 Task: Find connections with filter location Sitrah with filter topic #engineeringwith filter profile language Potuguese with filter current company Datamatics with filter school Ahmednagar Jilha Maratha Vidya Prasarak Samaj's Ahmednagar Shri.Chhatrapati Shivaji Maharaj College of Engineering, Nepti, Address: Nepti Nagar Kalyan Road, Ahmednagar, Taluka: Ahmednagar, District: Ahmednagar with filter industry Optometrists with filter service category Project Management with filter keywords title Sheet Metal Worker
Action: Mouse moved to (181, 263)
Screenshot: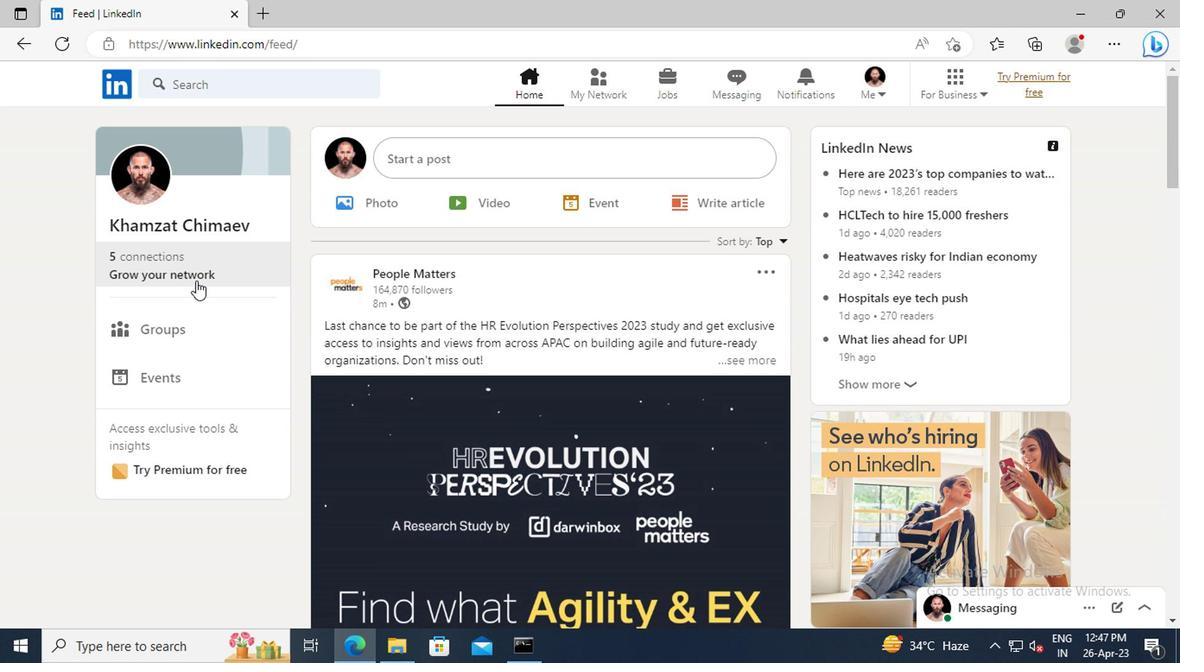
Action: Mouse pressed left at (181, 263)
Screenshot: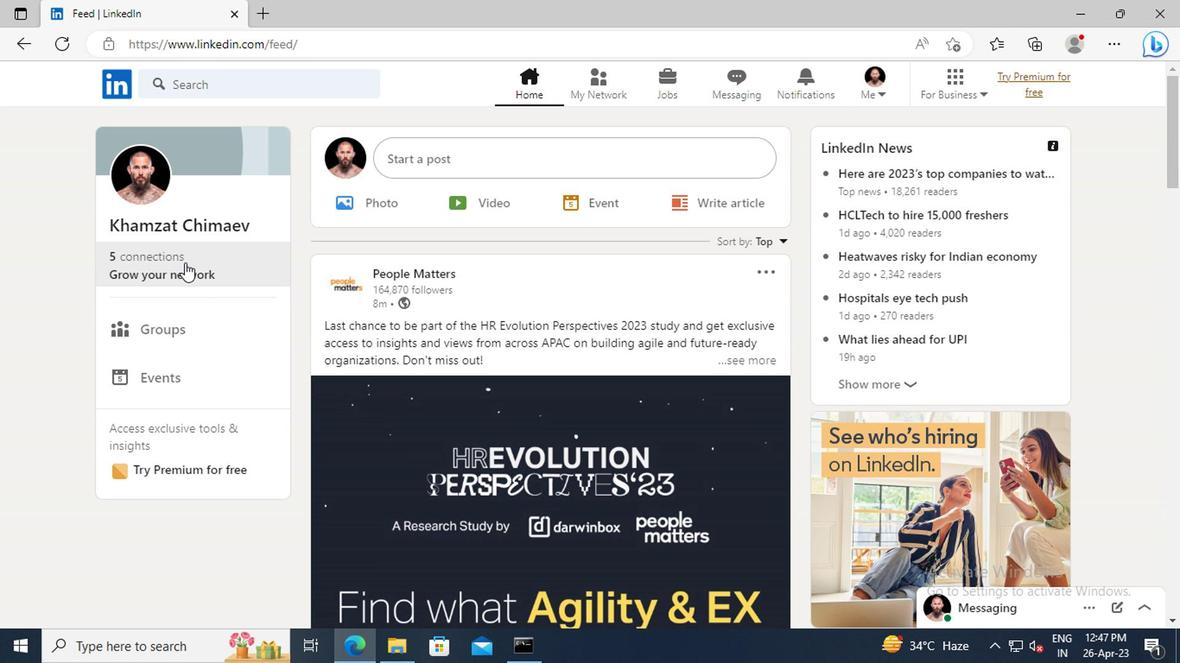 
Action: Mouse moved to (203, 190)
Screenshot: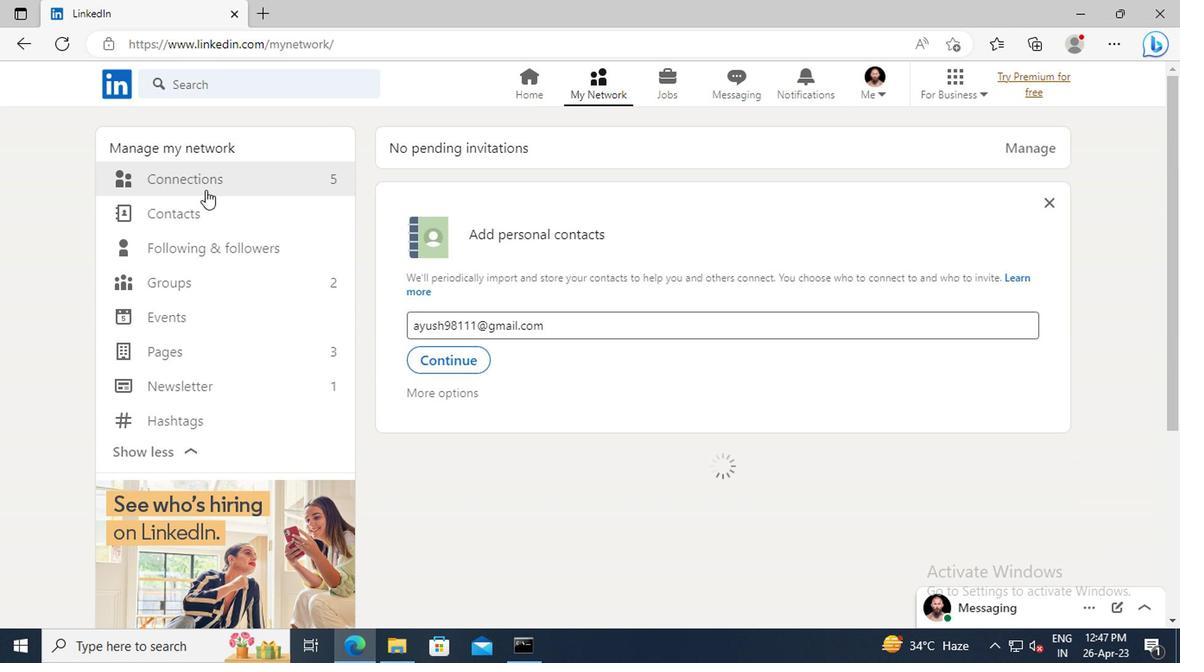 
Action: Mouse pressed left at (203, 190)
Screenshot: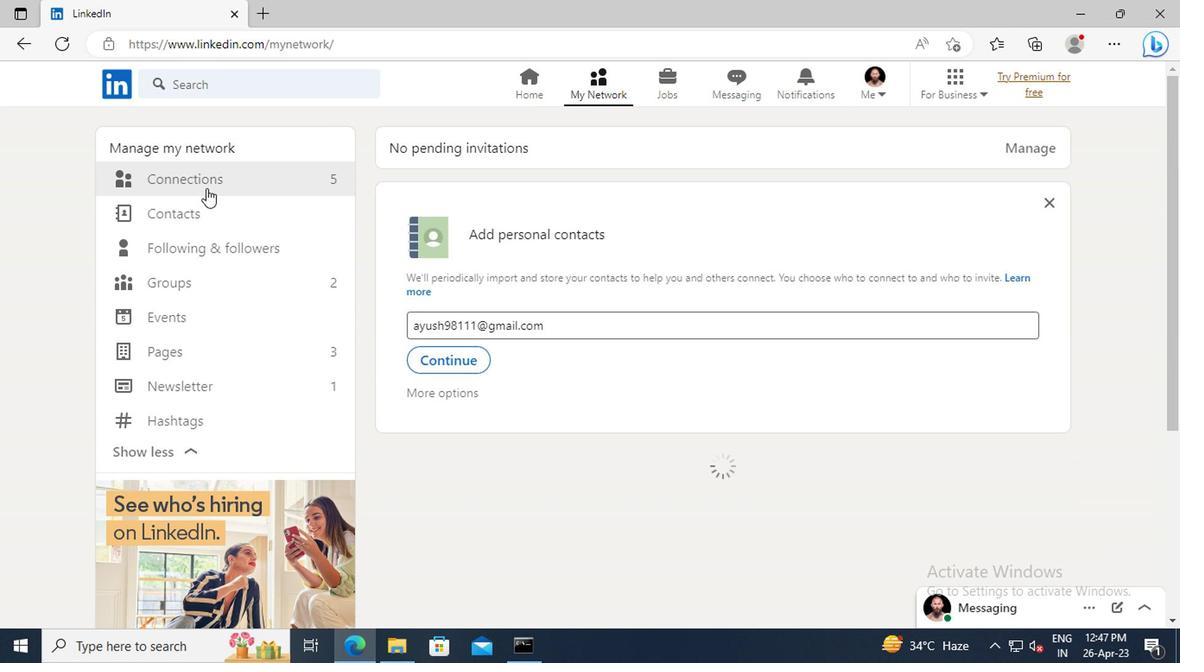 
Action: Mouse moved to (735, 189)
Screenshot: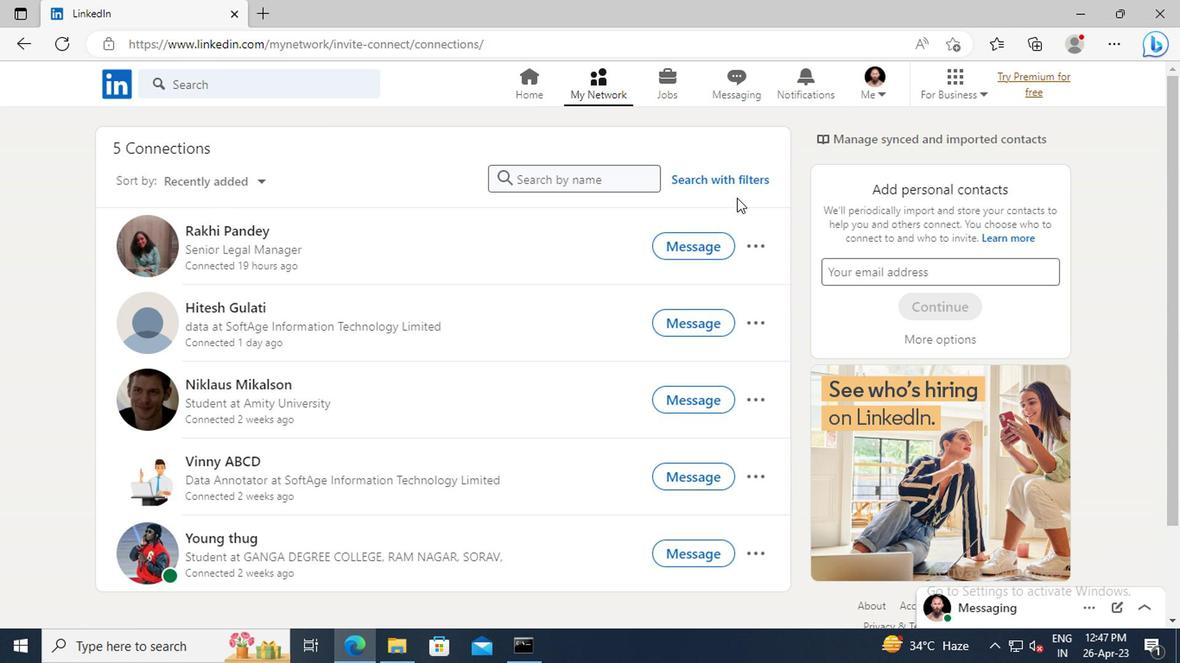 
Action: Mouse pressed left at (735, 189)
Screenshot: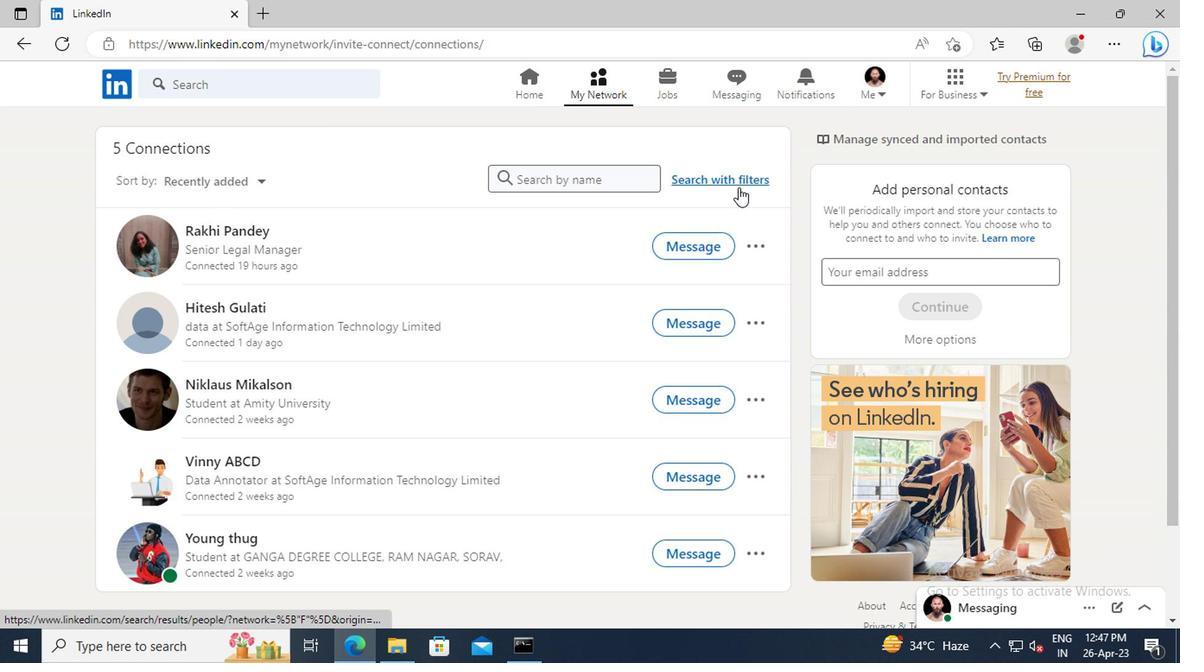 
Action: Mouse moved to (654, 142)
Screenshot: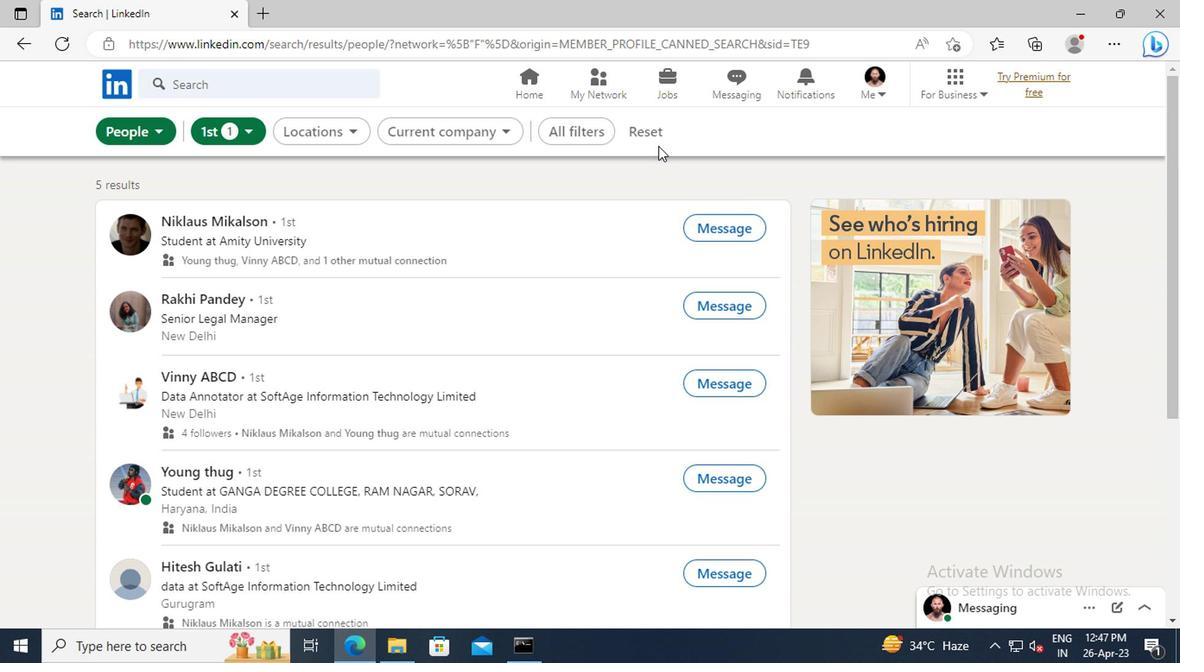 
Action: Mouse pressed left at (654, 142)
Screenshot: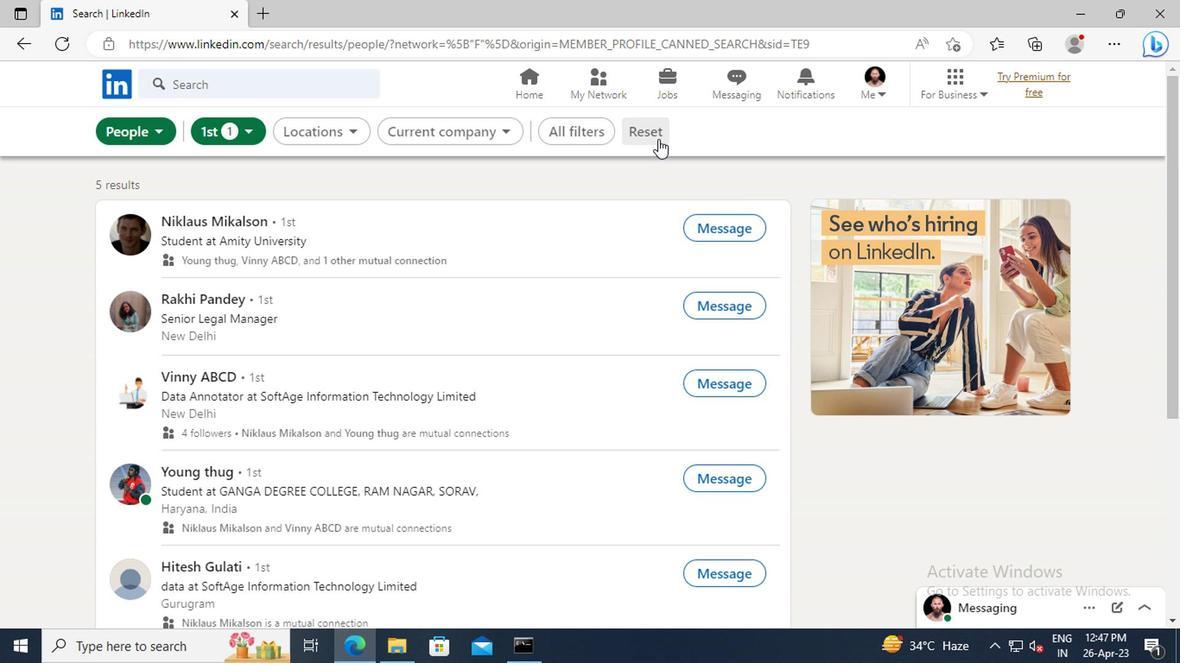 
Action: Mouse moved to (615, 135)
Screenshot: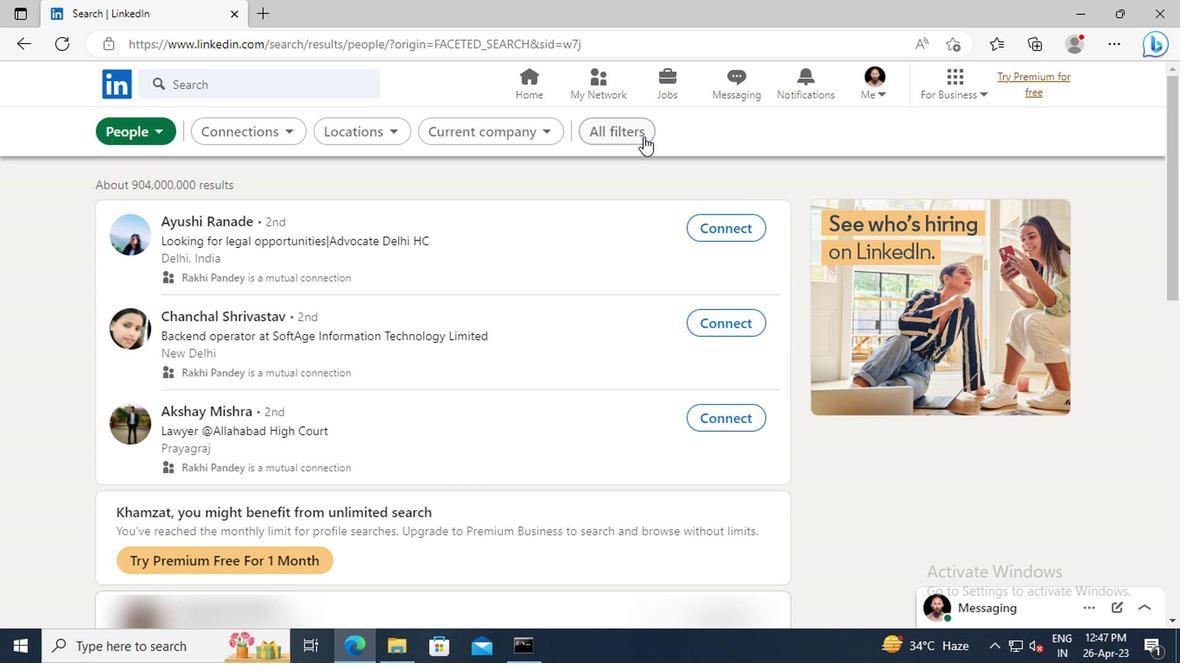 
Action: Mouse pressed left at (615, 135)
Screenshot: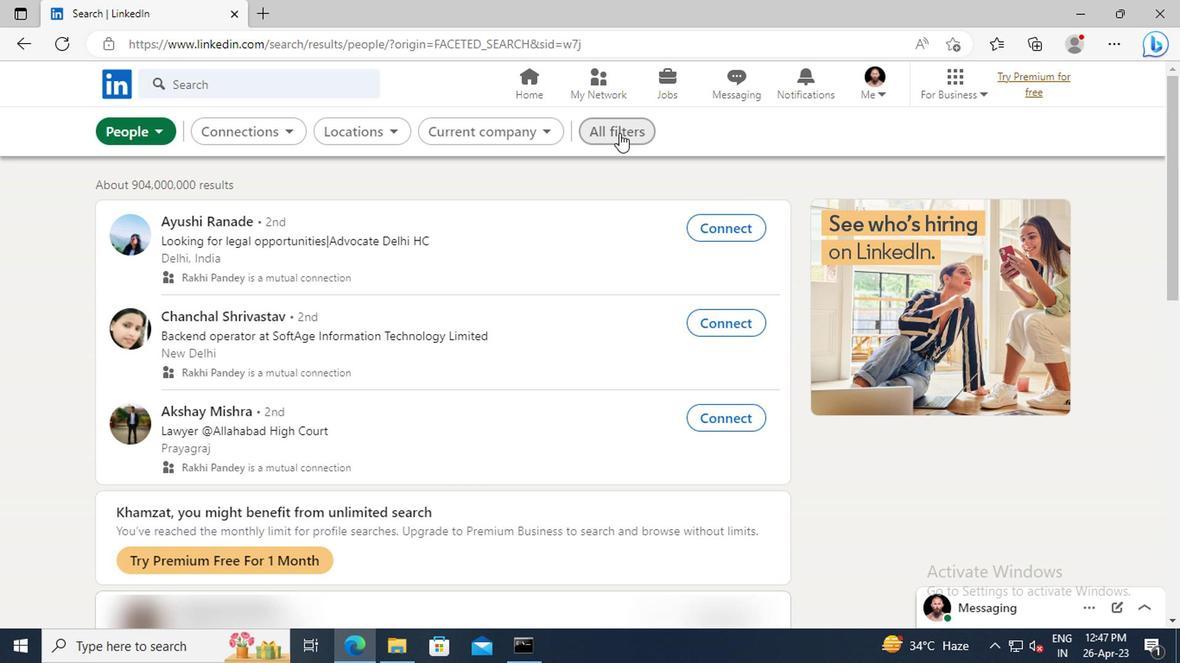 
Action: Mouse moved to (987, 318)
Screenshot: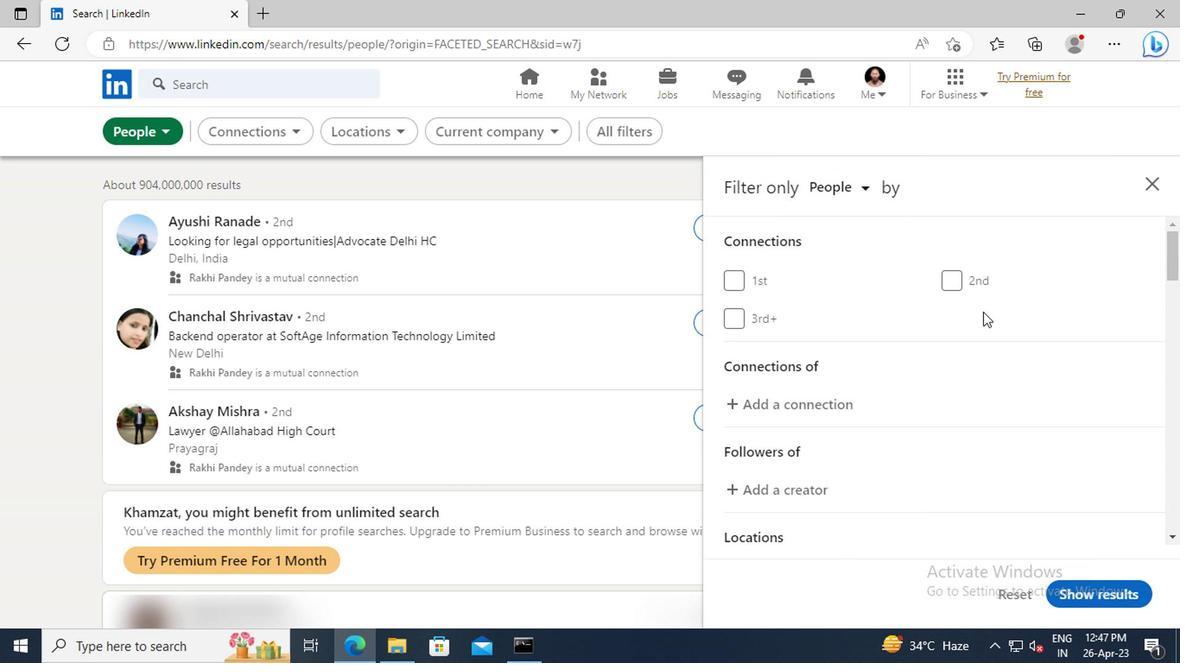 
Action: Mouse scrolled (987, 317) with delta (0, -1)
Screenshot: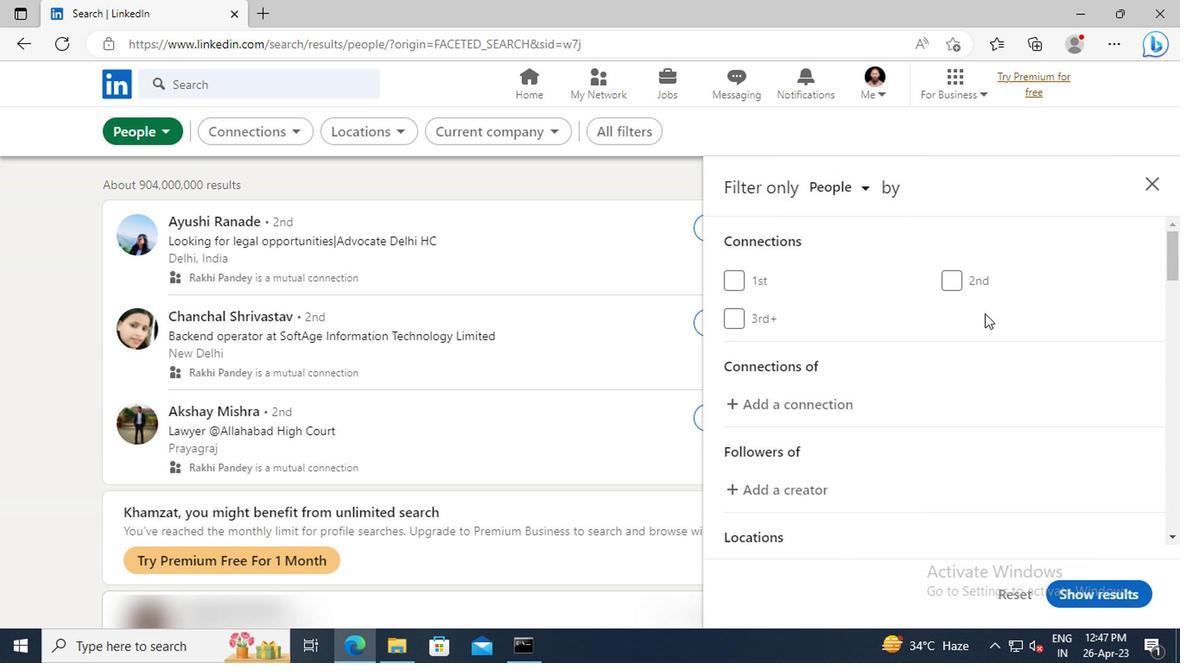 
Action: Mouse scrolled (987, 317) with delta (0, -1)
Screenshot: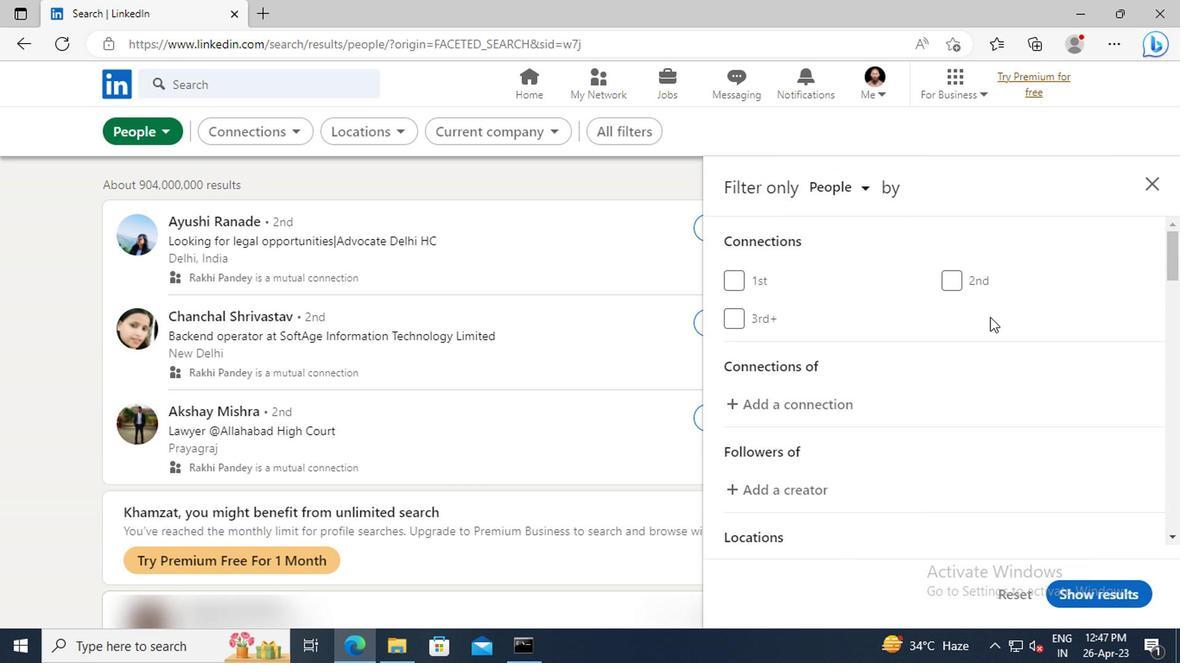 
Action: Mouse scrolled (987, 317) with delta (0, -1)
Screenshot: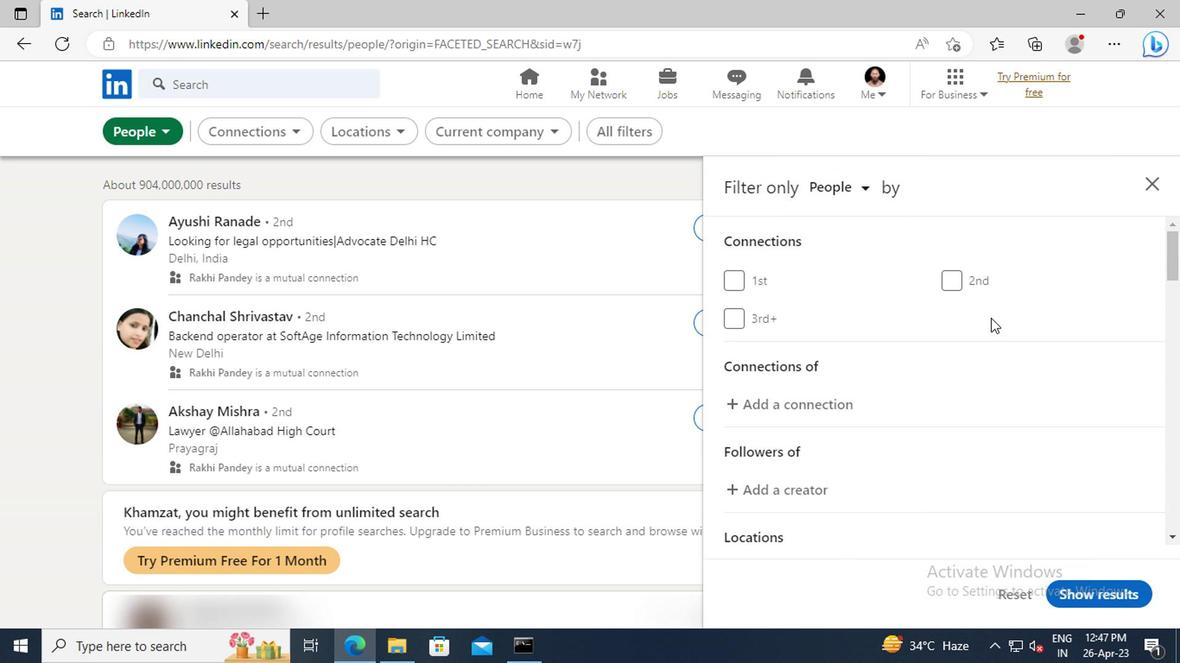 
Action: Mouse scrolled (987, 317) with delta (0, -1)
Screenshot: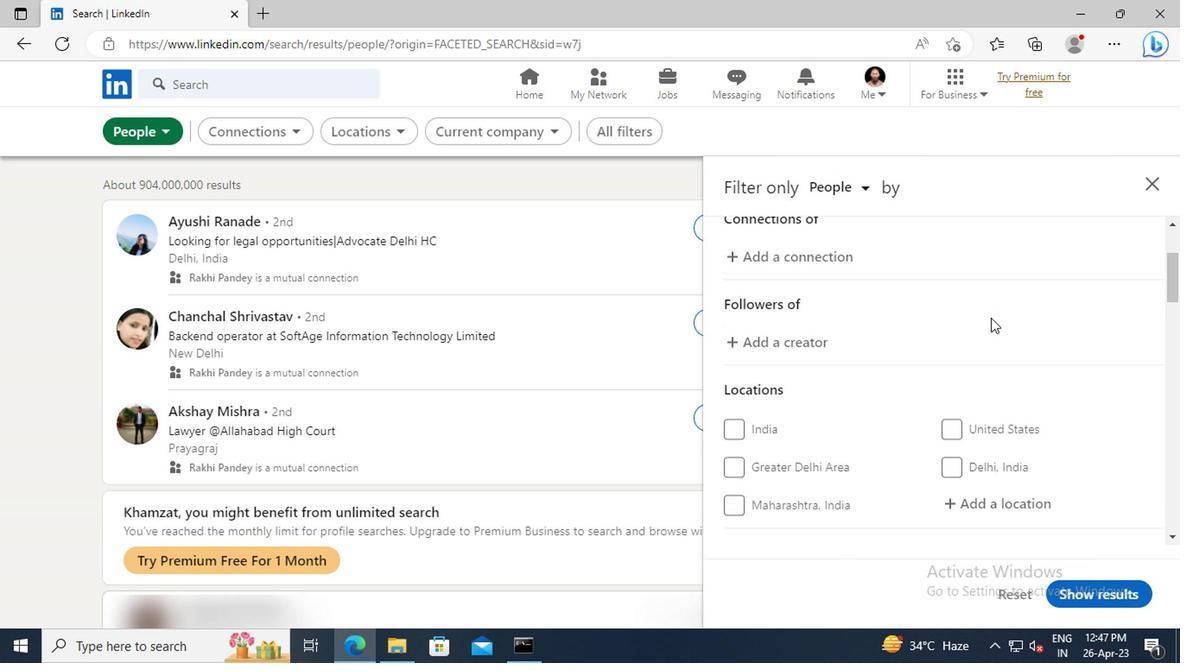 
Action: Mouse scrolled (987, 317) with delta (0, -1)
Screenshot: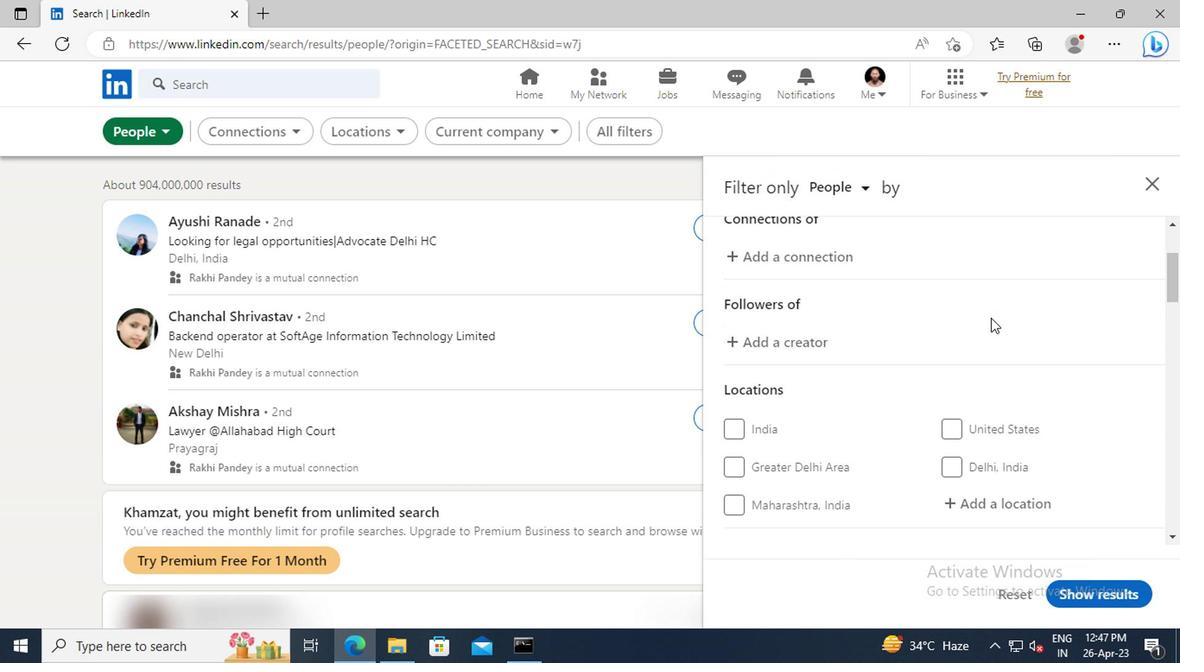 
Action: Mouse moved to (1004, 399)
Screenshot: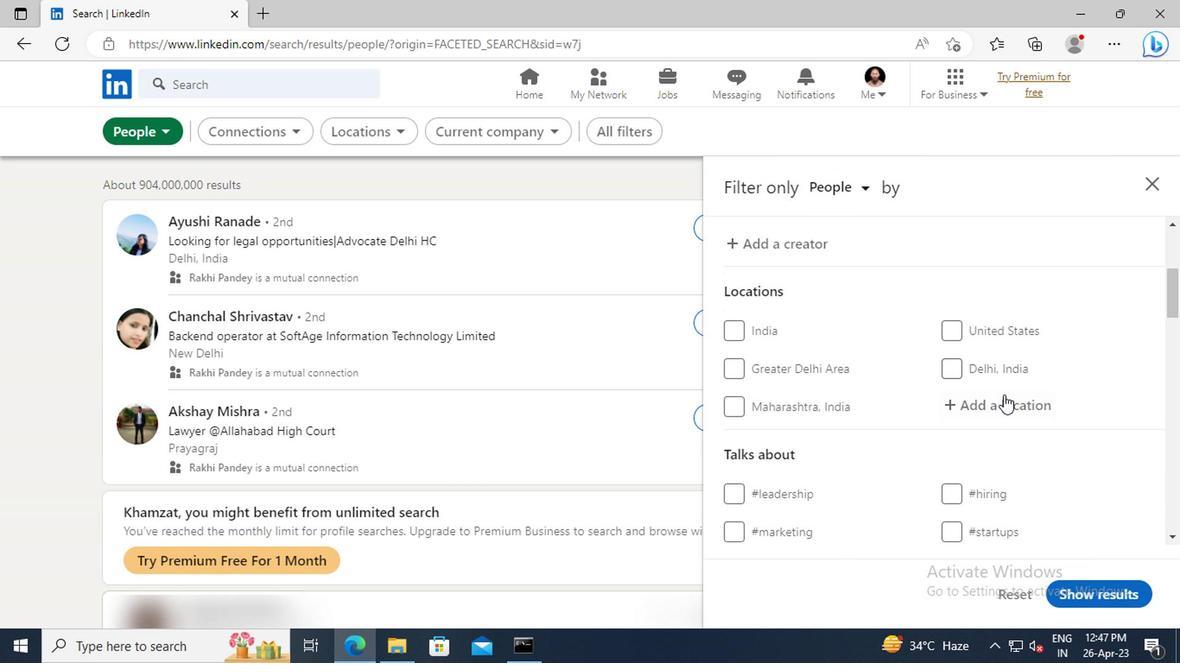 
Action: Mouse pressed left at (1004, 399)
Screenshot: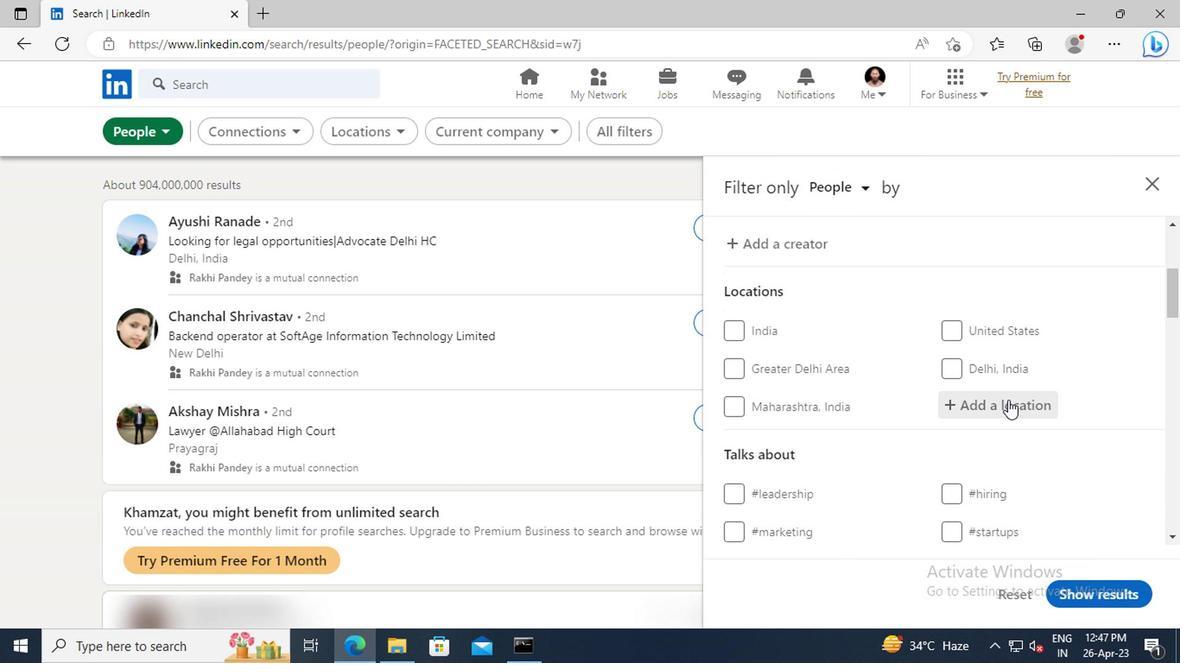 
Action: Key pressed <Key.shift>SITRAH<Key.enter>
Screenshot: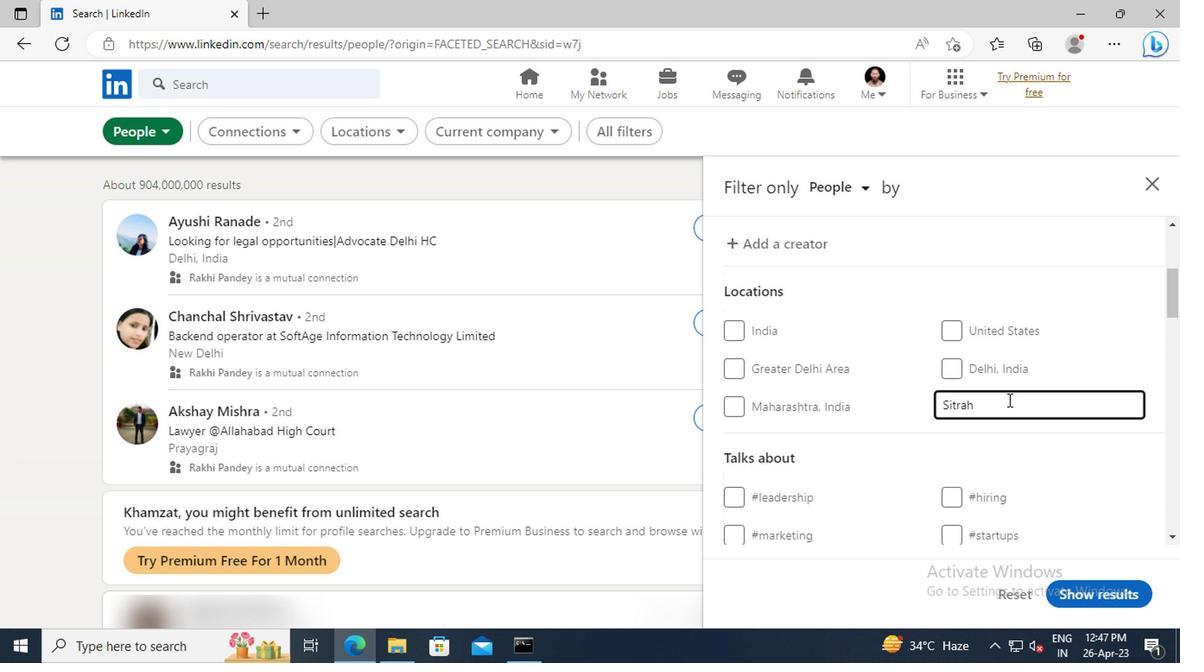 
Action: Mouse scrolled (1004, 398) with delta (0, -1)
Screenshot: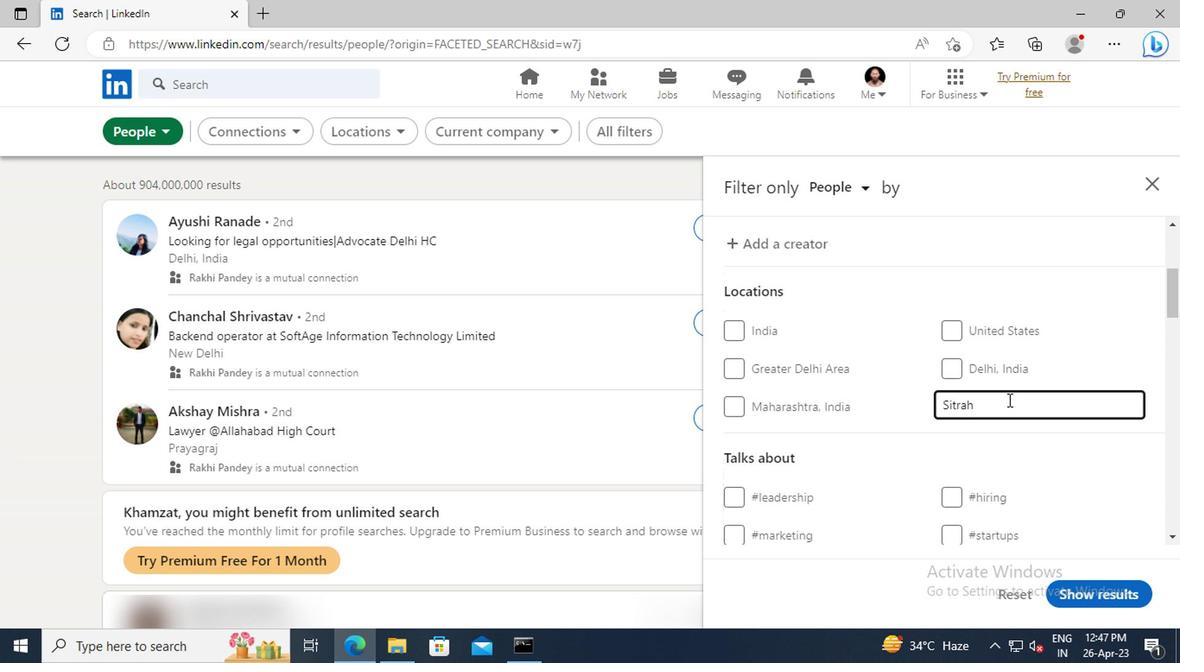 
Action: Mouse scrolled (1004, 398) with delta (0, -1)
Screenshot: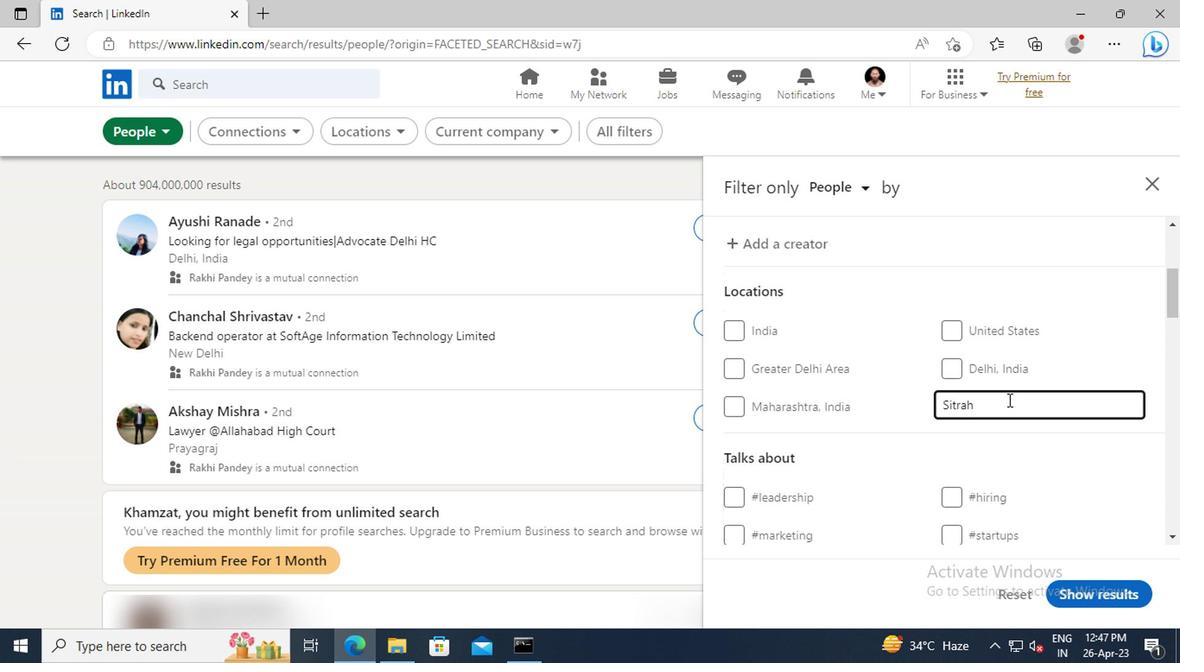 
Action: Mouse scrolled (1004, 398) with delta (0, -1)
Screenshot: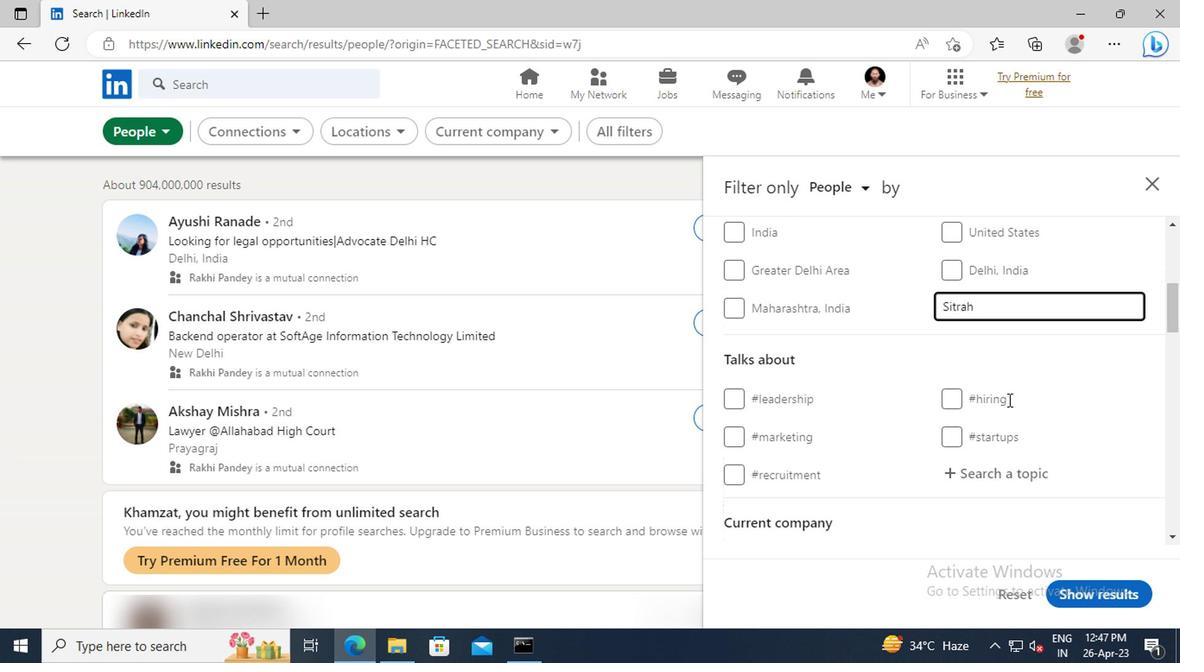 
Action: Mouse moved to (1006, 416)
Screenshot: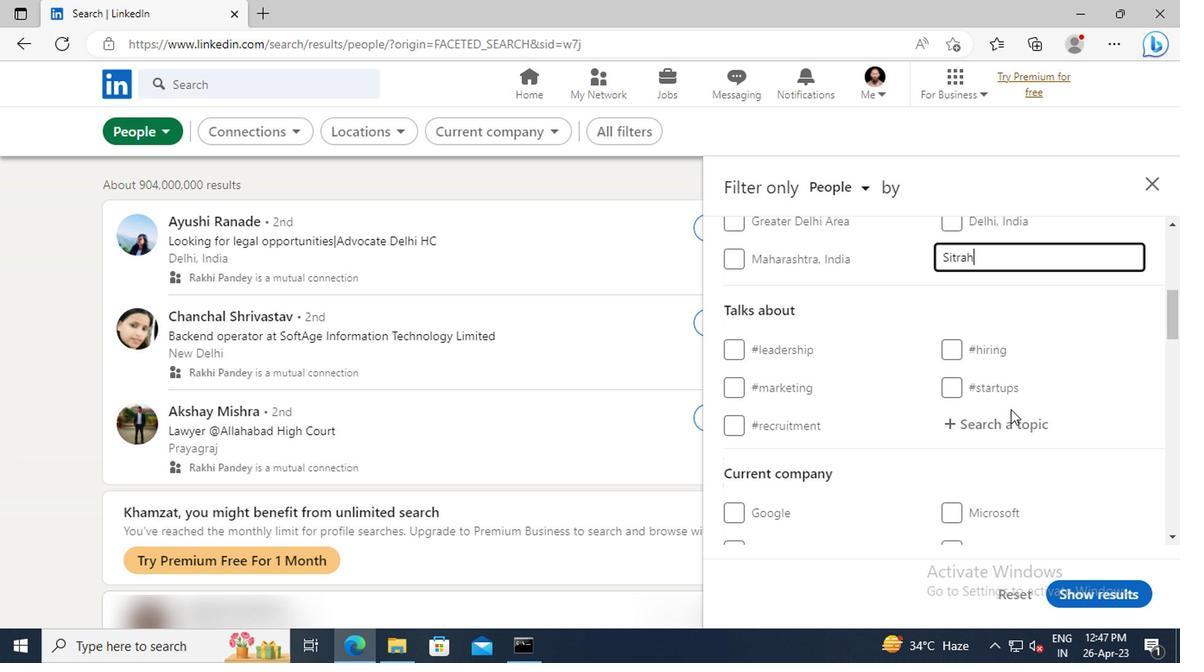 
Action: Mouse pressed left at (1006, 416)
Screenshot: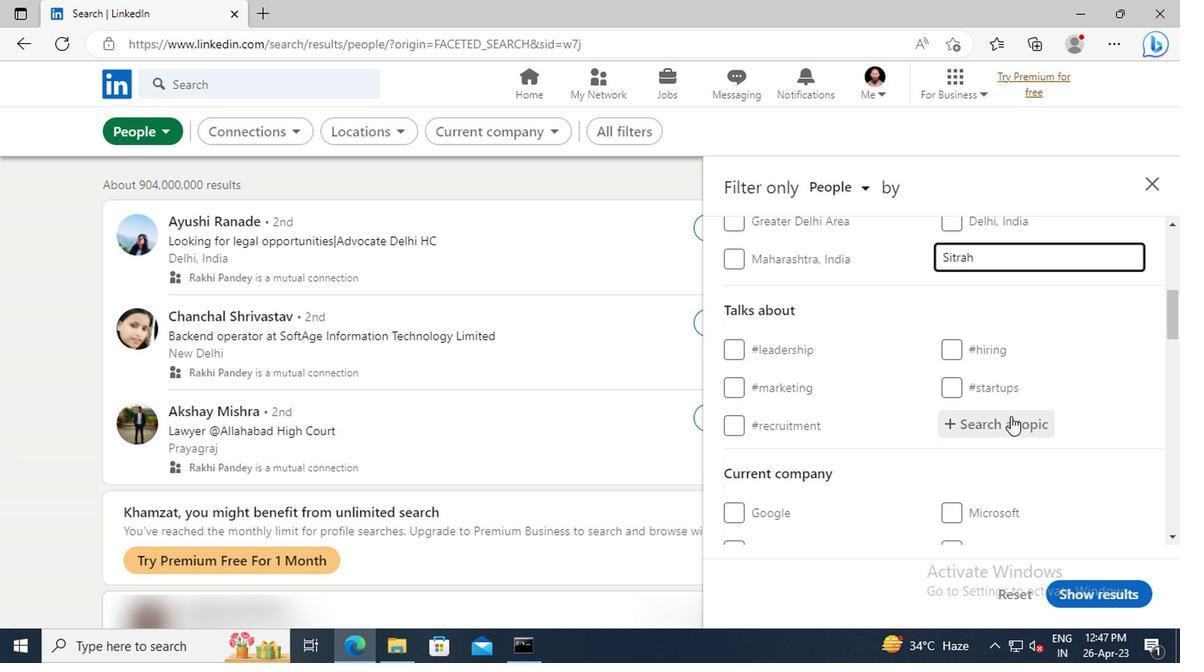 
Action: Mouse moved to (1008, 416)
Screenshot: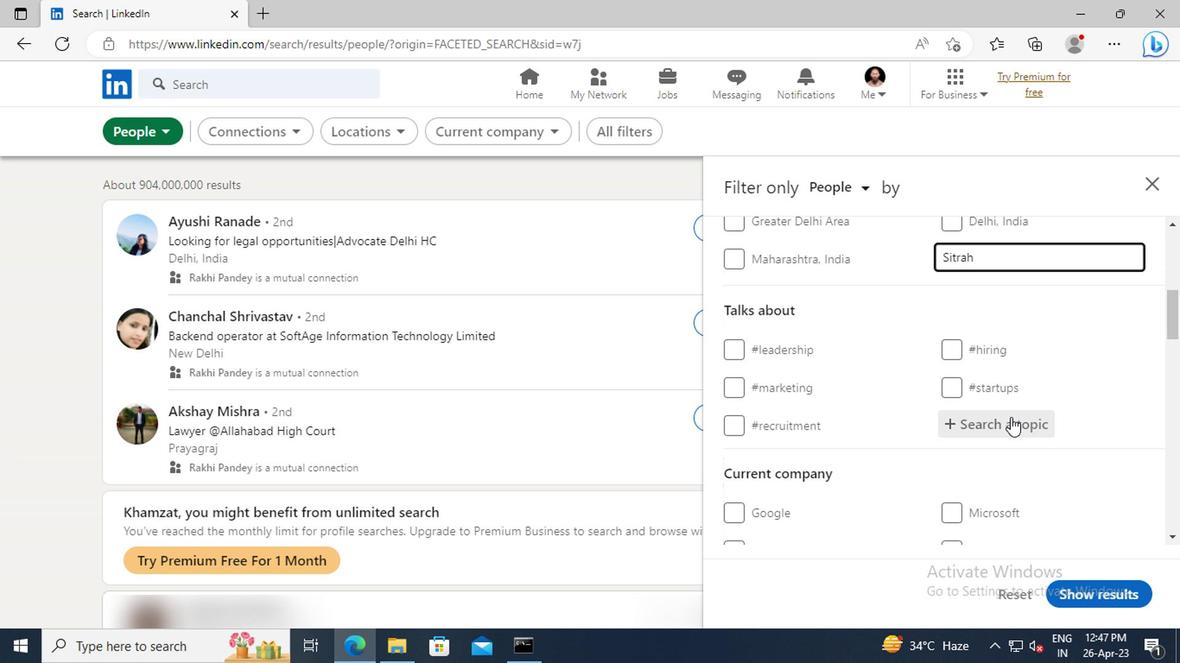 
Action: Key pressed <Key.shift>#ENGINEERINGWITH<Key.enter>
Screenshot: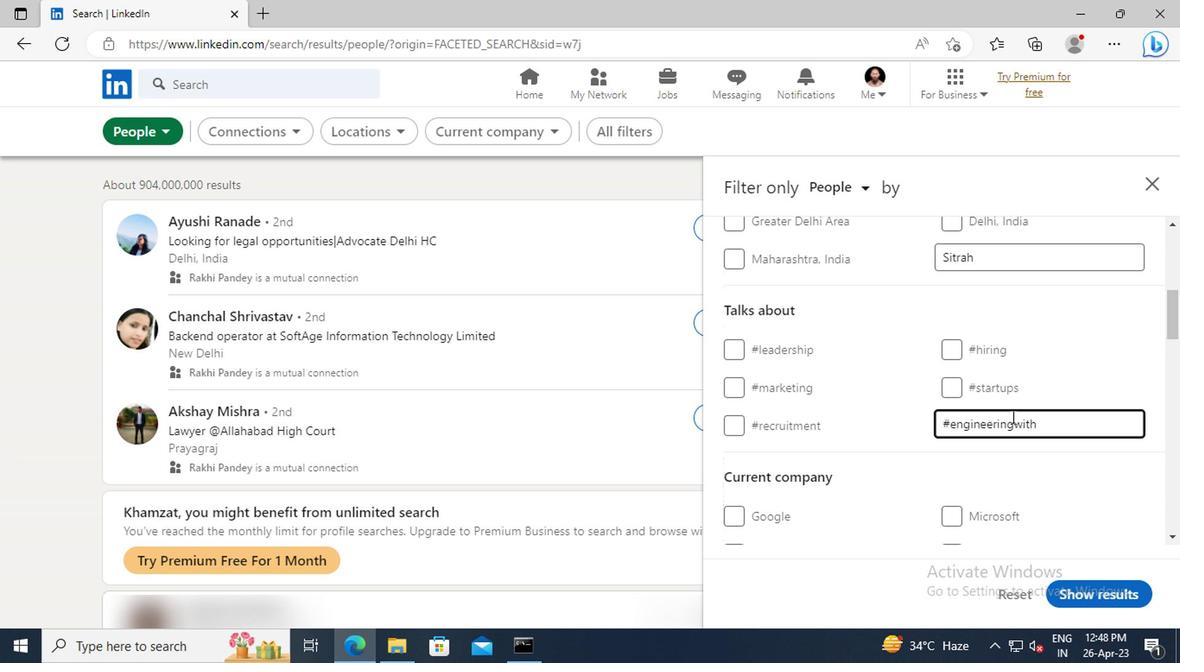 
Action: Mouse scrolled (1008, 415) with delta (0, 0)
Screenshot: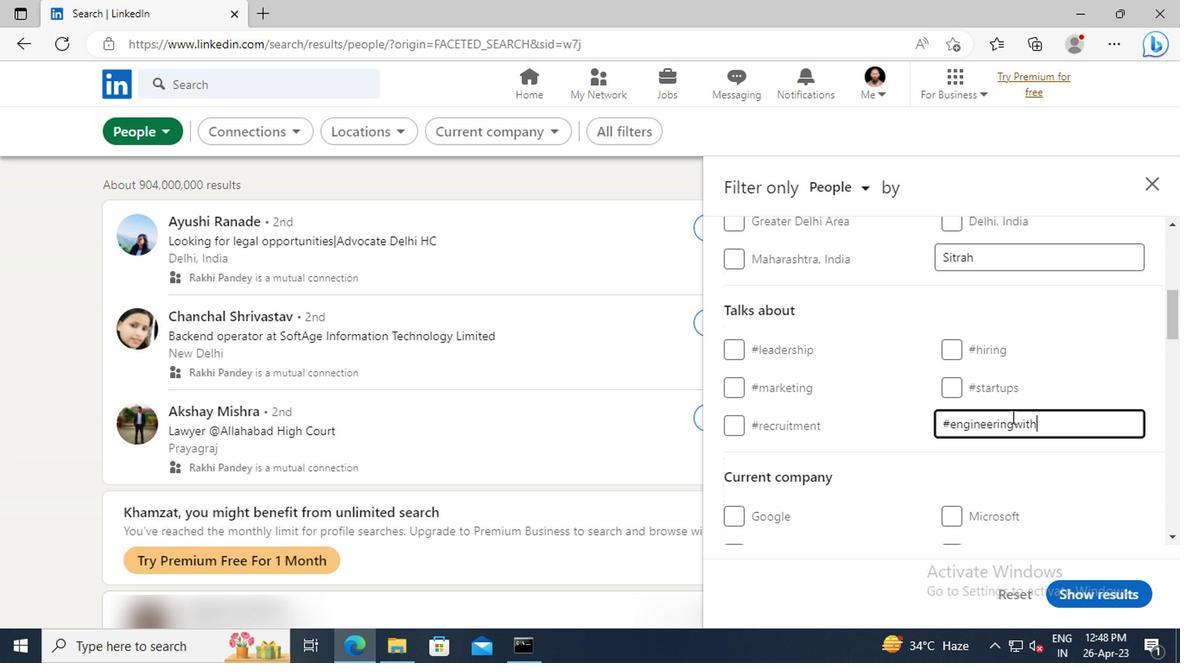 
Action: Mouse scrolled (1008, 415) with delta (0, 0)
Screenshot: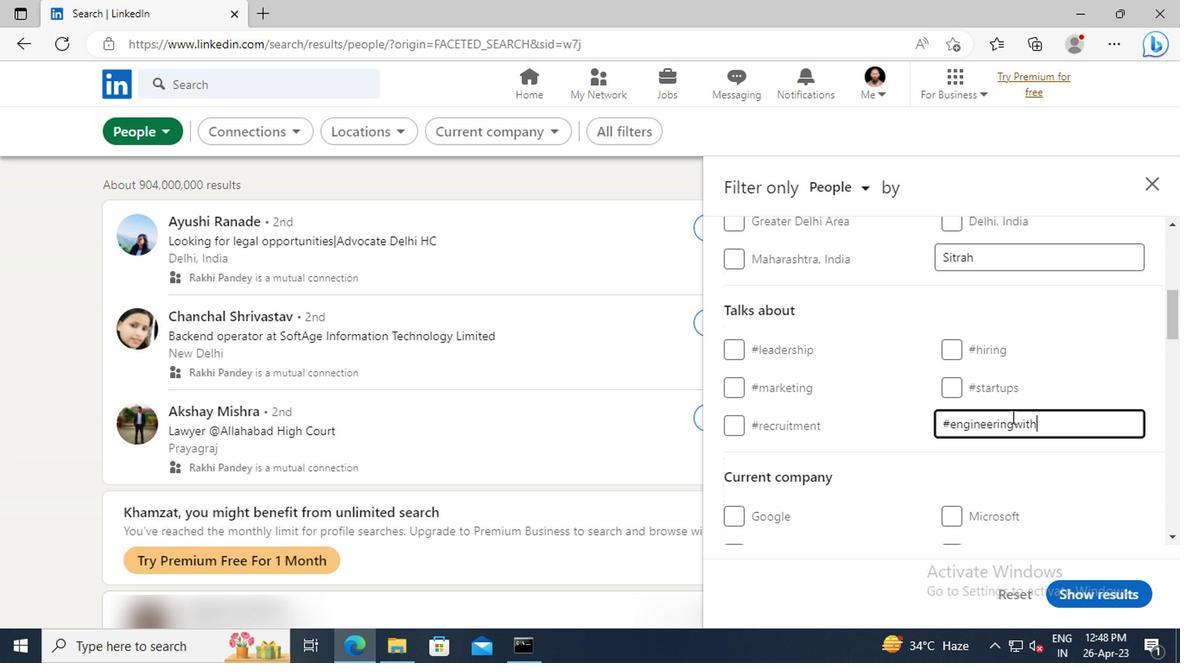 
Action: Mouse scrolled (1008, 415) with delta (0, 0)
Screenshot: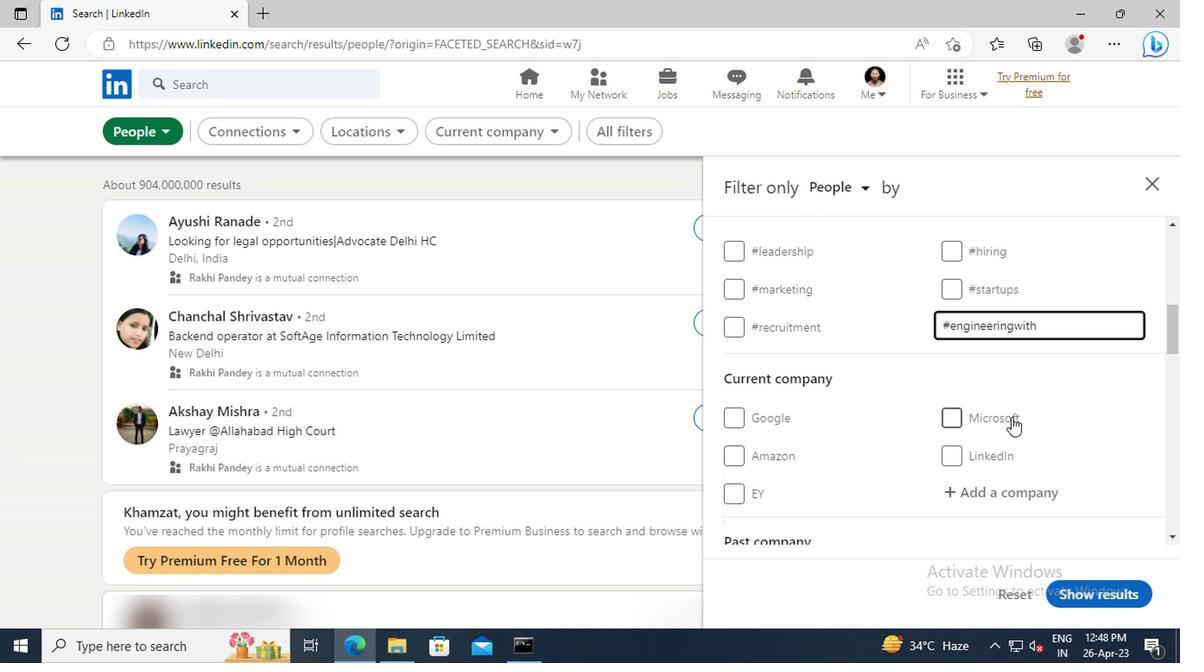 
Action: Mouse scrolled (1008, 415) with delta (0, 0)
Screenshot: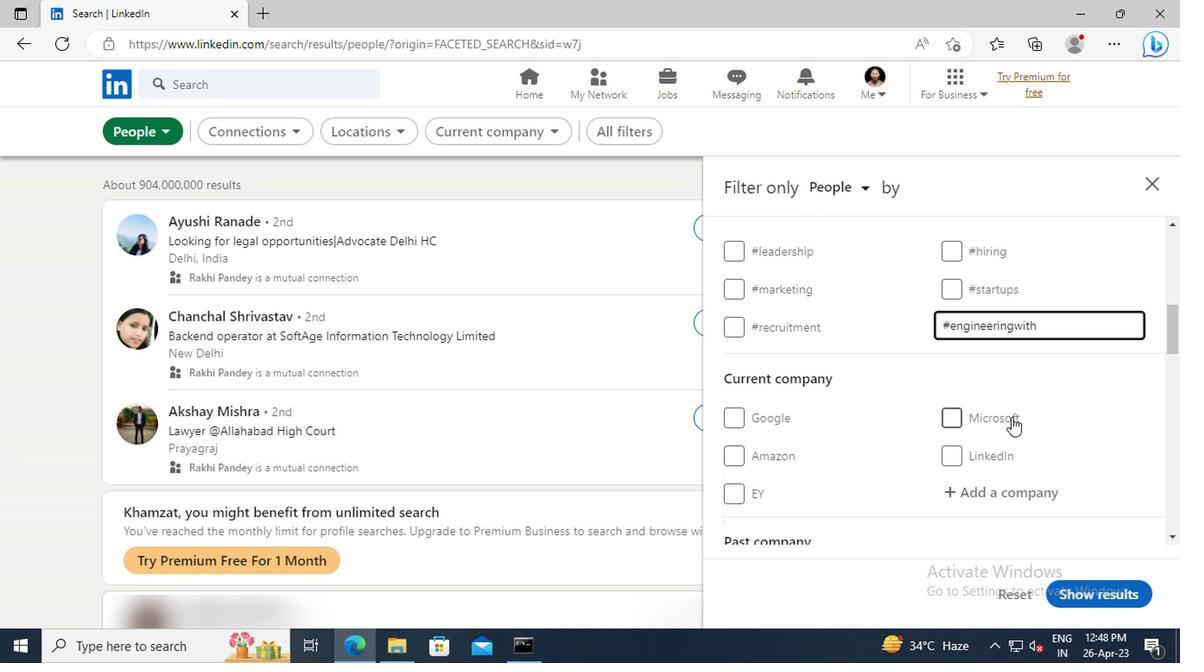 
Action: Mouse scrolled (1008, 415) with delta (0, 0)
Screenshot: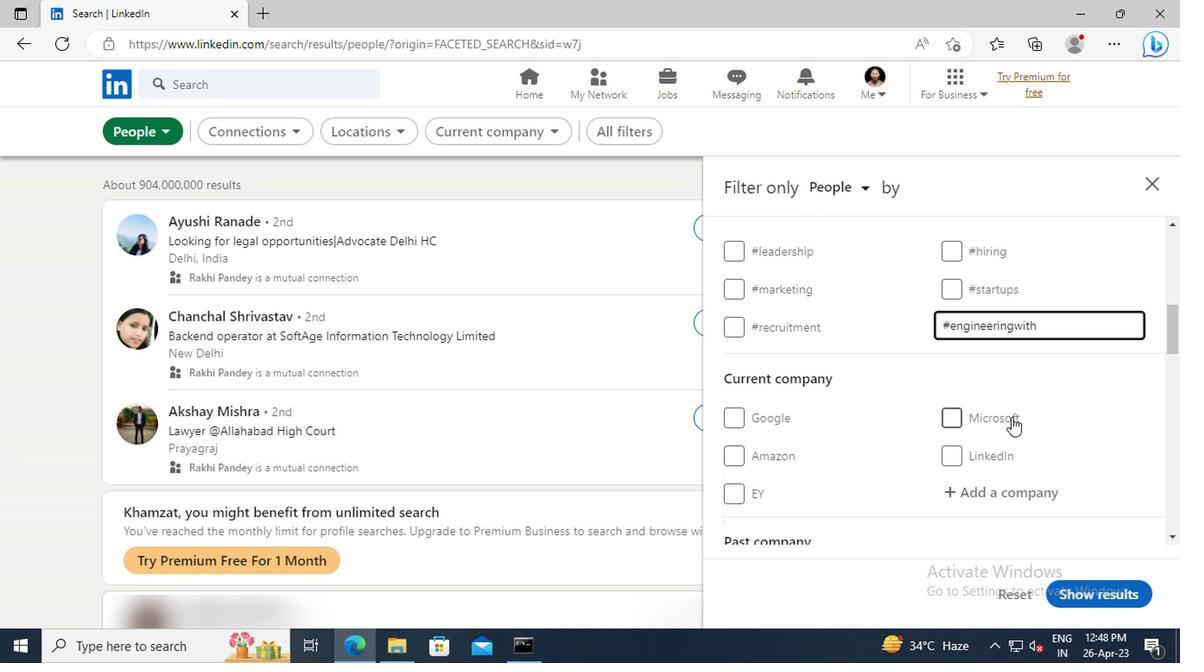 
Action: Mouse scrolled (1008, 415) with delta (0, 0)
Screenshot: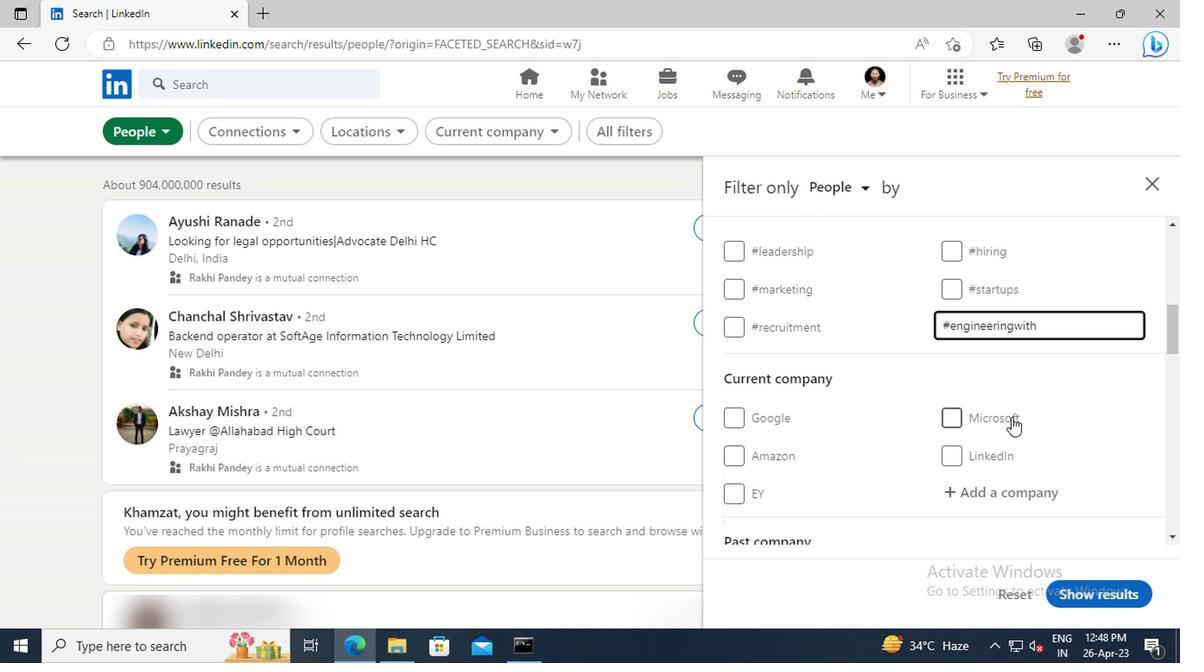 
Action: Mouse scrolled (1008, 415) with delta (0, 0)
Screenshot: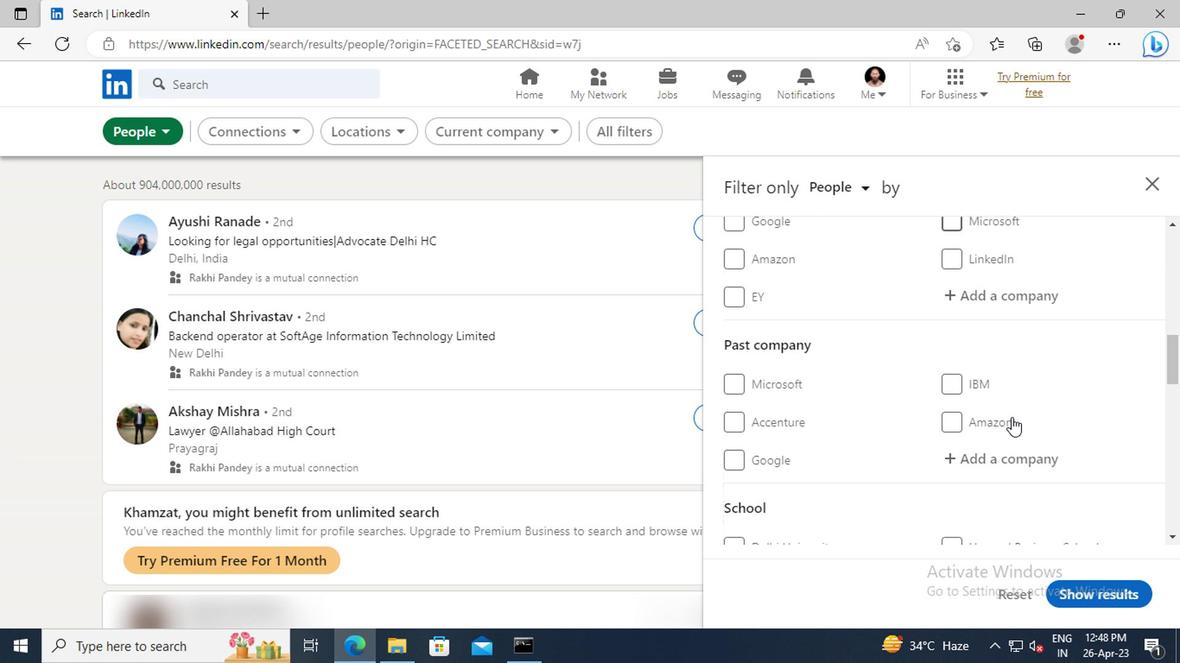 
Action: Mouse scrolled (1008, 415) with delta (0, 0)
Screenshot: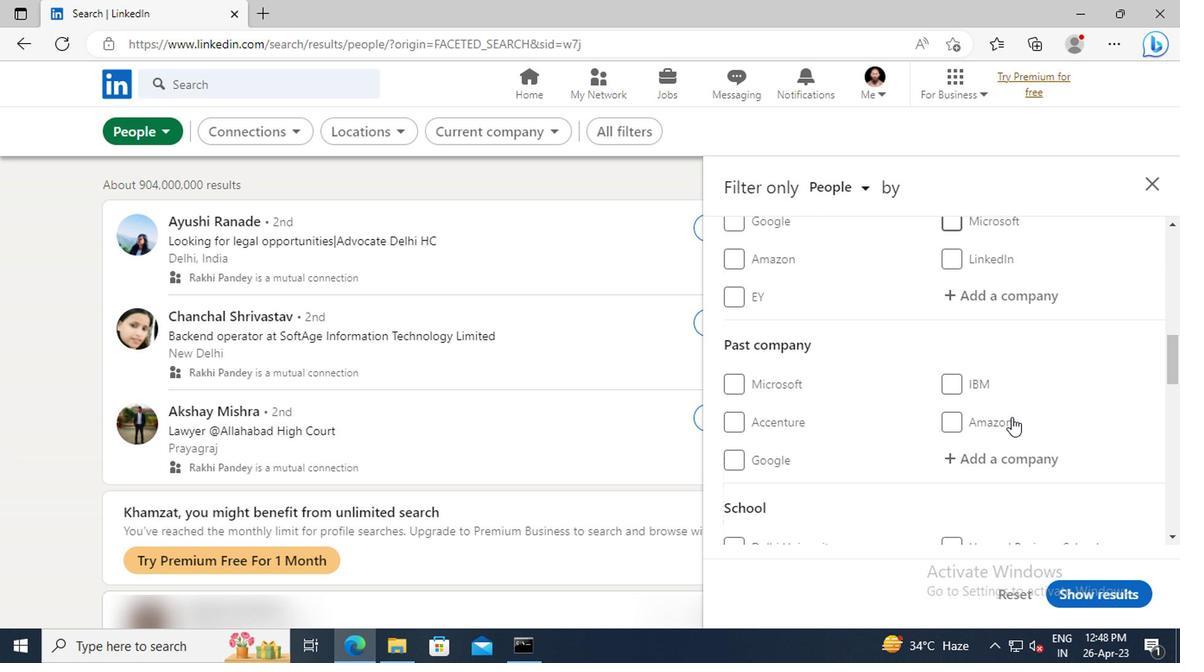 
Action: Mouse scrolled (1008, 415) with delta (0, 0)
Screenshot: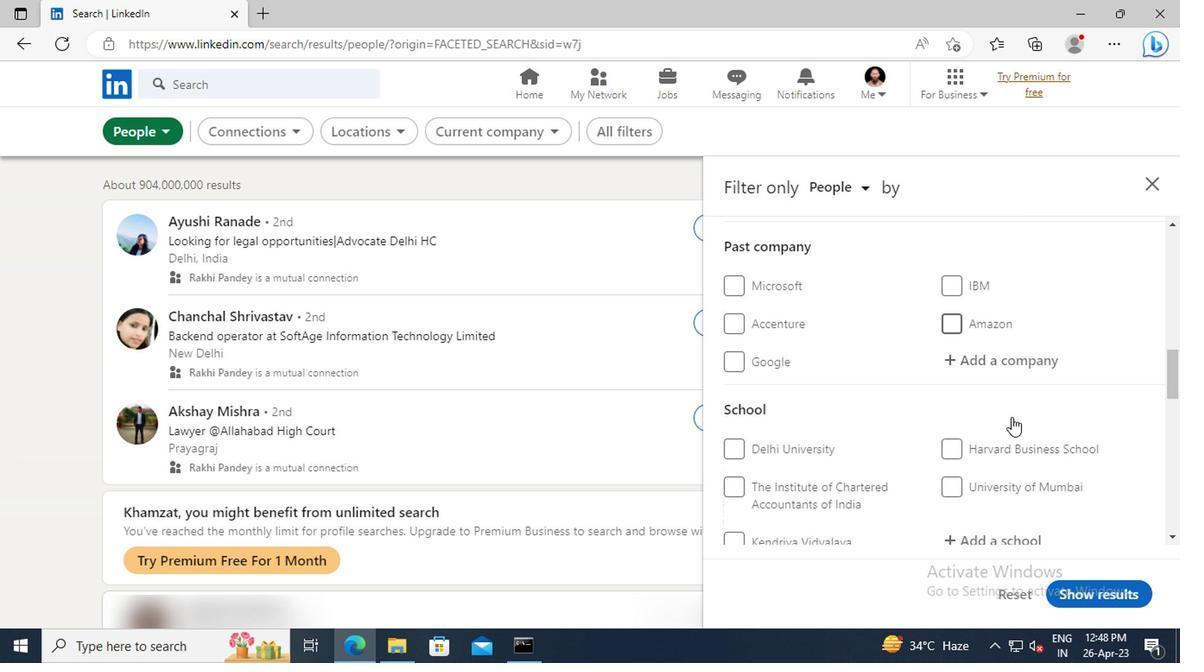 
Action: Mouse scrolled (1008, 415) with delta (0, 0)
Screenshot: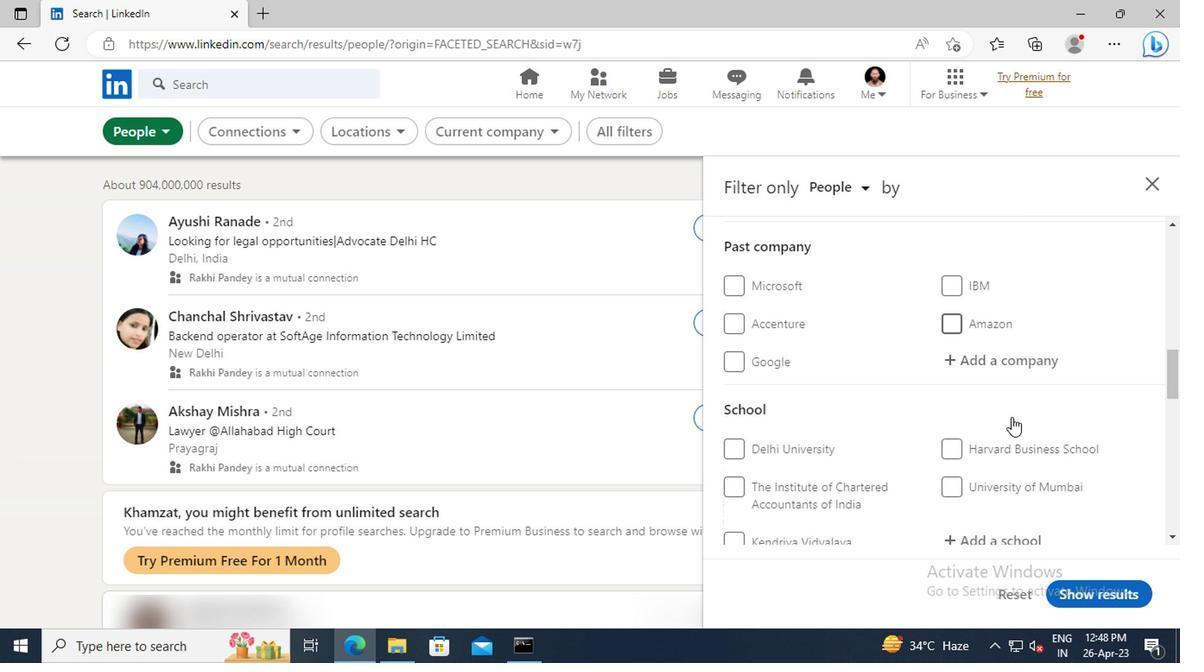 
Action: Mouse scrolled (1008, 415) with delta (0, 0)
Screenshot: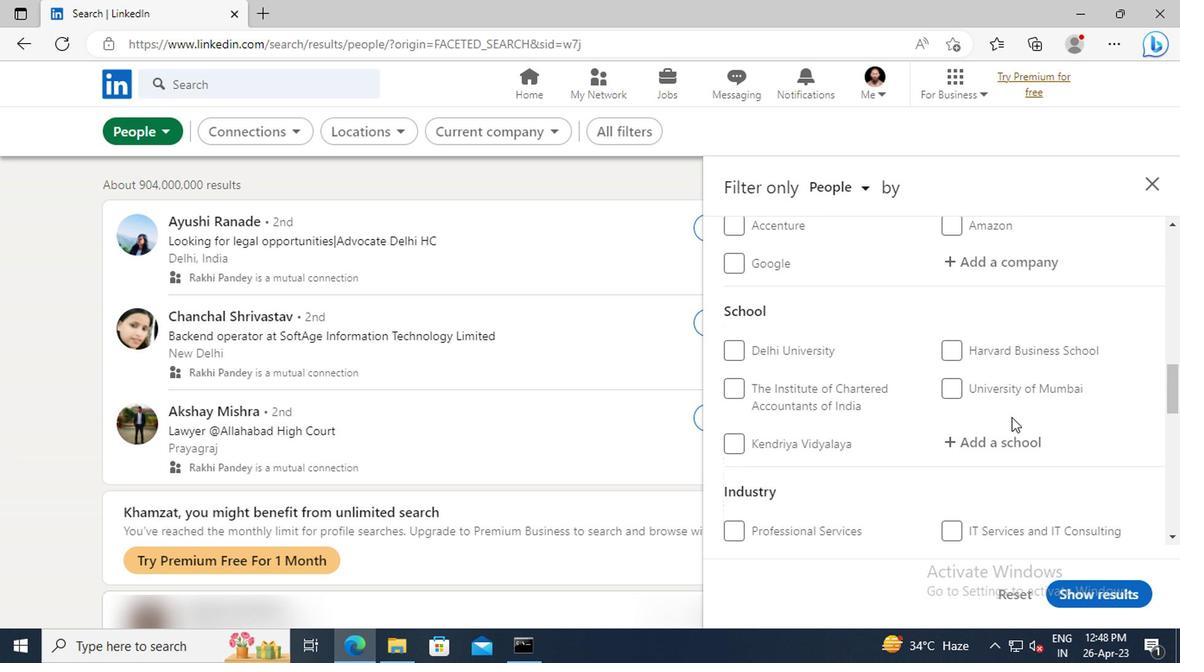 
Action: Mouse scrolled (1008, 415) with delta (0, 0)
Screenshot: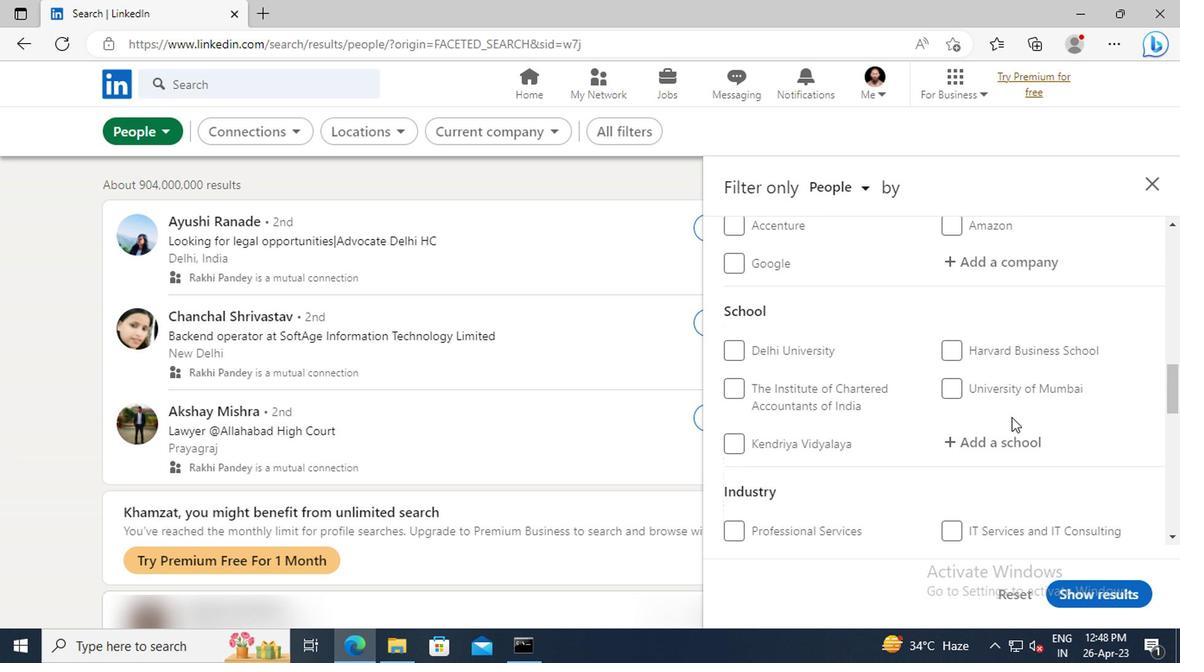 
Action: Mouse scrolled (1008, 415) with delta (0, 0)
Screenshot: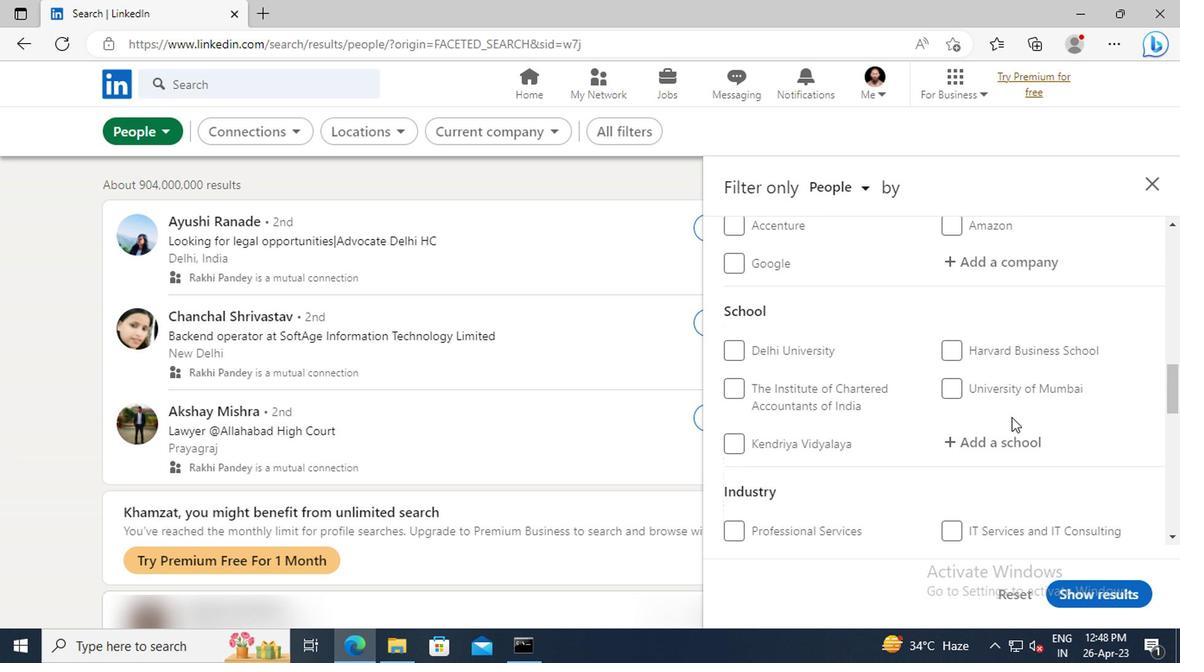 
Action: Mouse scrolled (1008, 415) with delta (0, 0)
Screenshot: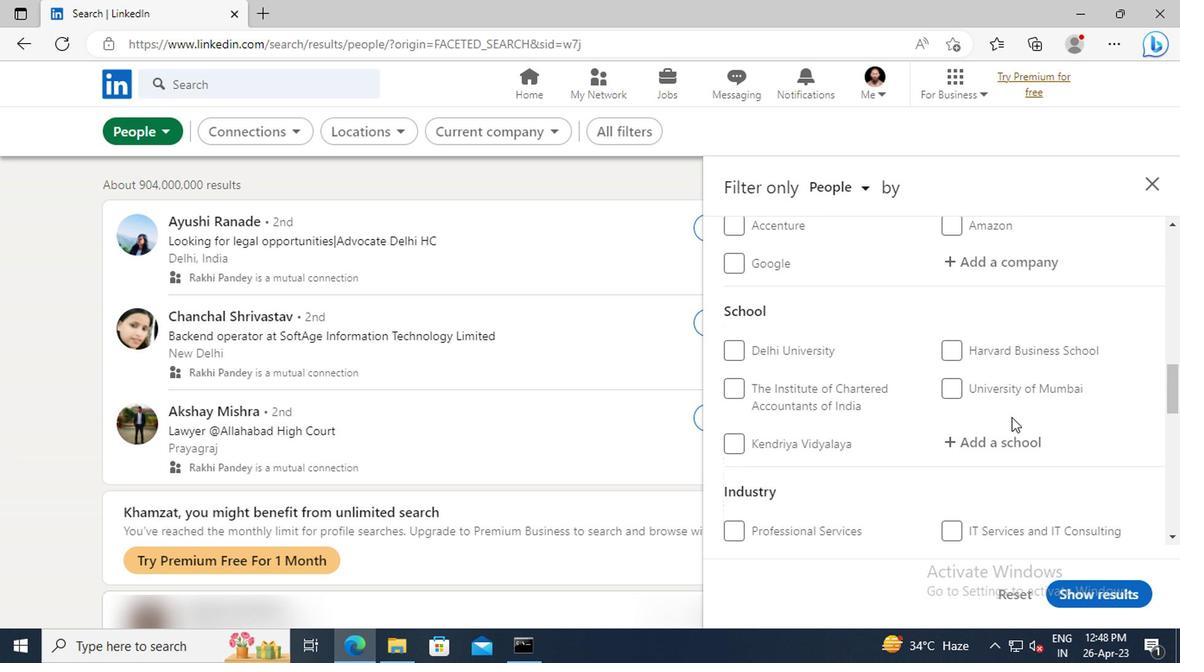 
Action: Mouse scrolled (1008, 415) with delta (0, 0)
Screenshot: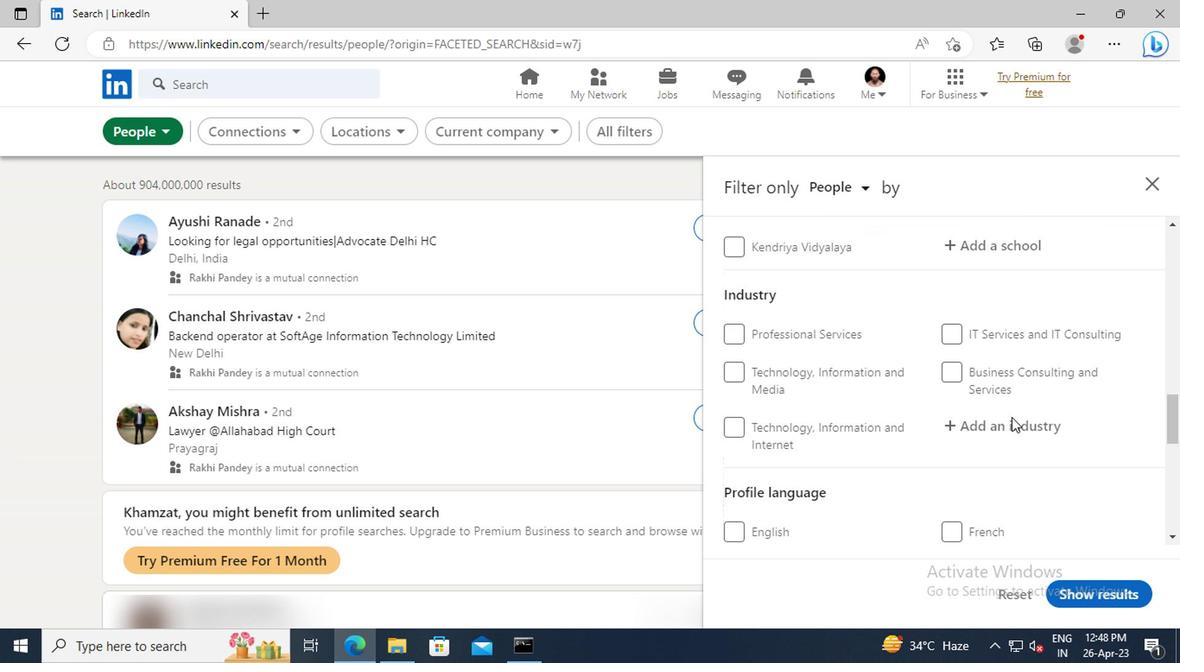 
Action: Mouse scrolled (1008, 415) with delta (0, 0)
Screenshot: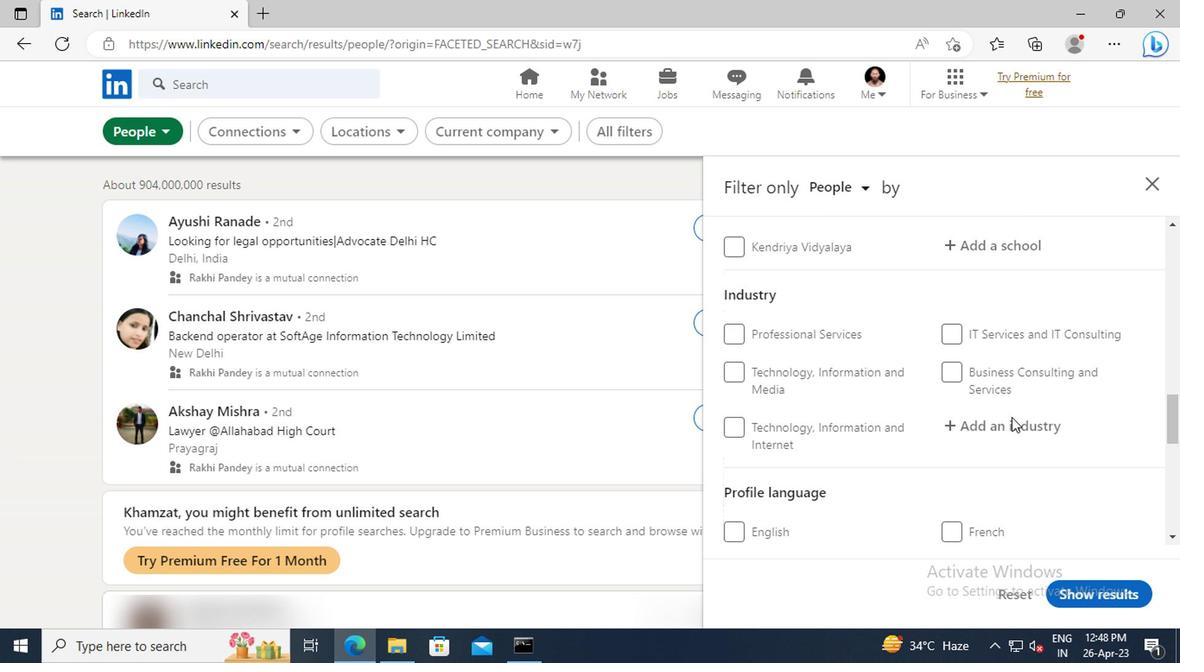 
Action: Mouse moved to (954, 471)
Screenshot: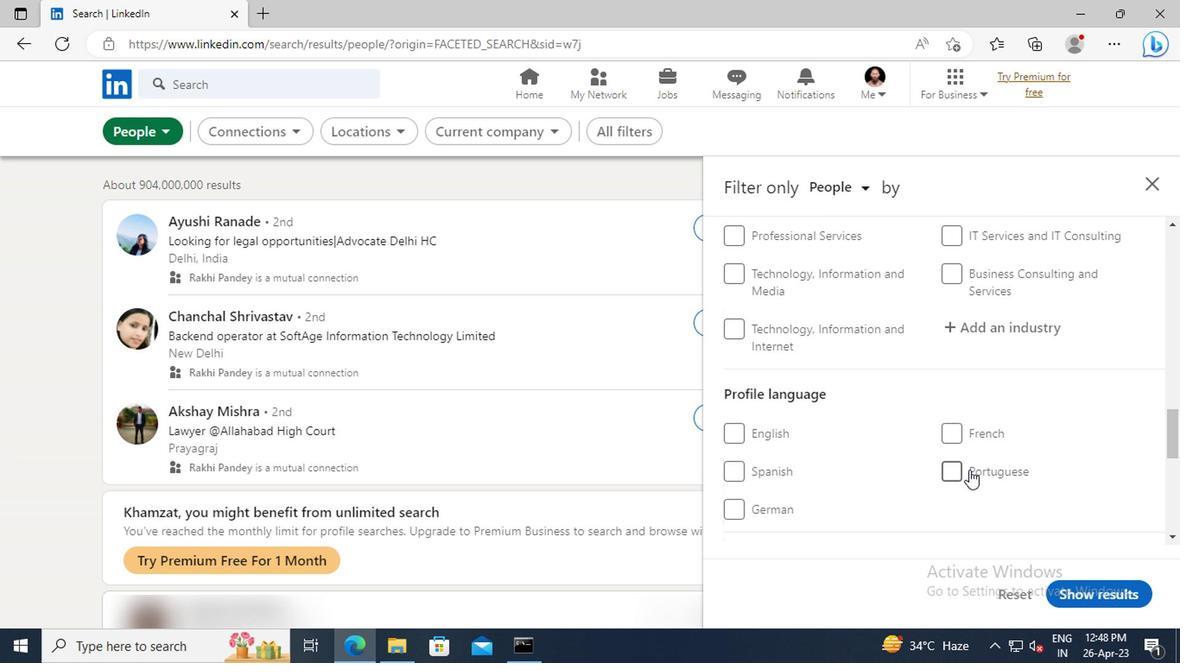 
Action: Mouse pressed left at (954, 471)
Screenshot: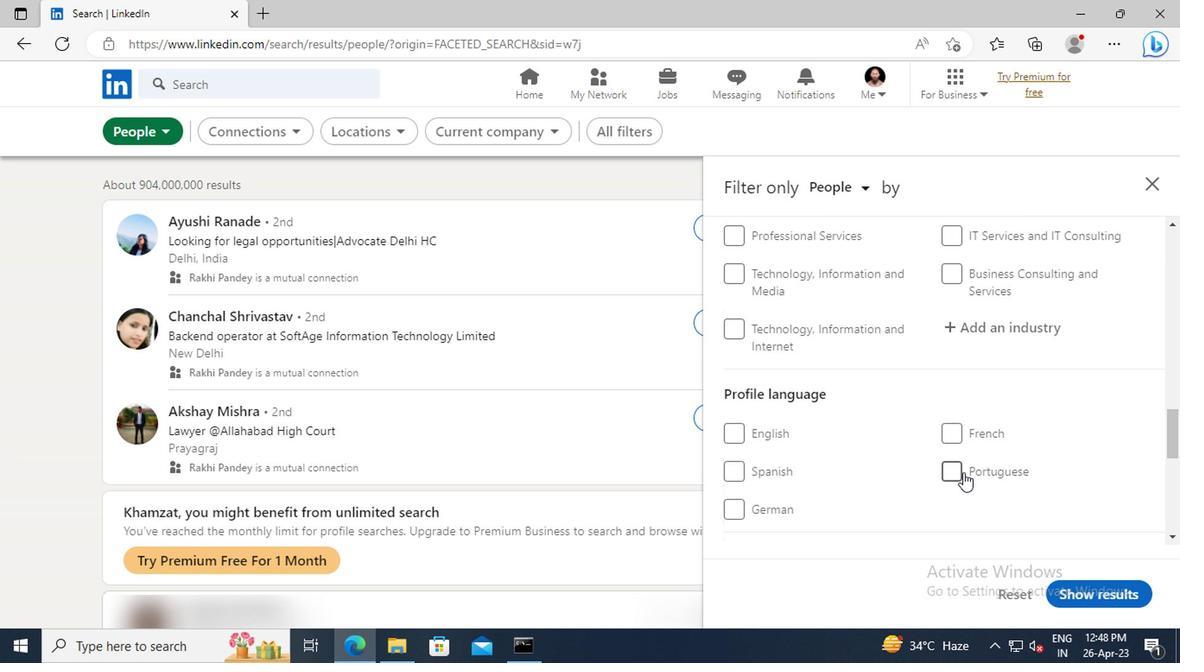 
Action: Mouse moved to (977, 457)
Screenshot: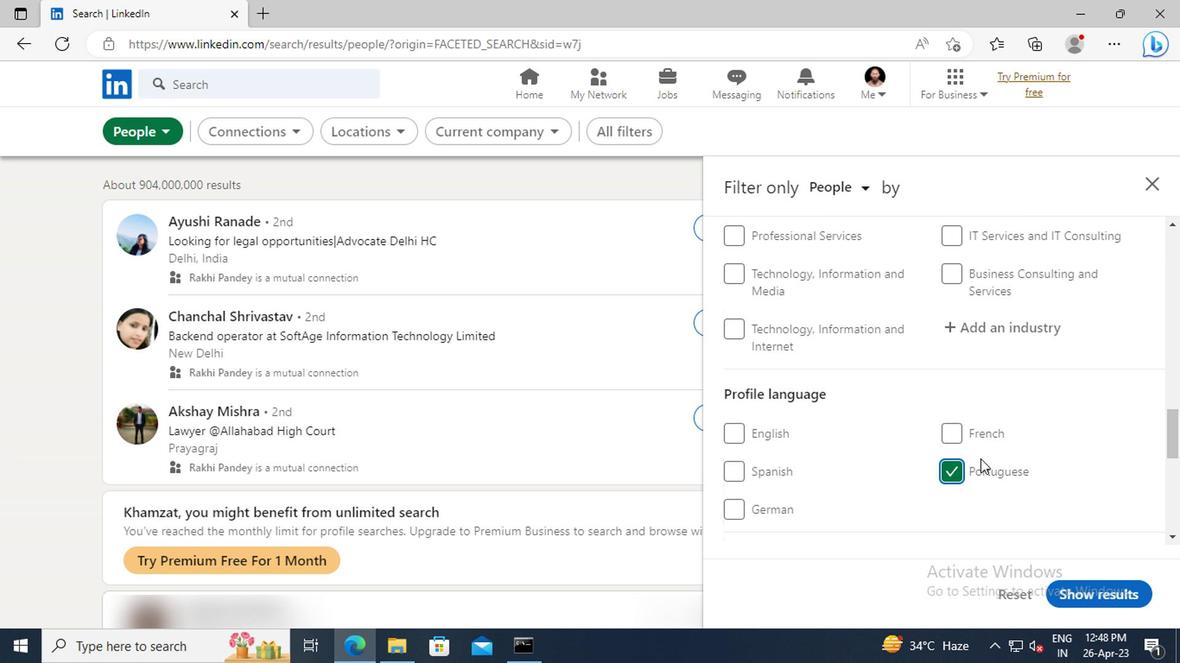 
Action: Mouse scrolled (977, 457) with delta (0, 0)
Screenshot: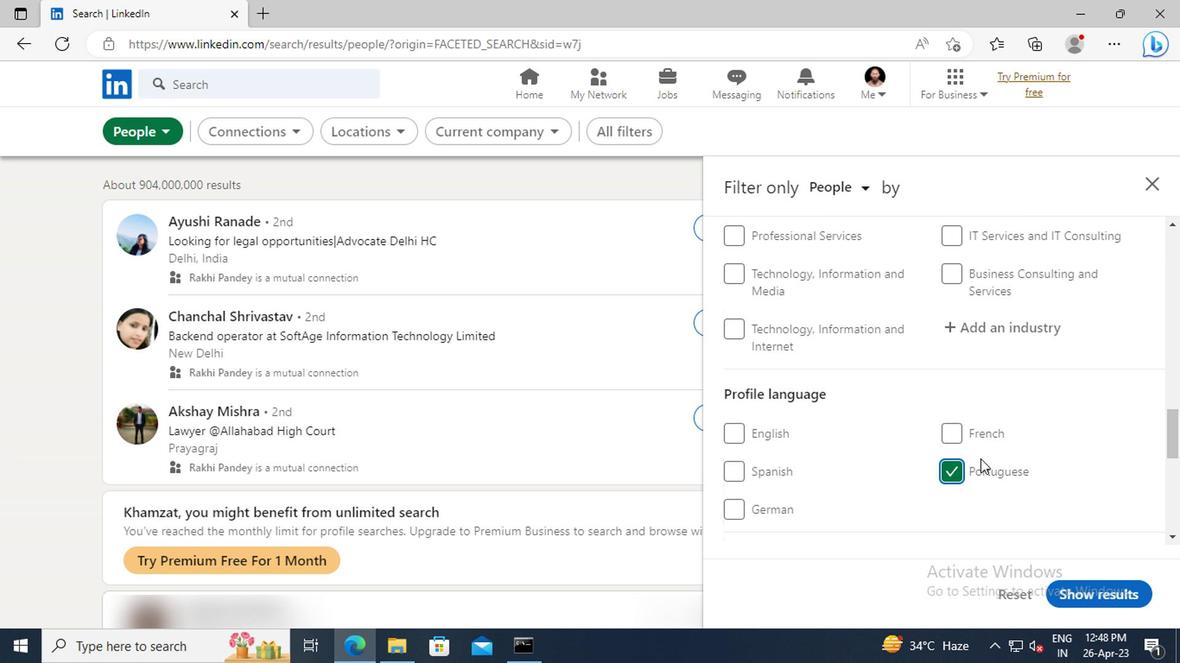 
Action: Mouse scrolled (977, 457) with delta (0, 0)
Screenshot: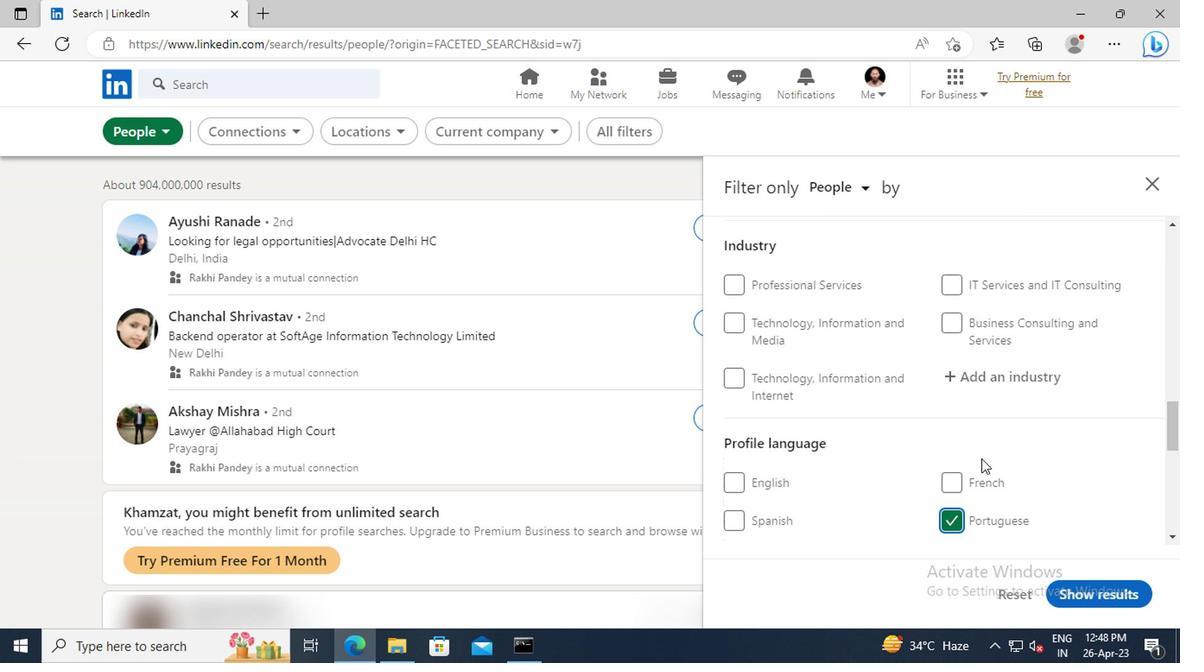 
Action: Mouse scrolled (977, 457) with delta (0, 0)
Screenshot: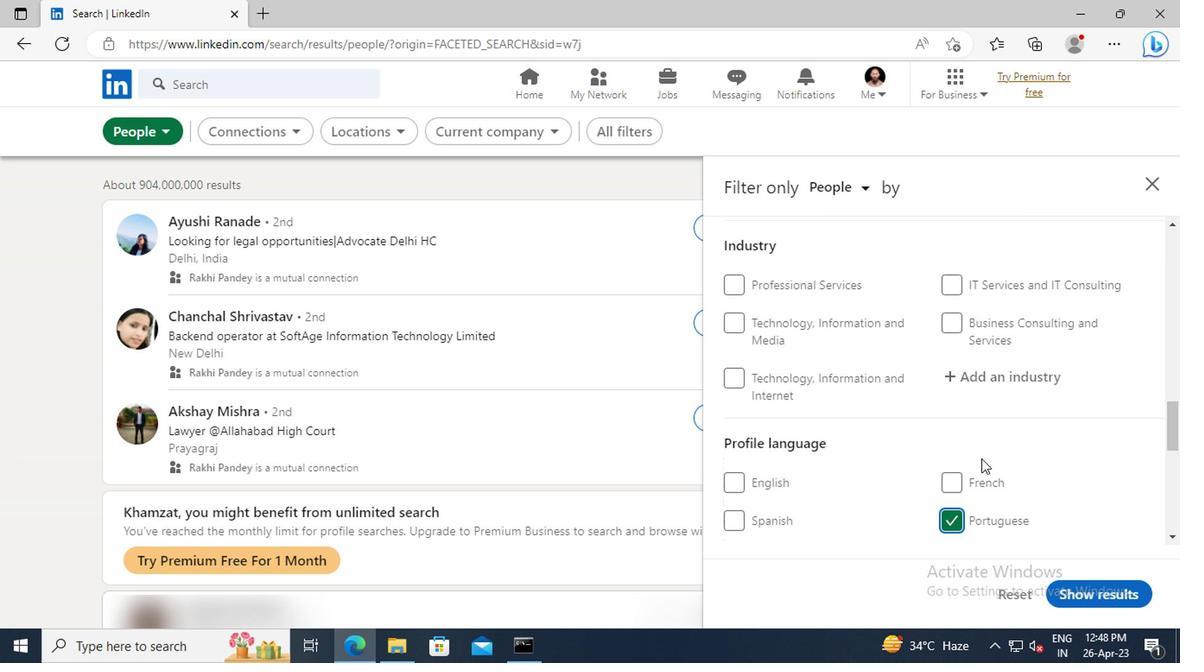 
Action: Mouse scrolled (977, 457) with delta (0, 0)
Screenshot: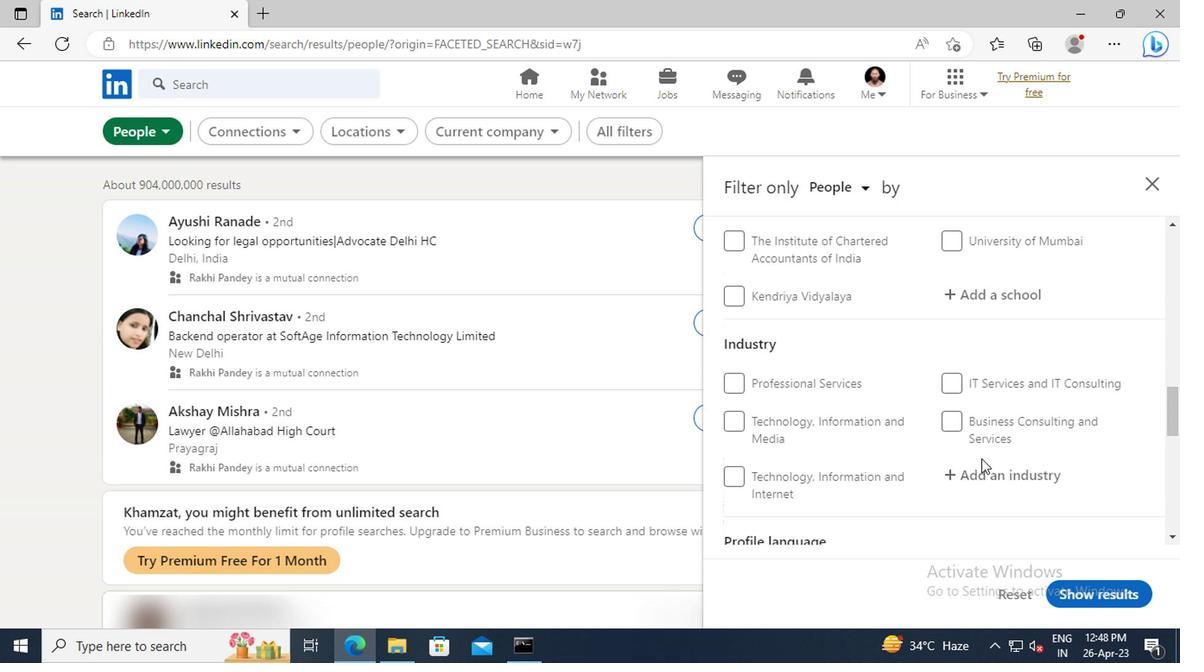 
Action: Mouse scrolled (977, 457) with delta (0, 0)
Screenshot: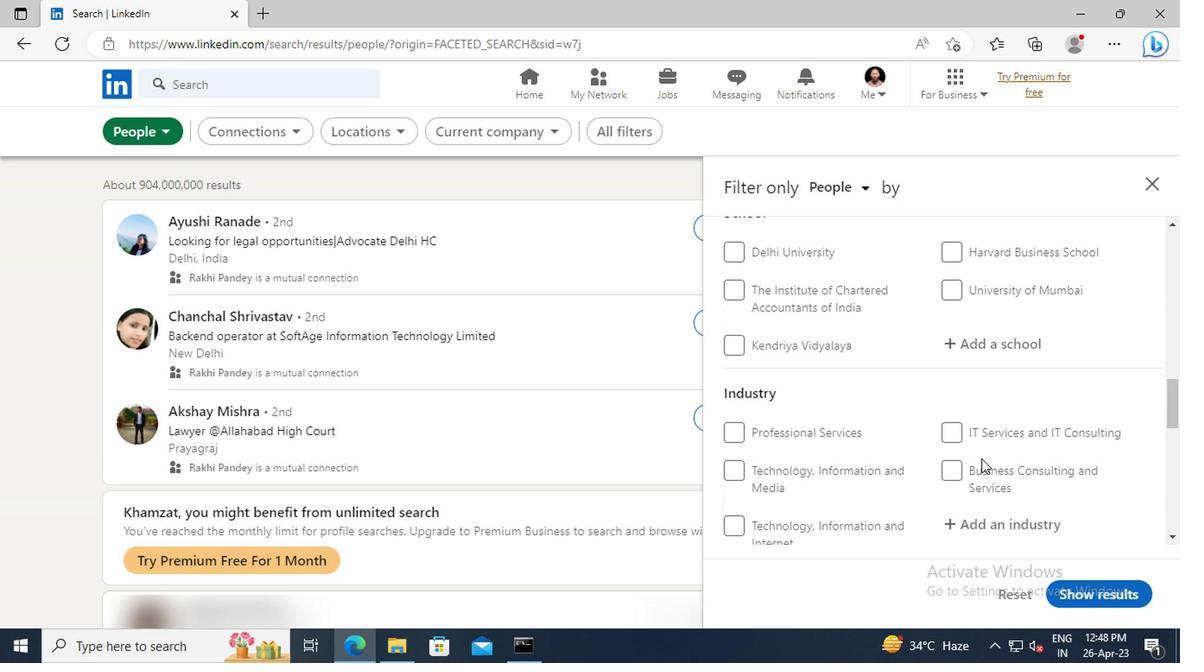 
Action: Mouse scrolled (977, 457) with delta (0, 0)
Screenshot: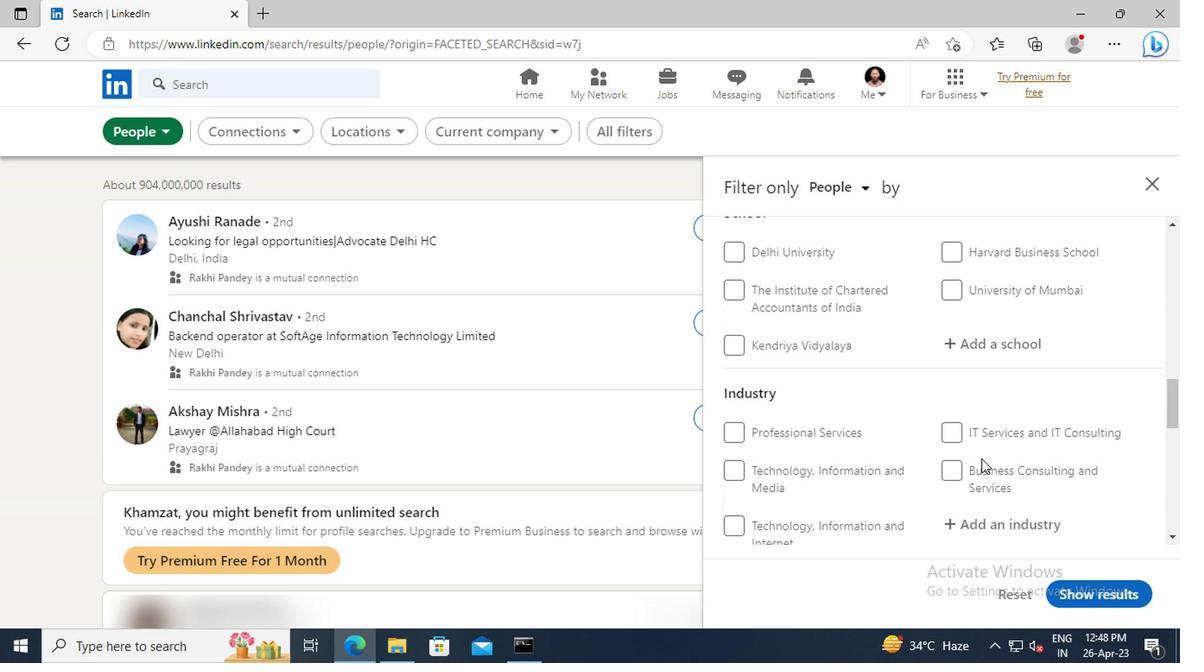 
Action: Mouse scrolled (977, 457) with delta (0, 0)
Screenshot: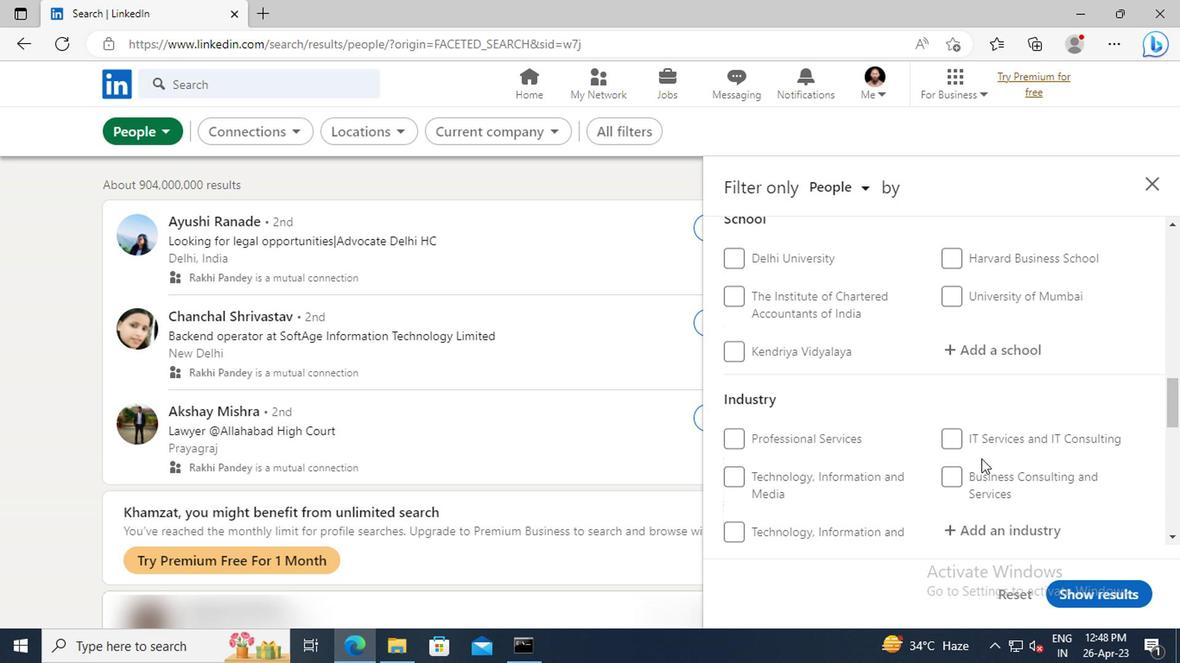 
Action: Mouse scrolled (977, 457) with delta (0, 0)
Screenshot: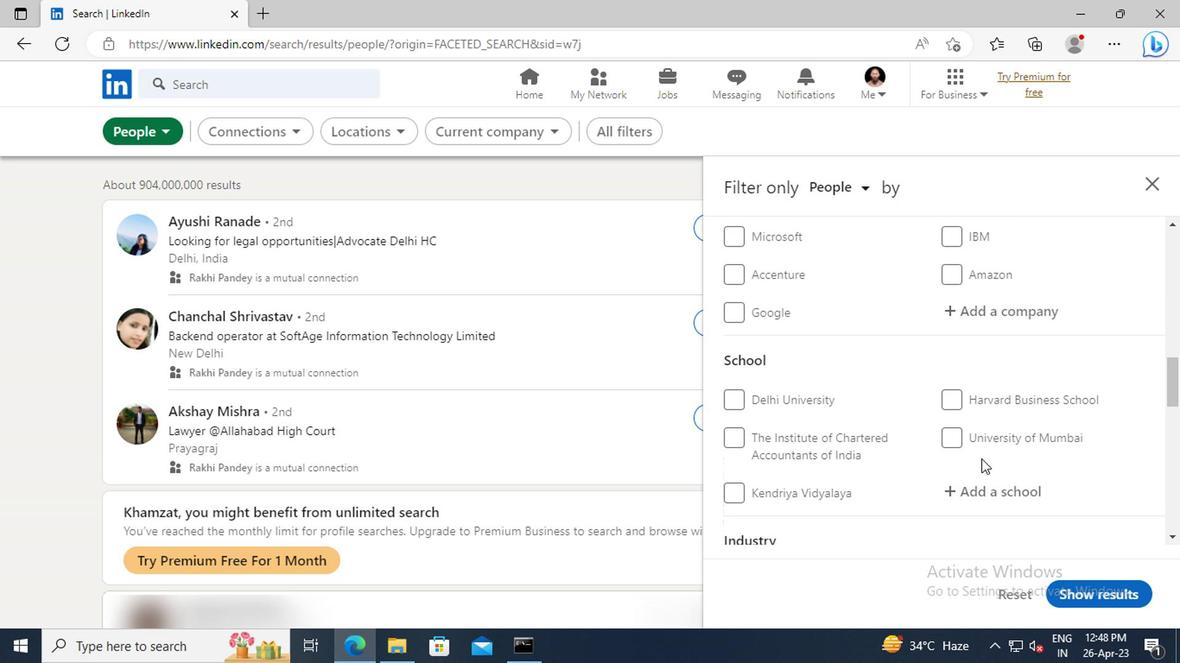 
Action: Mouse scrolled (977, 457) with delta (0, 0)
Screenshot: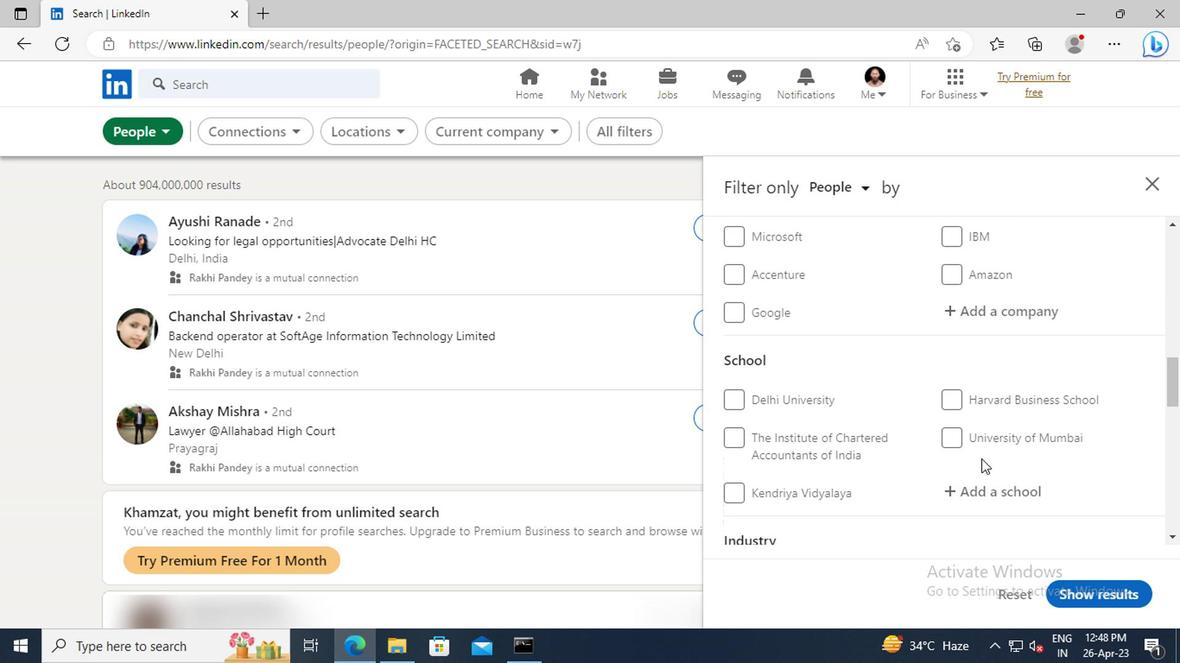 
Action: Mouse scrolled (977, 457) with delta (0, 0)
Screenshot: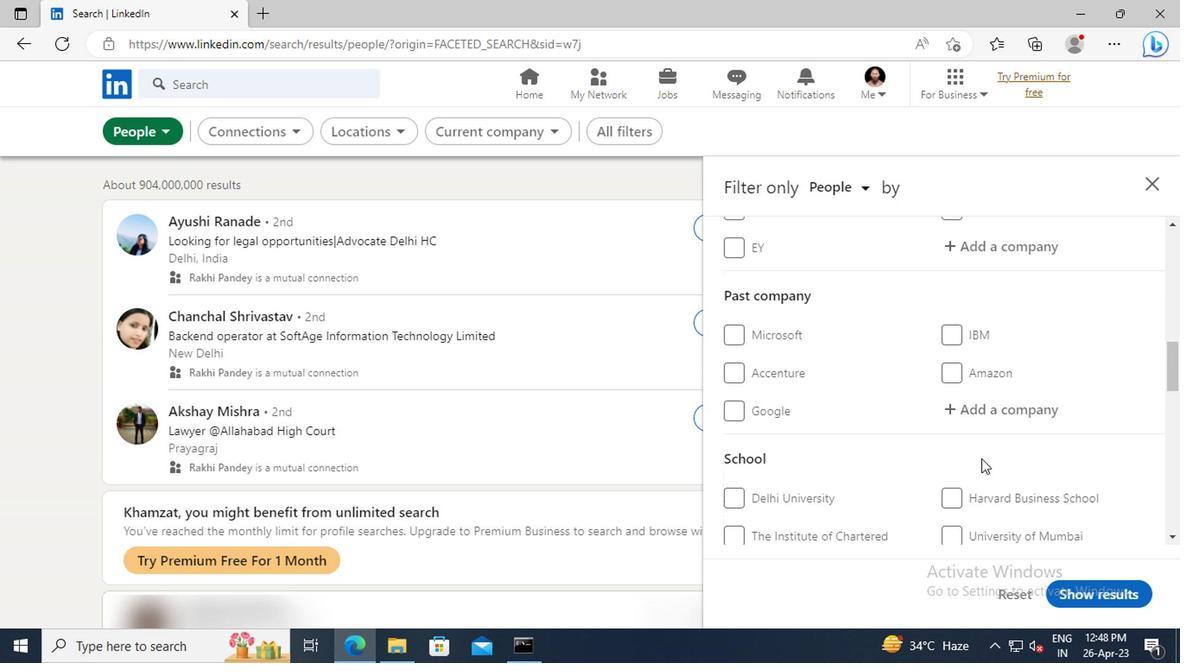 
Action: Mouse scrolled (977, 457) with delta (0, 0)
Screenshot: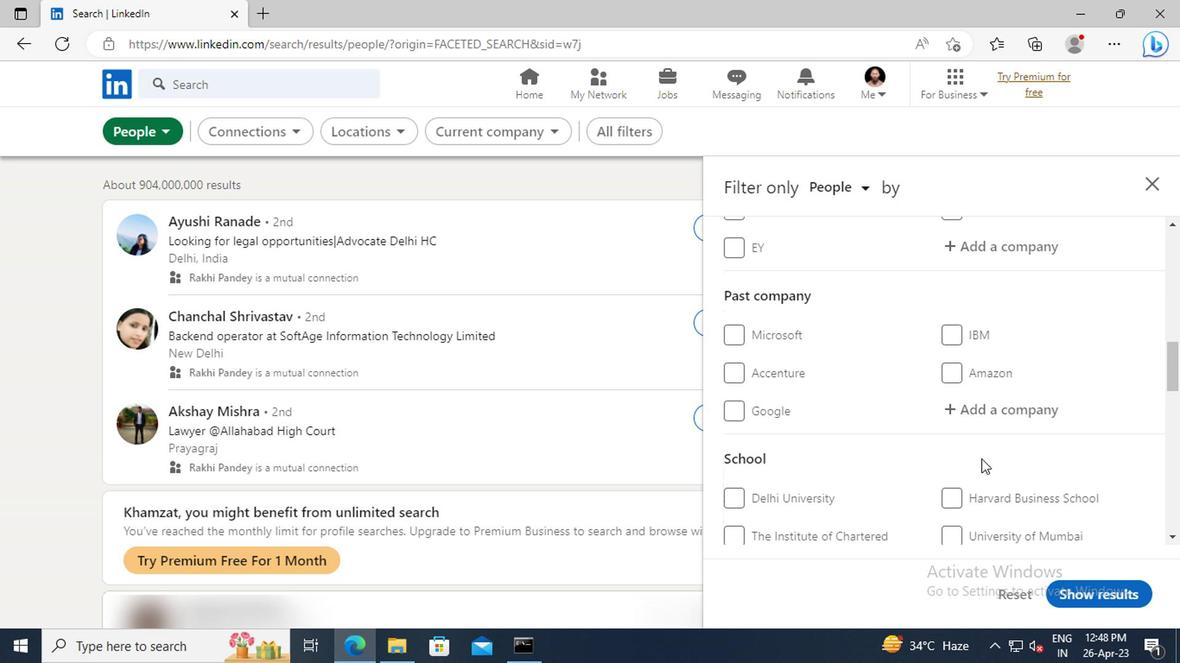 
Action: Mouse scrolled (977, 457) with delta (0, 0)
Screenshot: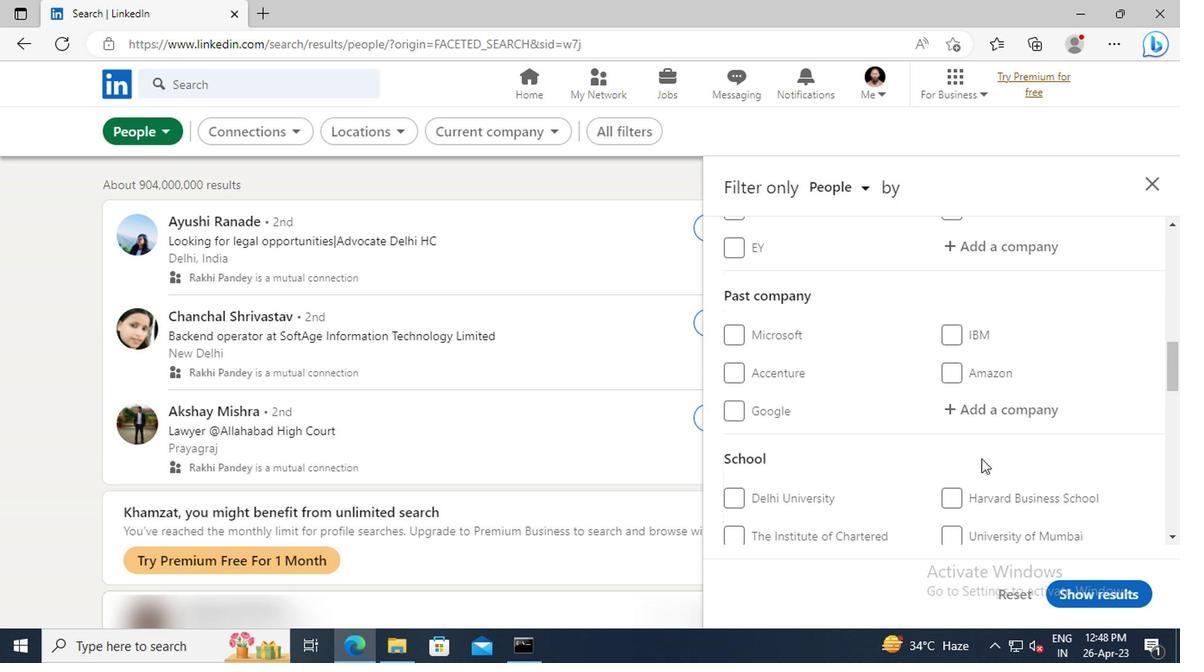 
Action: Mouse moved to (966, 391)
Screenshot: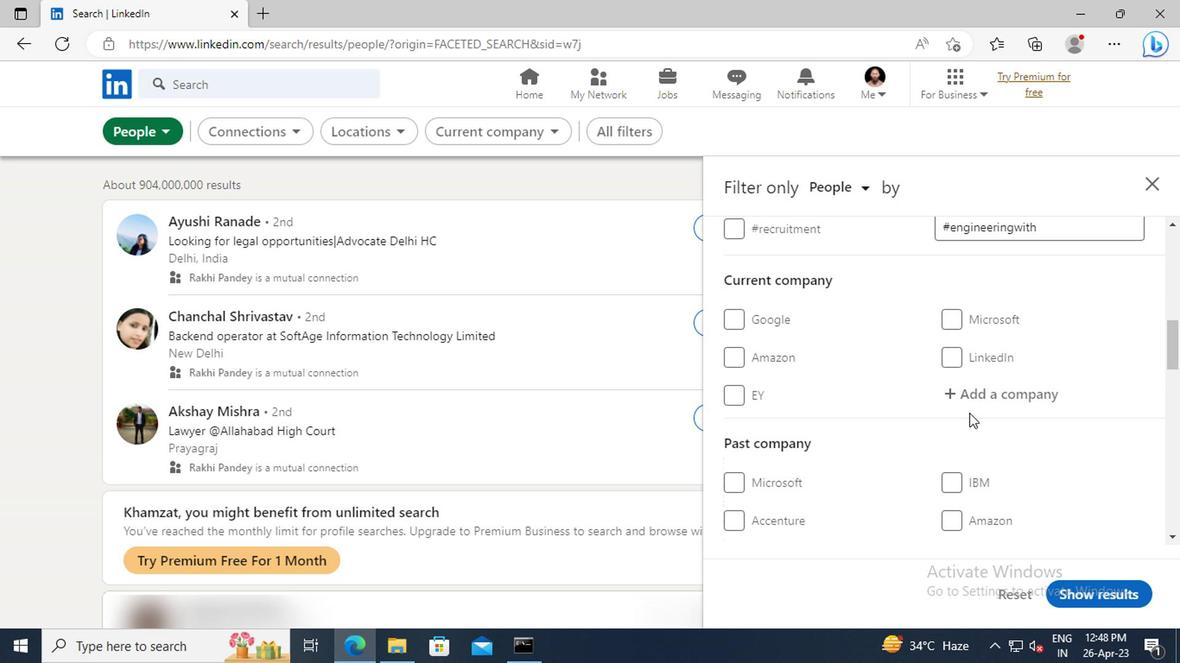 
Action: Mouse pressed left at (966, 391)
Screenshot: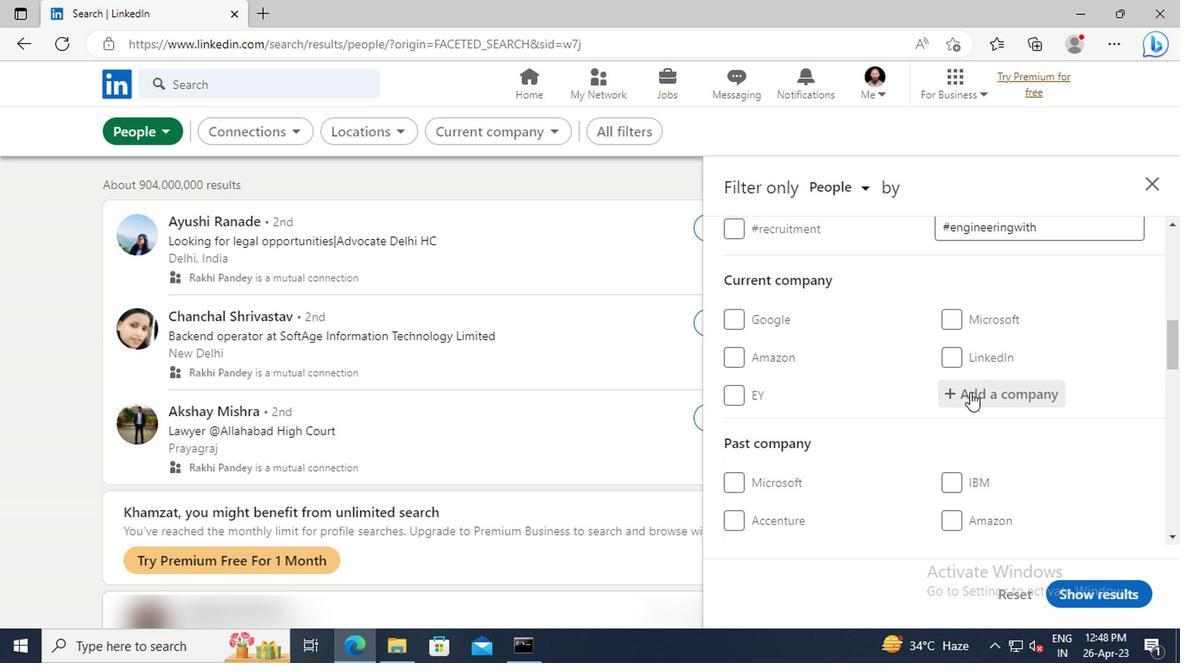 
Action: Key pressed <Key.shift>DATAMATICS
Screenshot: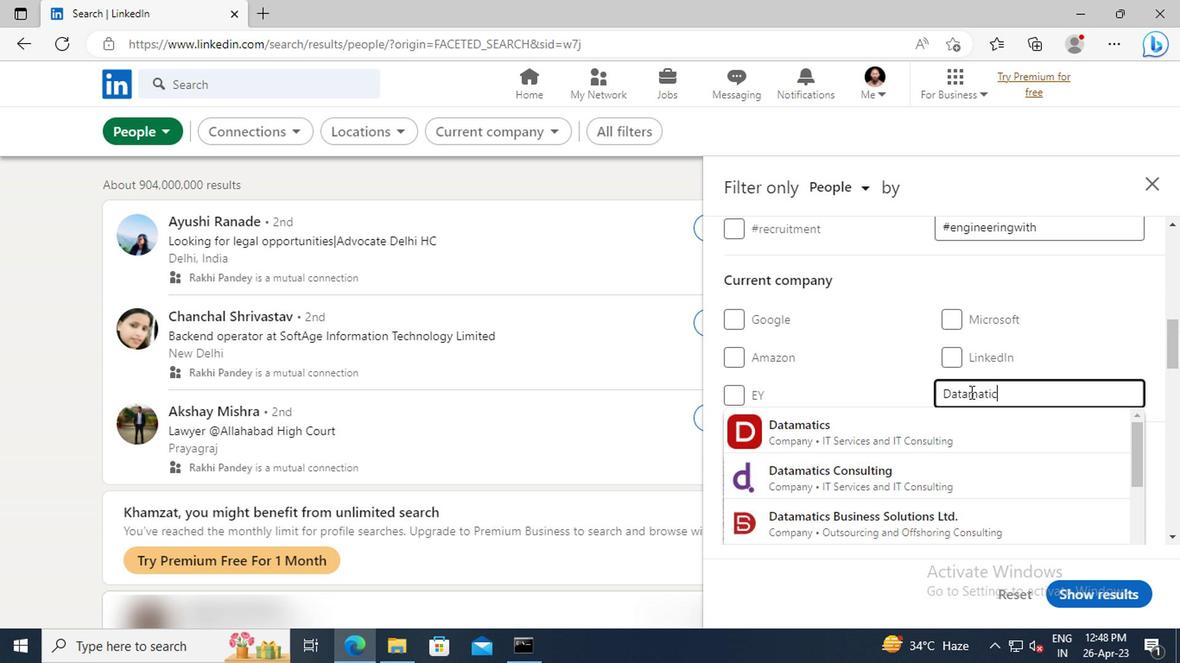 
Action: Mouse moved to (970, 426)
Screenshot: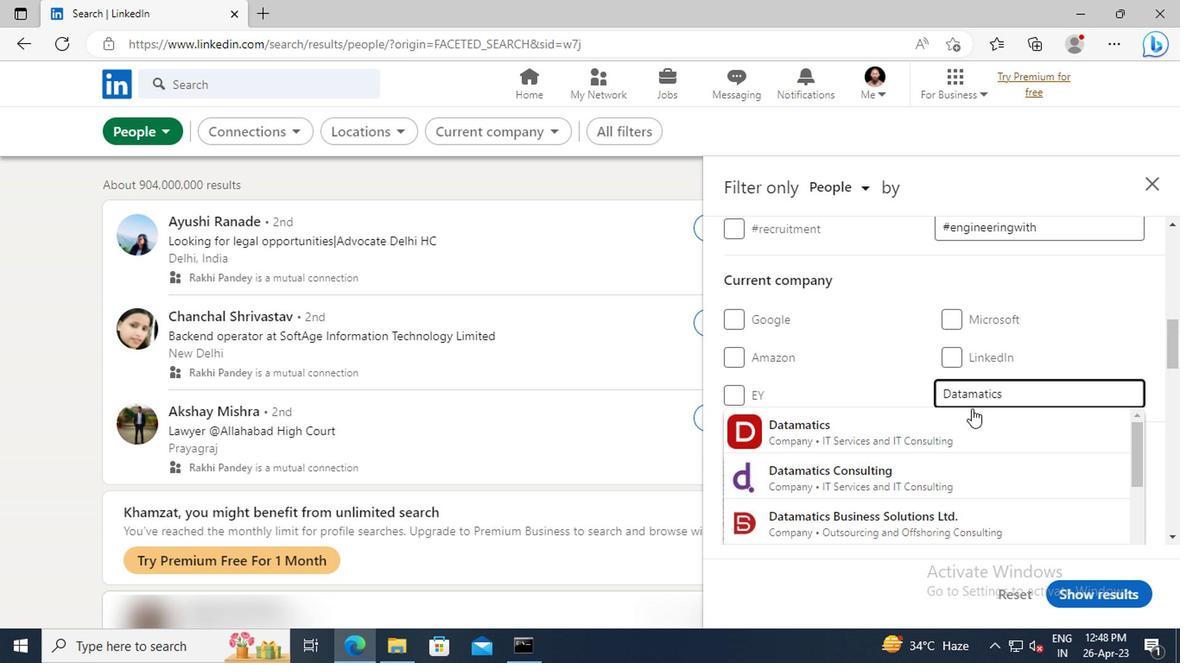 
Action: Mouse pressed left at (970, 426)
Screenshot: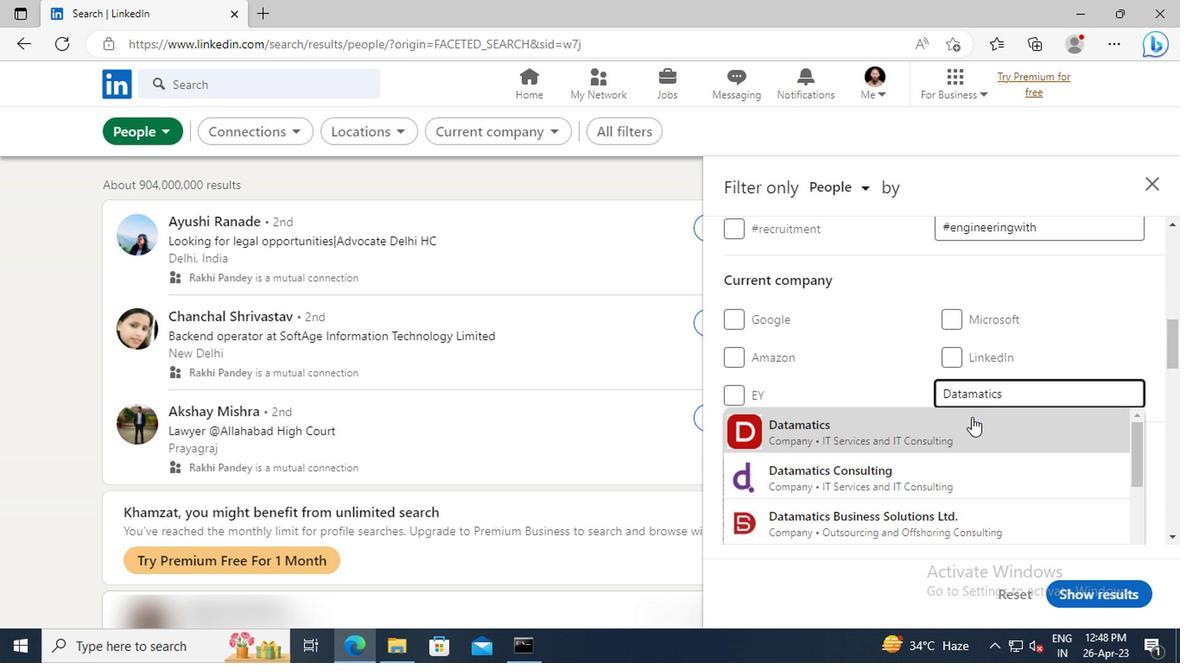 
Action: Mouse moved to (971, 343)
Screenshot: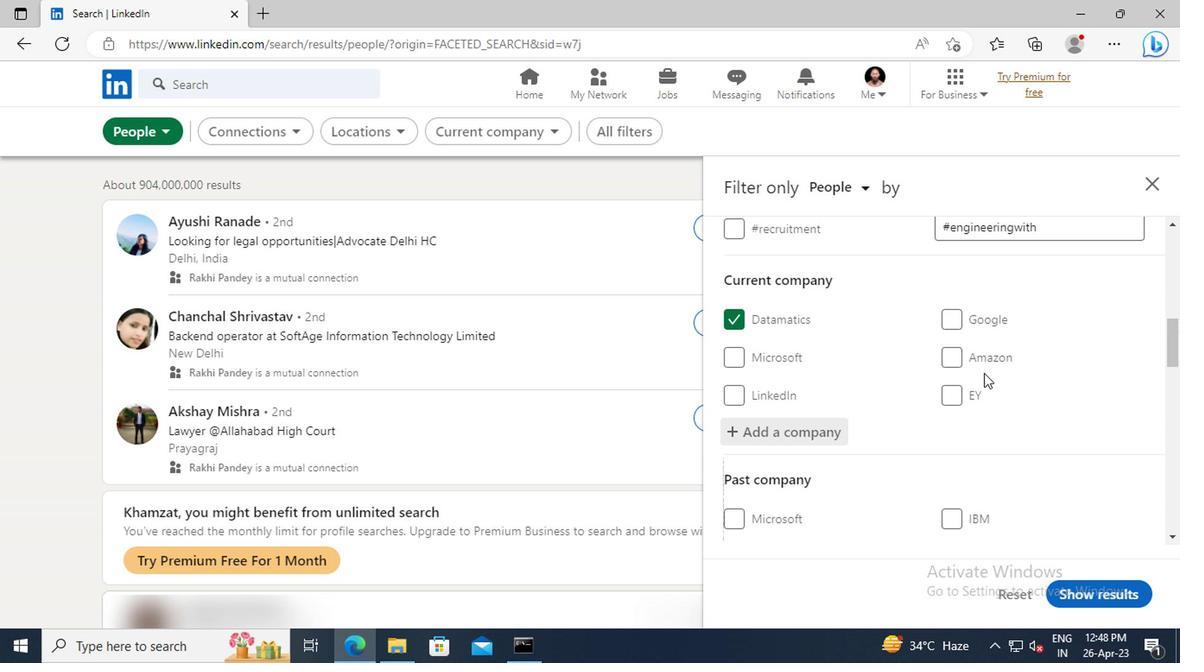 
Action: Mouse scrolled (971, 343) with delta (0, 0)
Screenshot: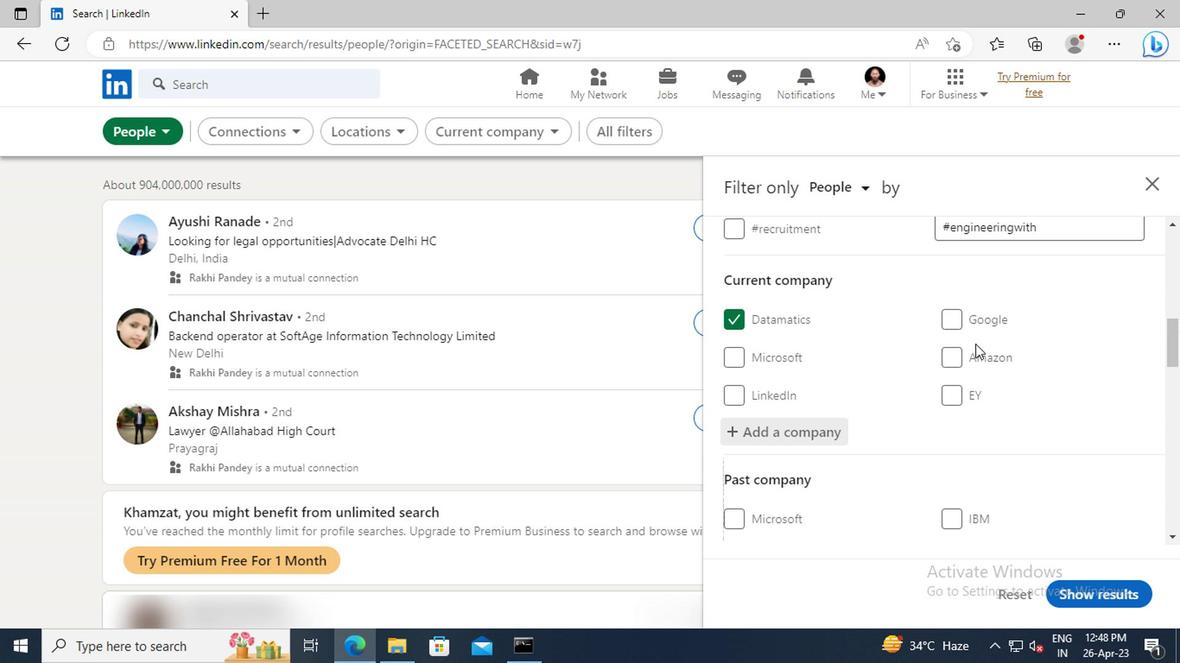 
Action: Mouse scrolled (971, 343) with delta (0, 0)
Screenshot: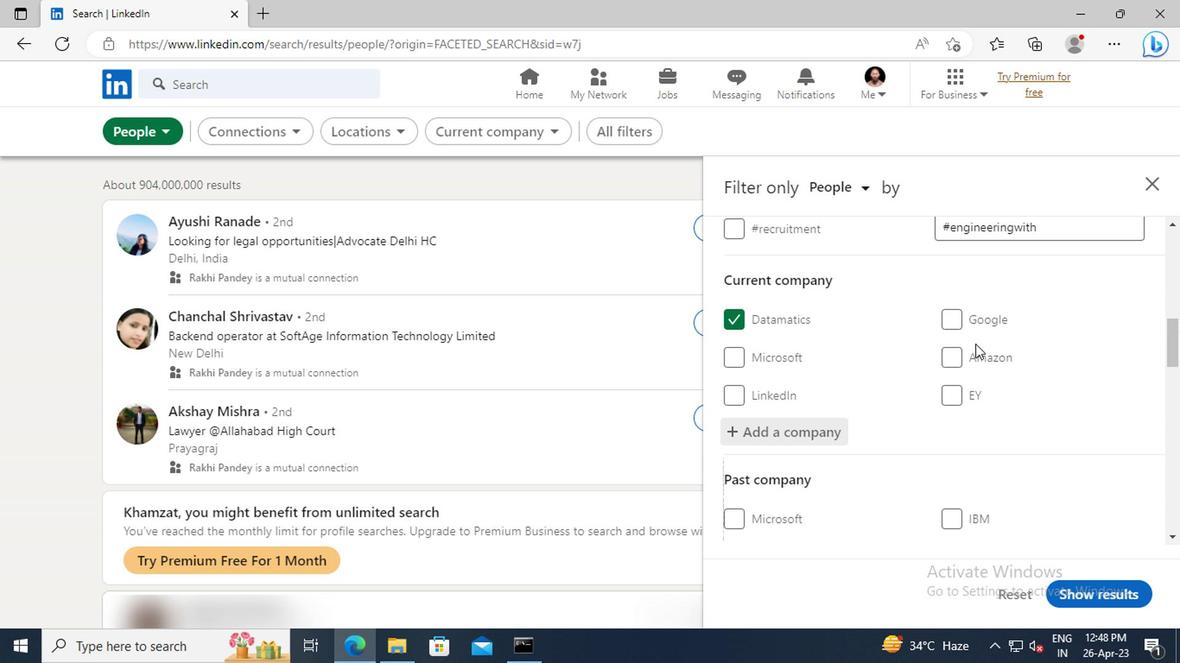 
Action: Mouse scrolled (971, 343) with delta (0, 0)
Screenshot: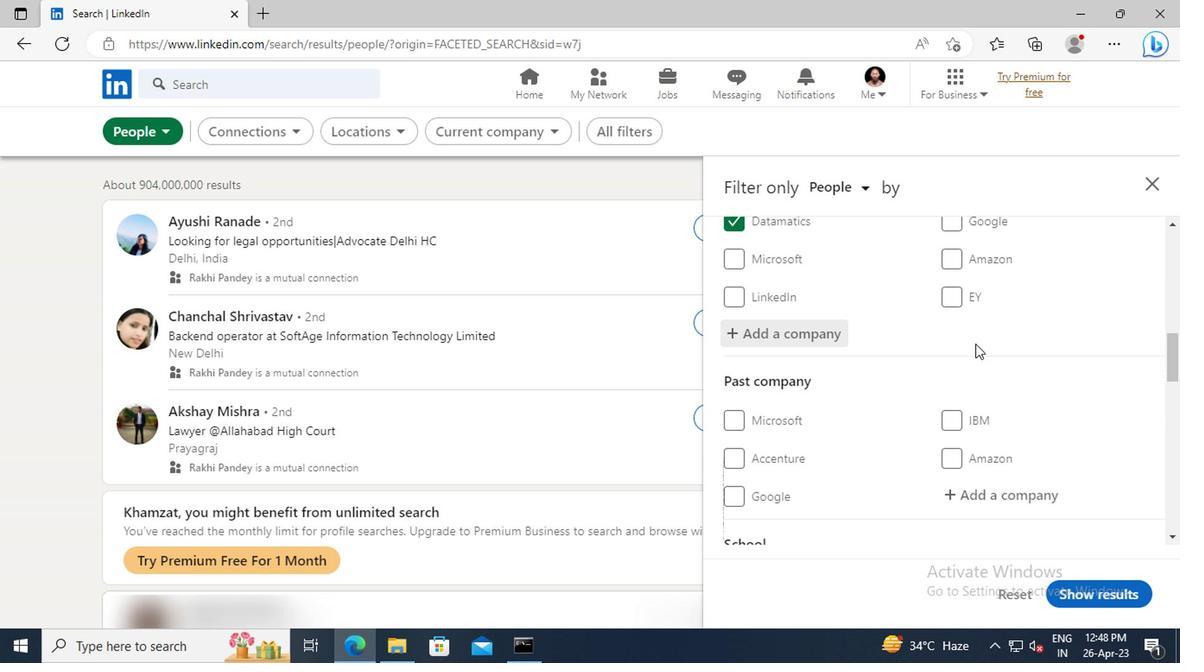 
Action: Mouse scrolled (971, 343) with delta (0, 0)
Screenshot: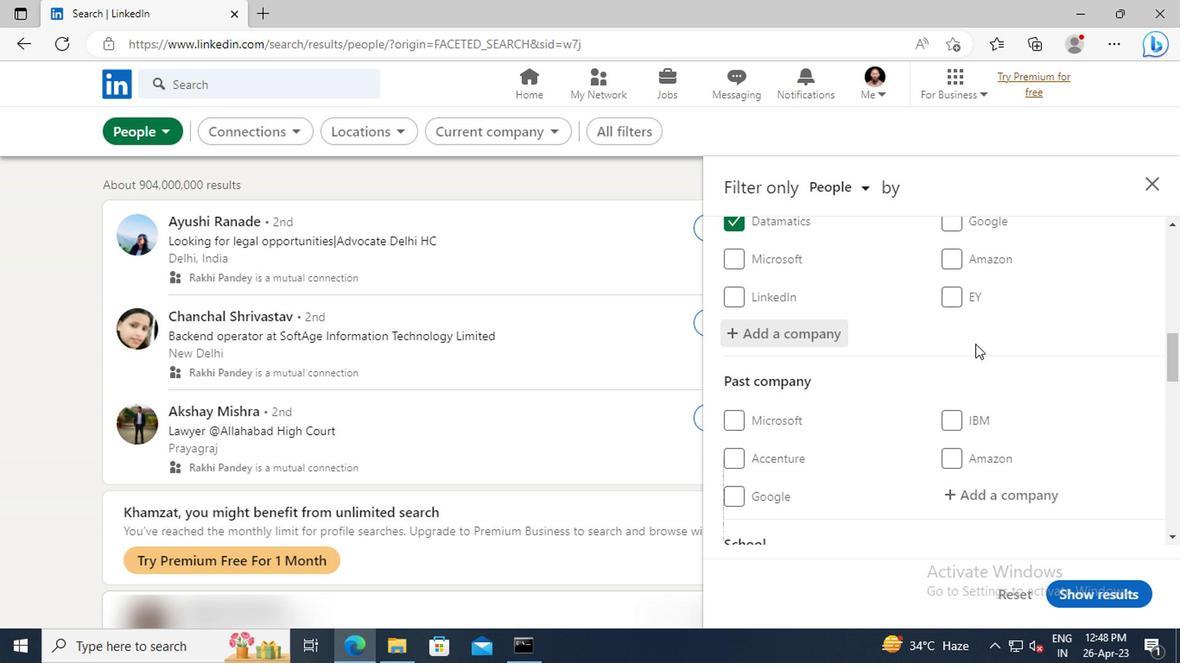 
Action: Mouse scrolled (971, 343) with delta (0, 0)
Screenshot: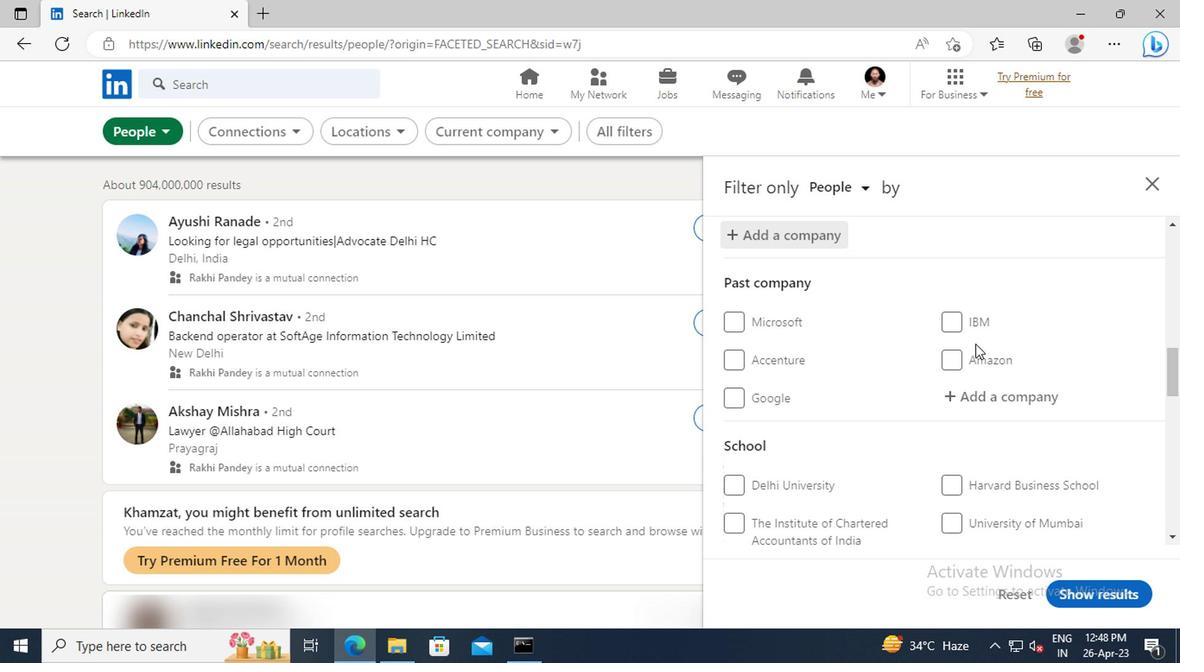 
Action: Mouse scrolled (971, 343) with delta (0, 0)
Screenshot: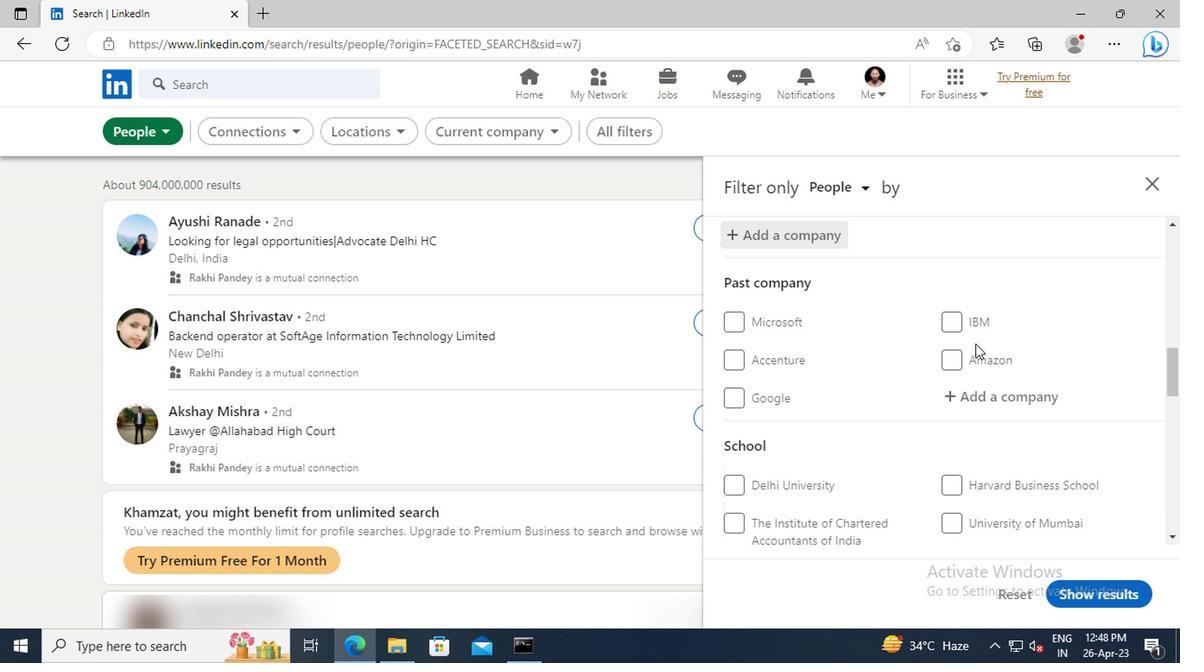 
Action: Mouse scrolled (971, 343) with delta (0, 0)
Screenshot: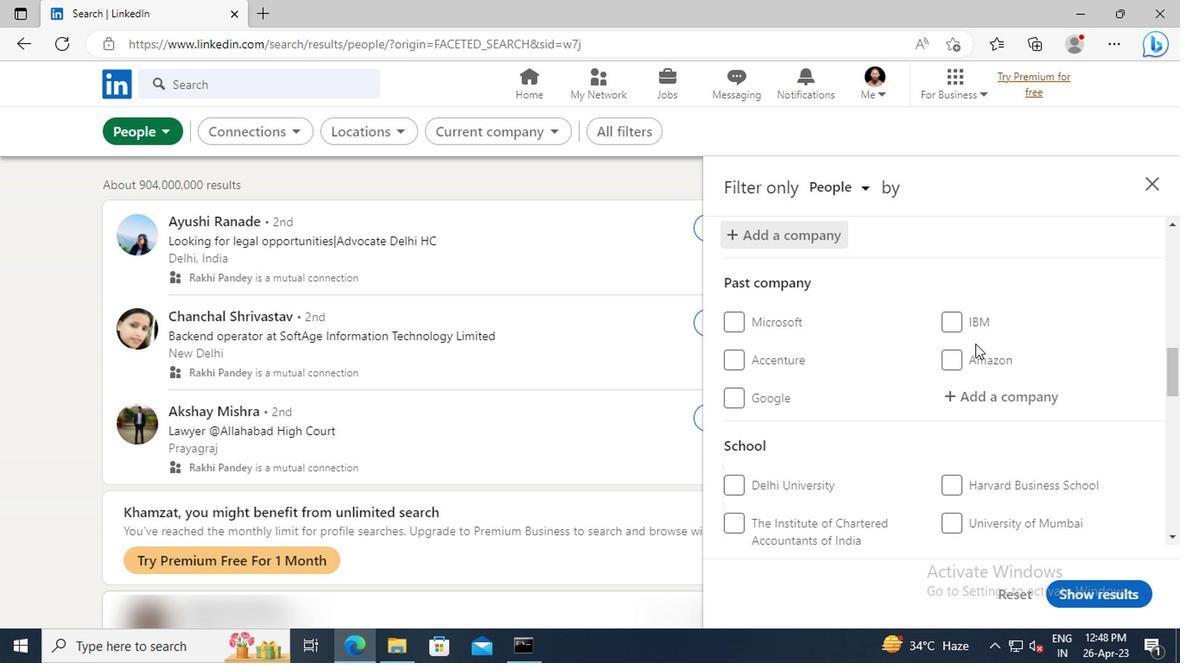
Action: Mouse moved to (973, 402)
Screenshot: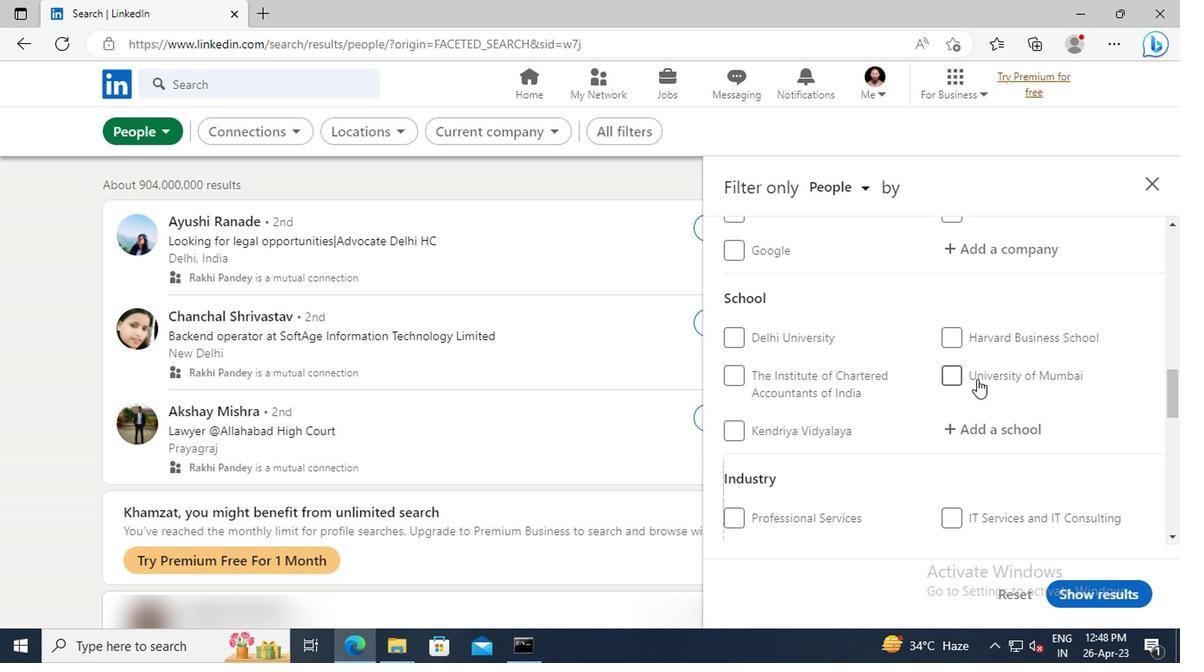
Action: Mouse scrolled (973, 402) with delta (0, 0)
Screenshot: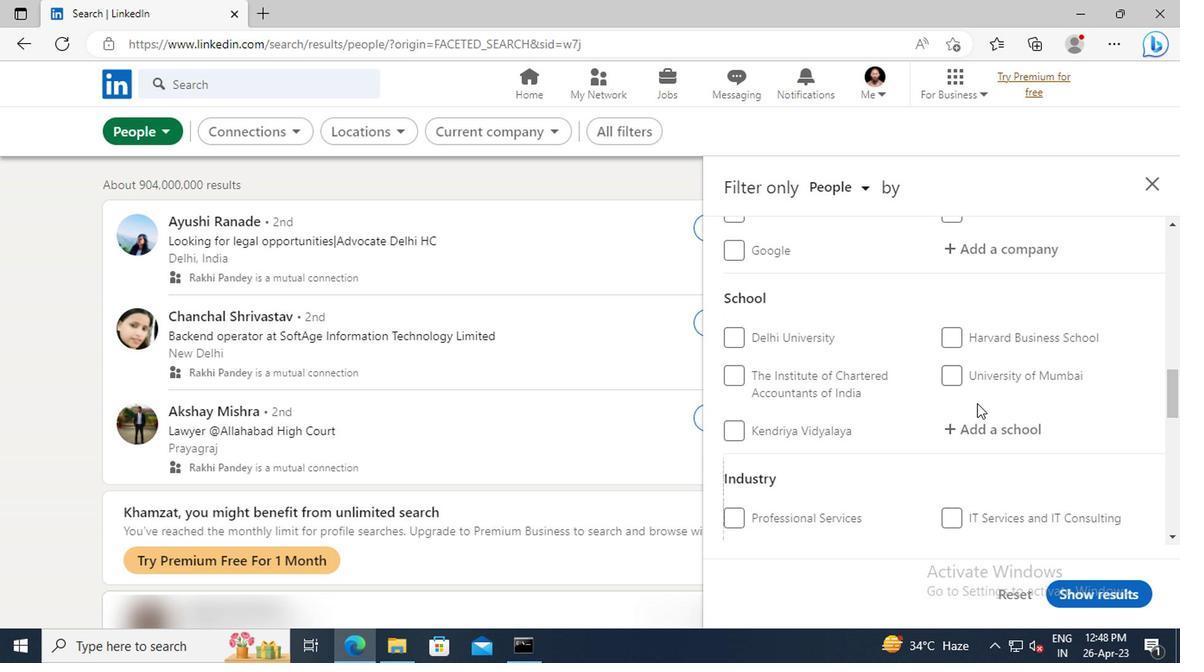 
Action: Mouse scrolled (973, 402) with delta (0, 0)
Screenshot: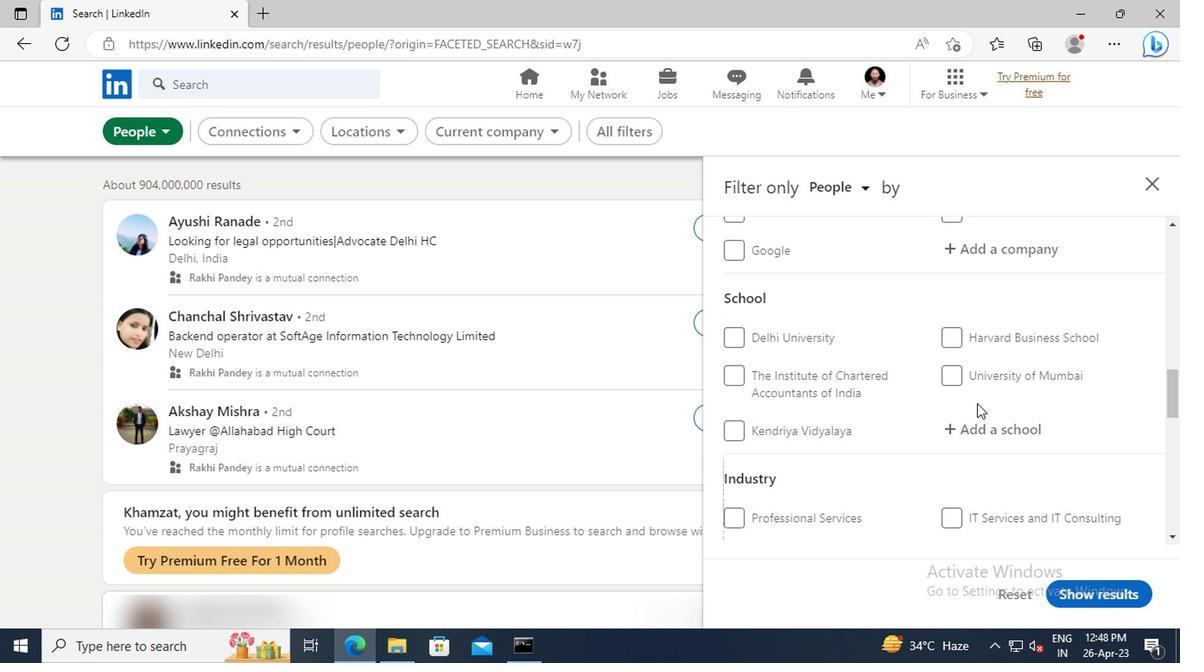 
Action: Mouse moved to (964, 331)
Screenshot: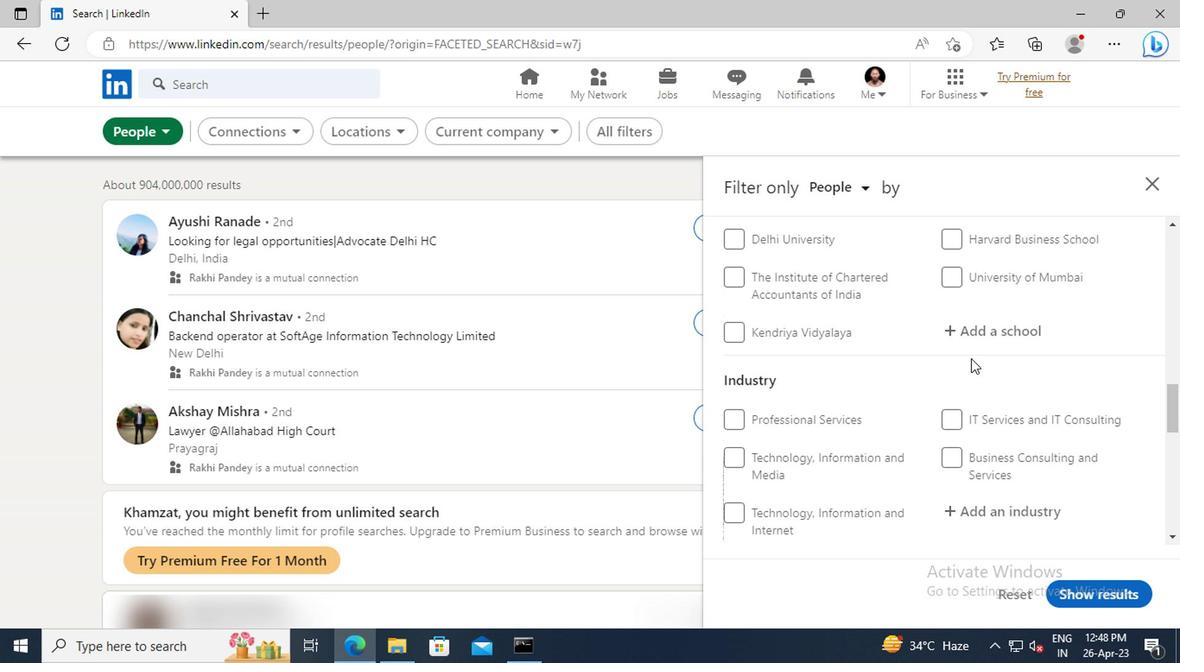 
Action: Mouse pressed left at (964, 331)
Screenshot: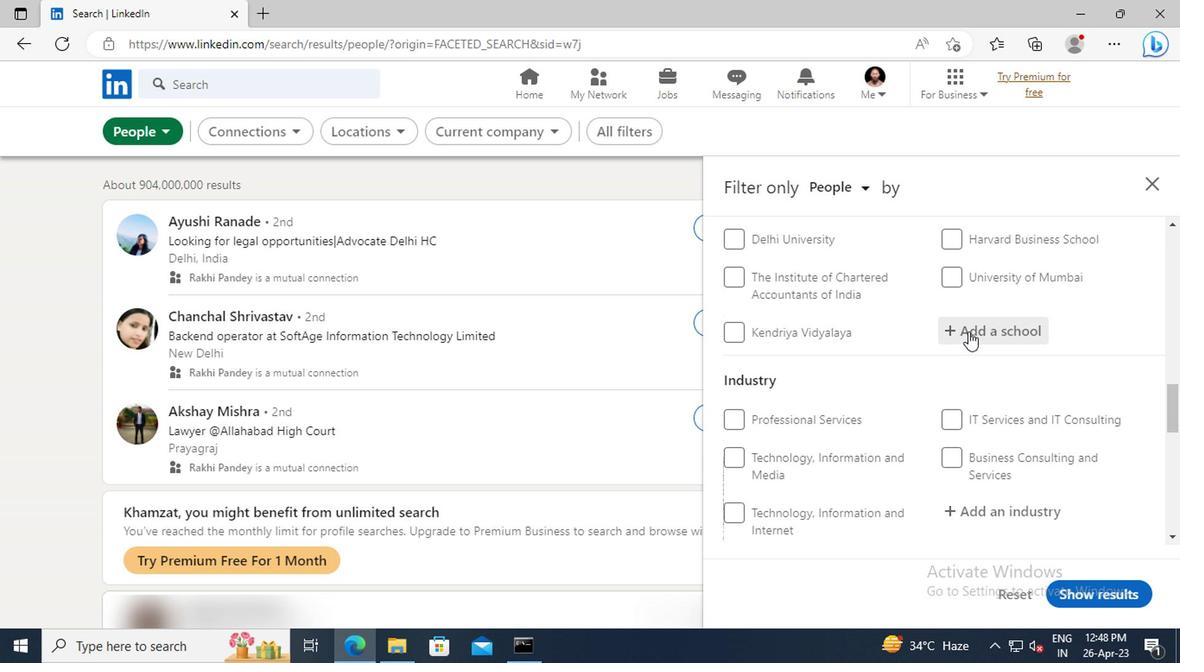 
Action: Key pressed <Key.shift>AHMEDNAGAR<Key.space><Key.shift>JILHA<Key.space><Key.shift>MARATHA<Key.space><Key.shift>VIDYA<Key.space><Key.shift>PRASARAK<Key.space><Key.shift>SAMAJ'S<Key.space><Key.shift>AHMEDNAGAR<Key.space><Key.shift>SHRI.<Key.space><Key.shift>CHHATRAPATI<Key.space><Key.shift>SHIVAJI<Key.space><Key.shift>MAHARAJ<Key.space><Key.shift>COLLEGE<Key.space>OF<Key.space><Key.shift>ENGINEERING<Key.enter>
Screenshot: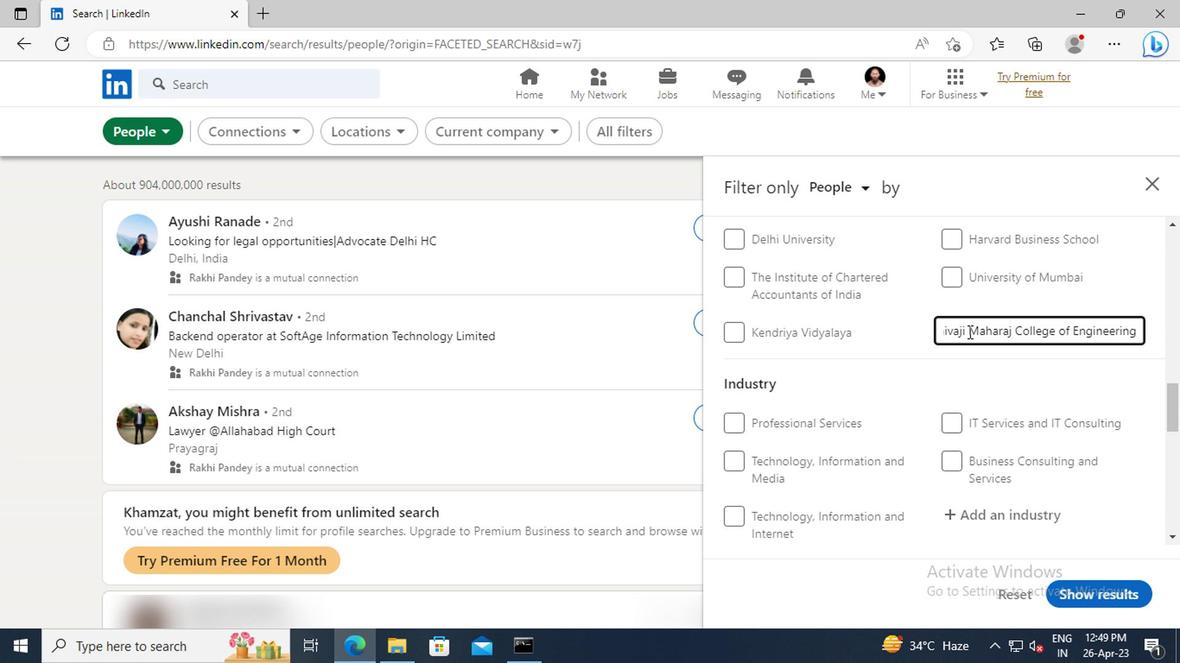 
Action: Mouse scrolled (964, 331) with delta (0, 0)
Screenshot: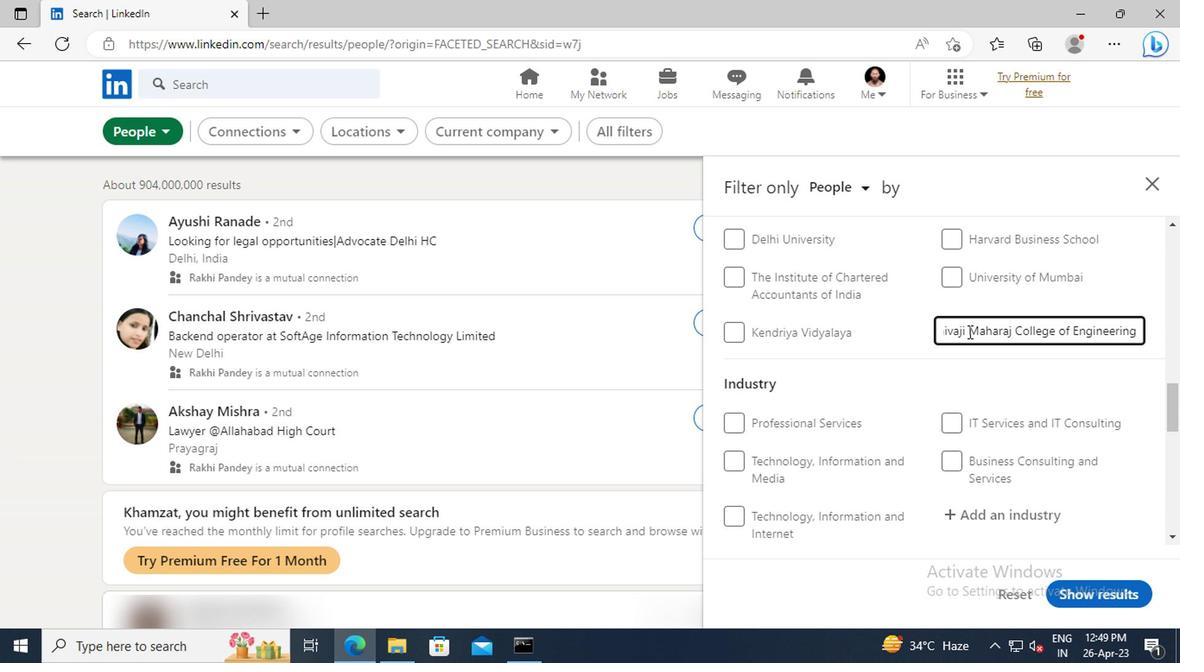 
Action: Mouse scrolled (964, 331) with delta (0, 0)
Screenshot: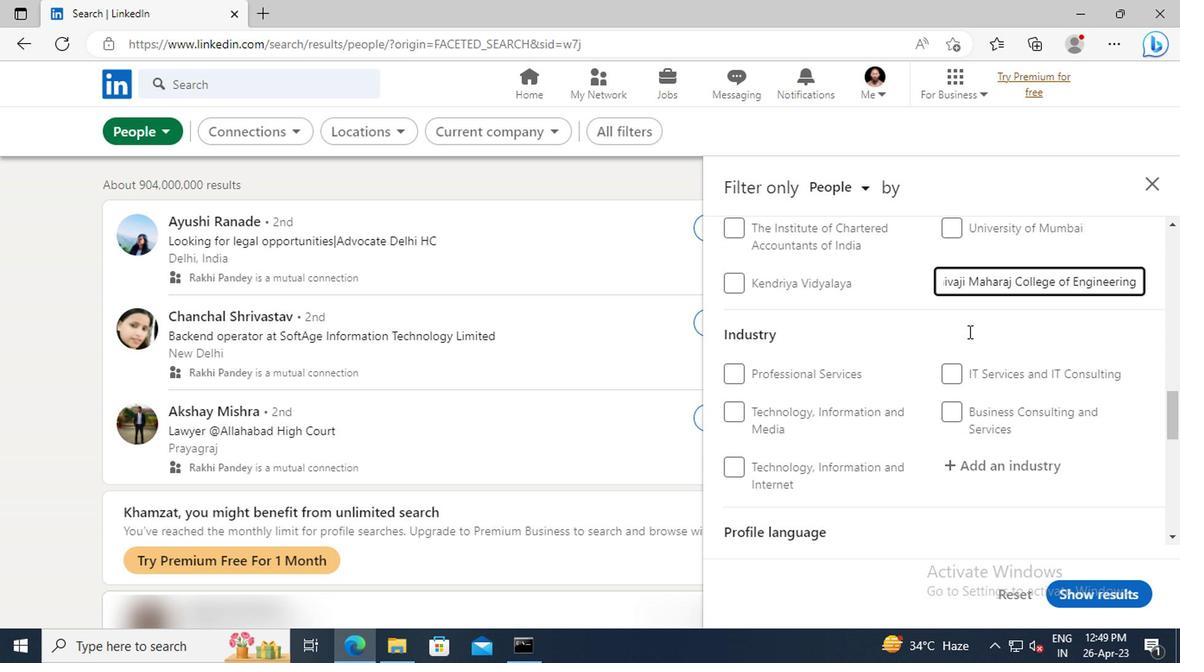 
Action: Mouse scrolled (964, 331) with delta (0, 0)
Screenshot: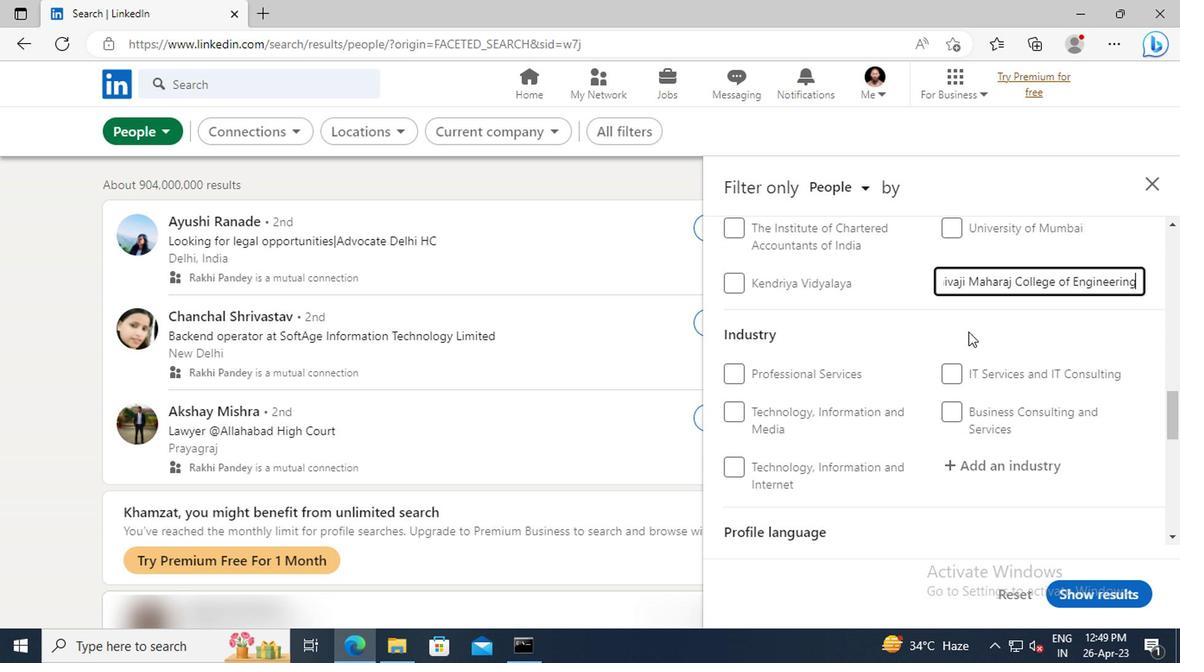 
Action: Mouse moved to (960, 360)
Screenshot: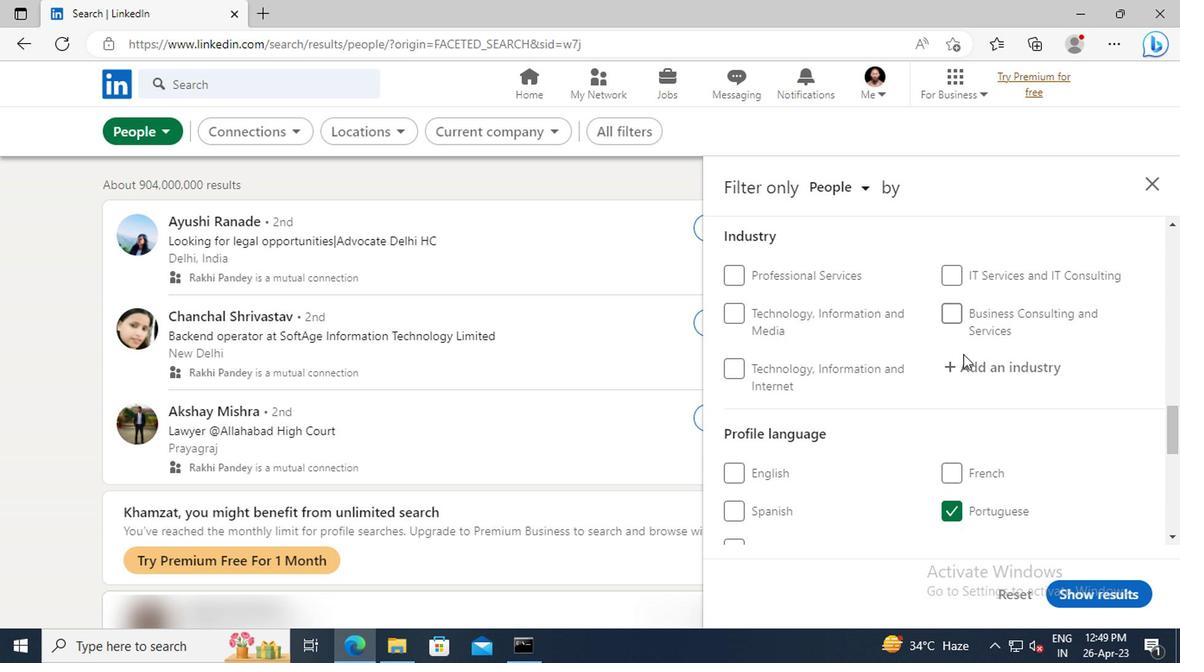 
Action: Mouse pressed left at (960, 360)
Screenshot: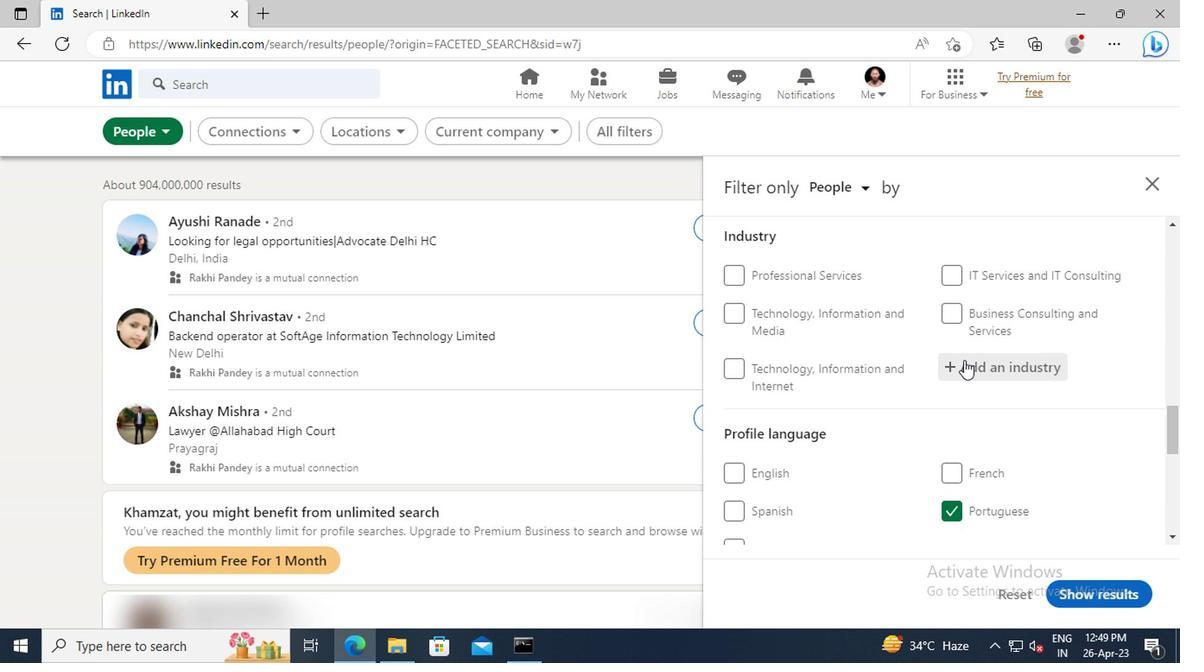 
Action: Mouse moved to (955, 362)
Screenshot: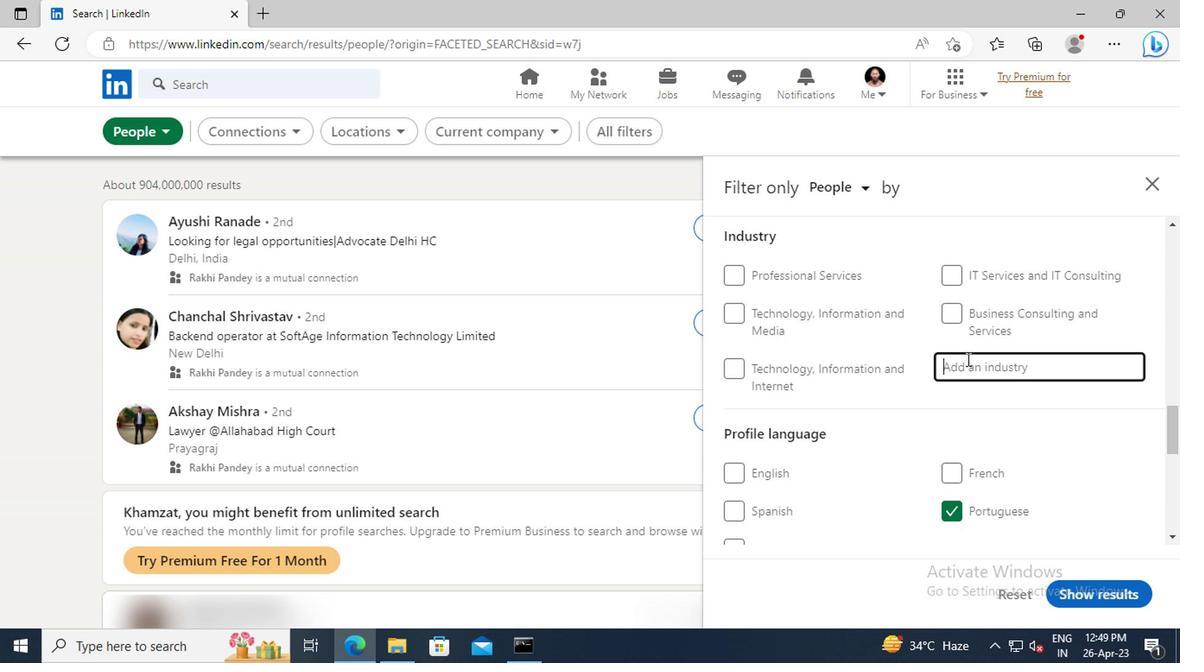 
Action: Key pressed <Key.shift>OPTOMETRISTS
Screenshot: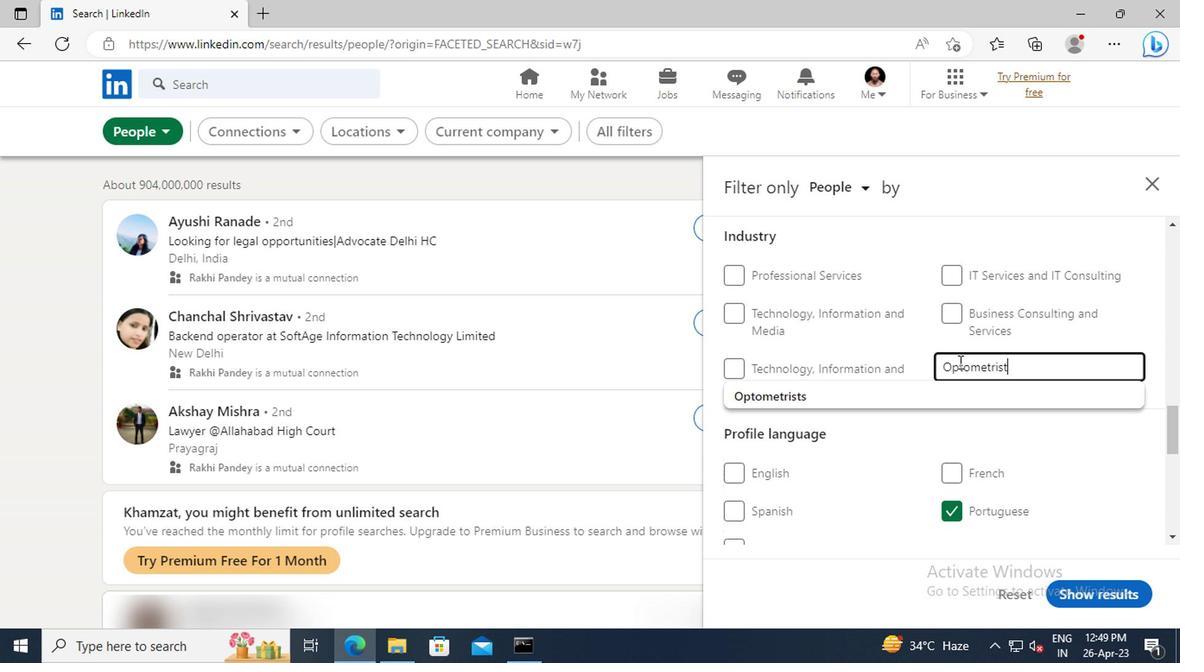 
Action: Mouse moved to (954, 394)
Screenshot: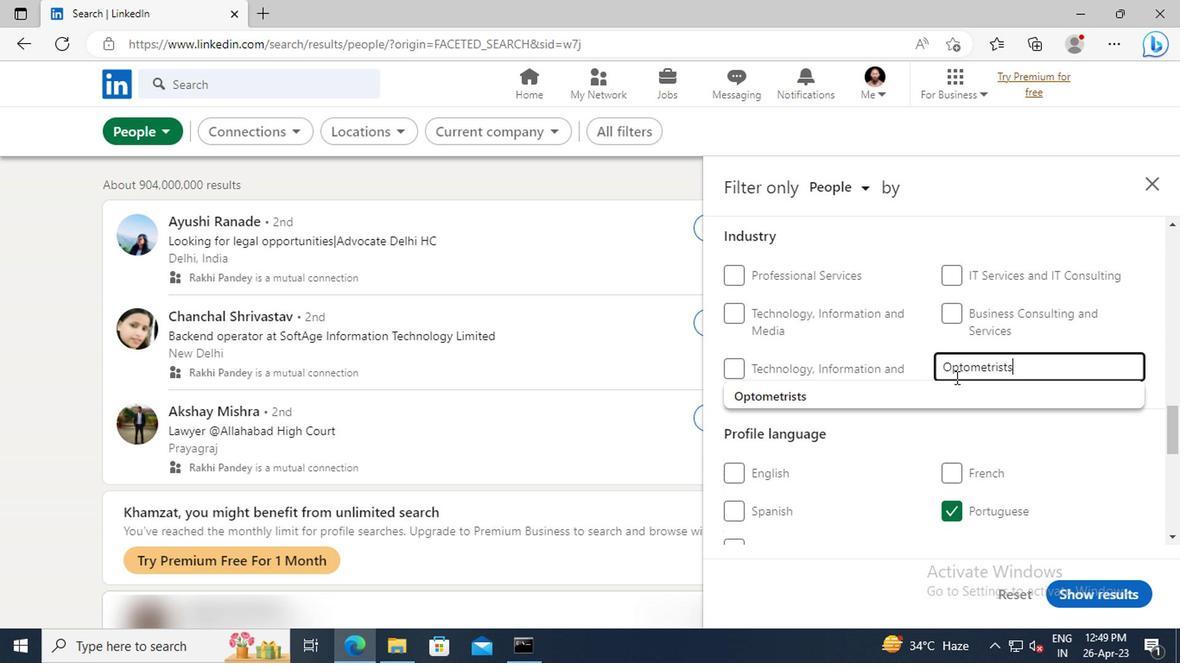 
Action: Mouse pressed left at (954, 394)
Screenshot: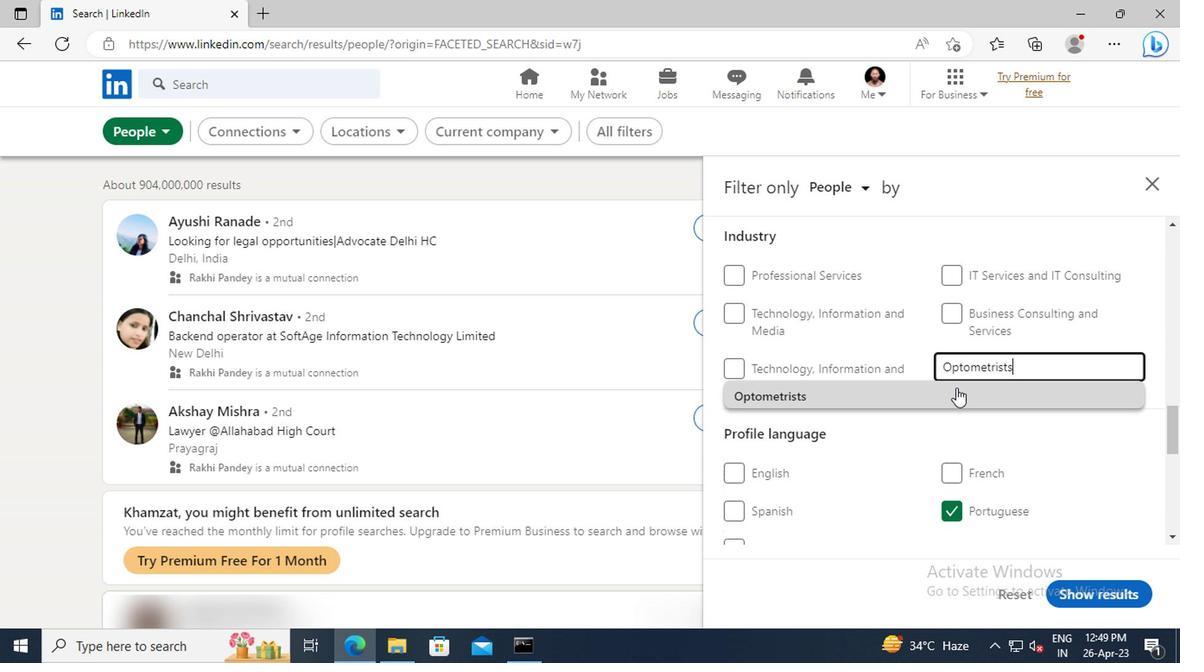 
Action: Mouse moved to (965, 358)
Screenshot: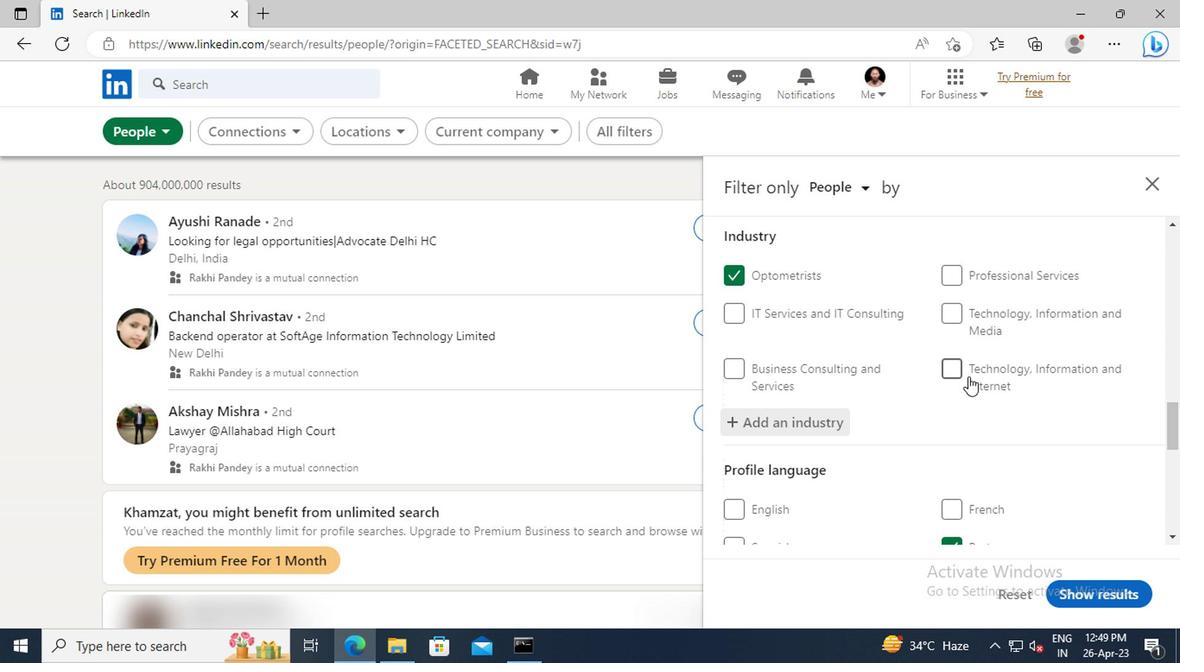 
Action: Mouse scrolled (965, 357) with delta (0, 0)
Screenshot: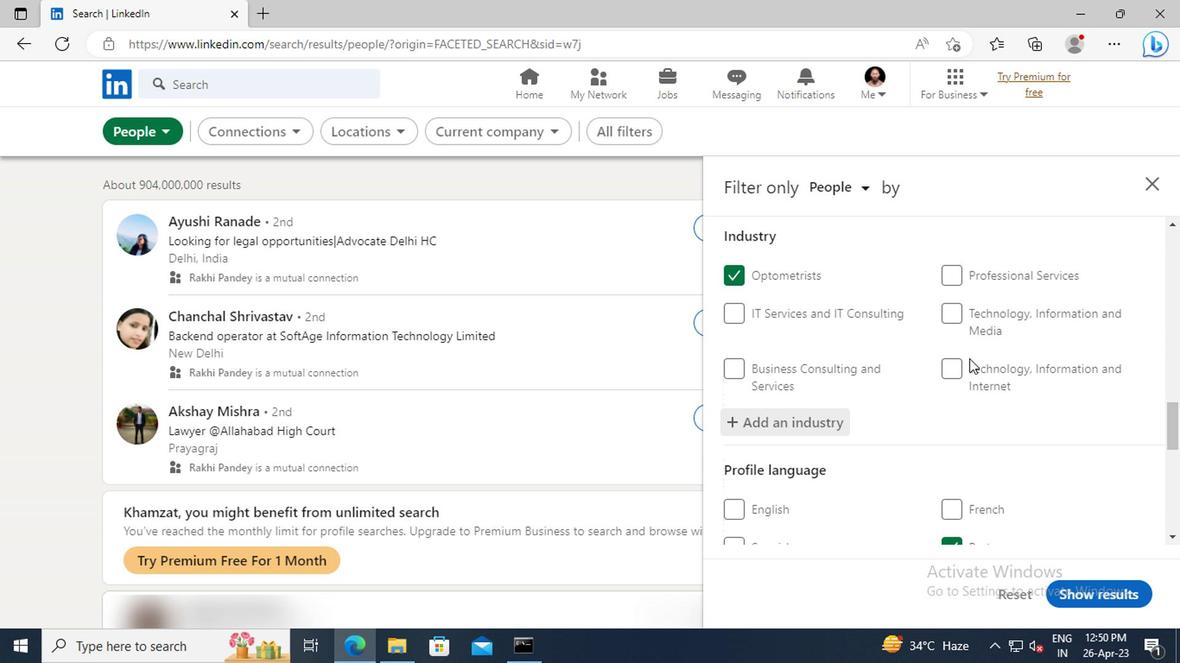 
Action: Mouse scrolled (965, 357) with delta (0, 0)
Screenshot: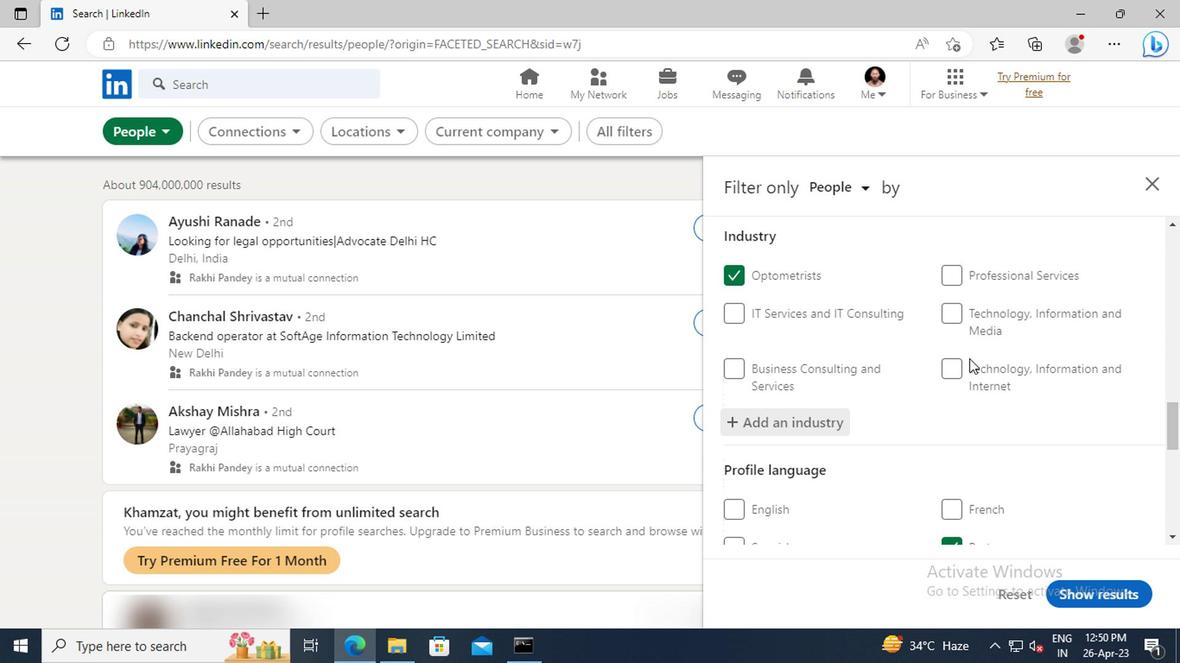 
Action: Mouse scrolled (965, 357) with delta (0, 0)
Screenshot: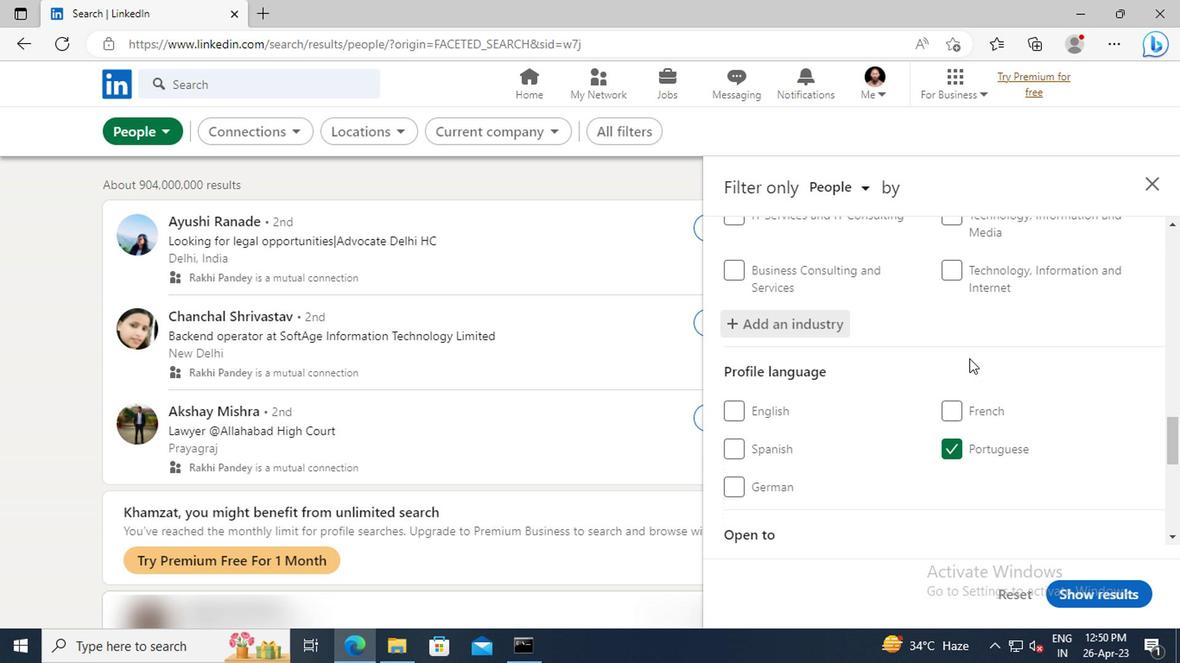 
Action: Mouse scrolled (965, 357) with delta (0, 0)
Screenshot: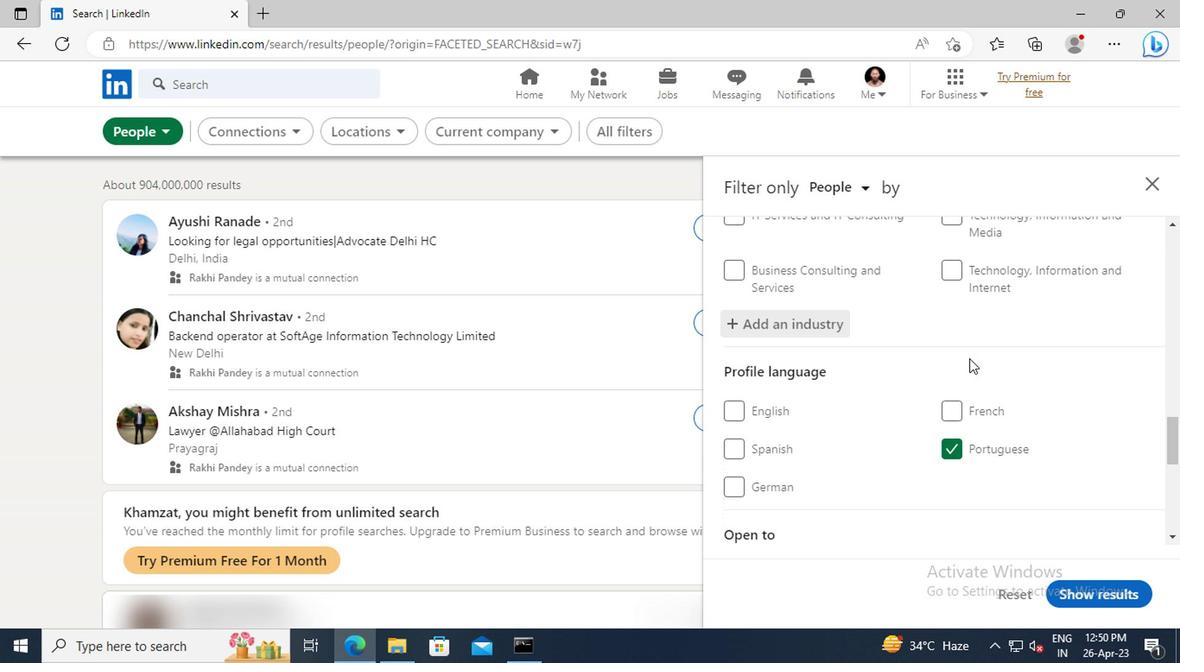 
Action: Mouse scrolled (965, 357) with delta (0, 0)
Screenshot: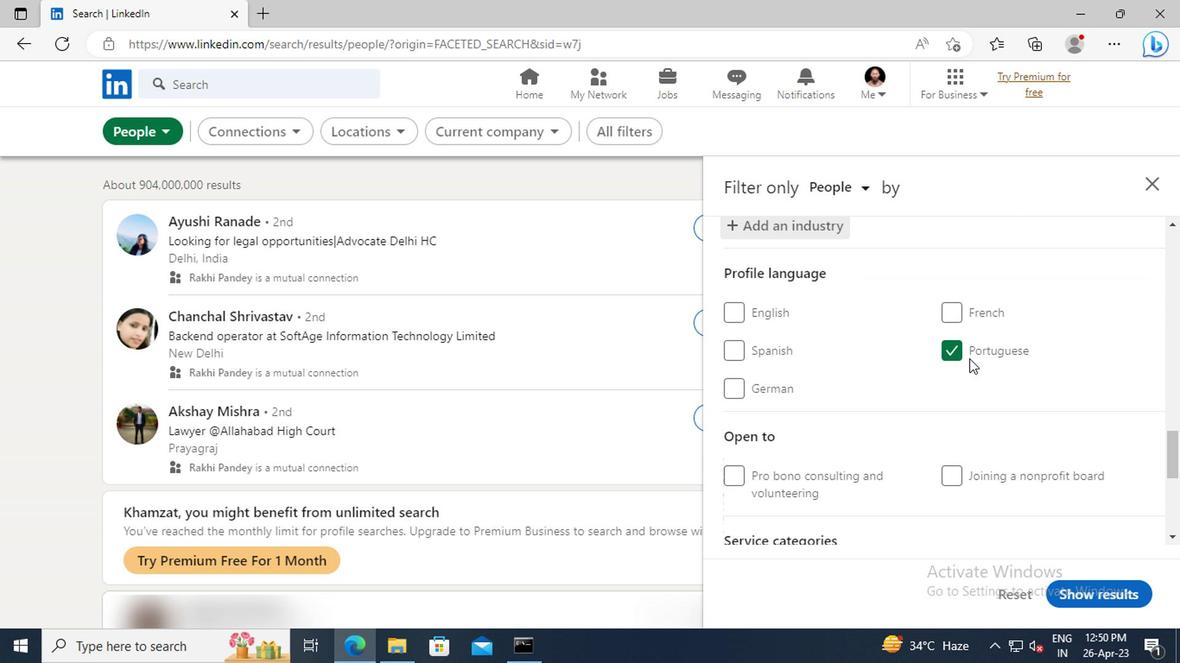 
Action: Mouse scrolled (965, 357) with delta (0, 0)
Screenshot: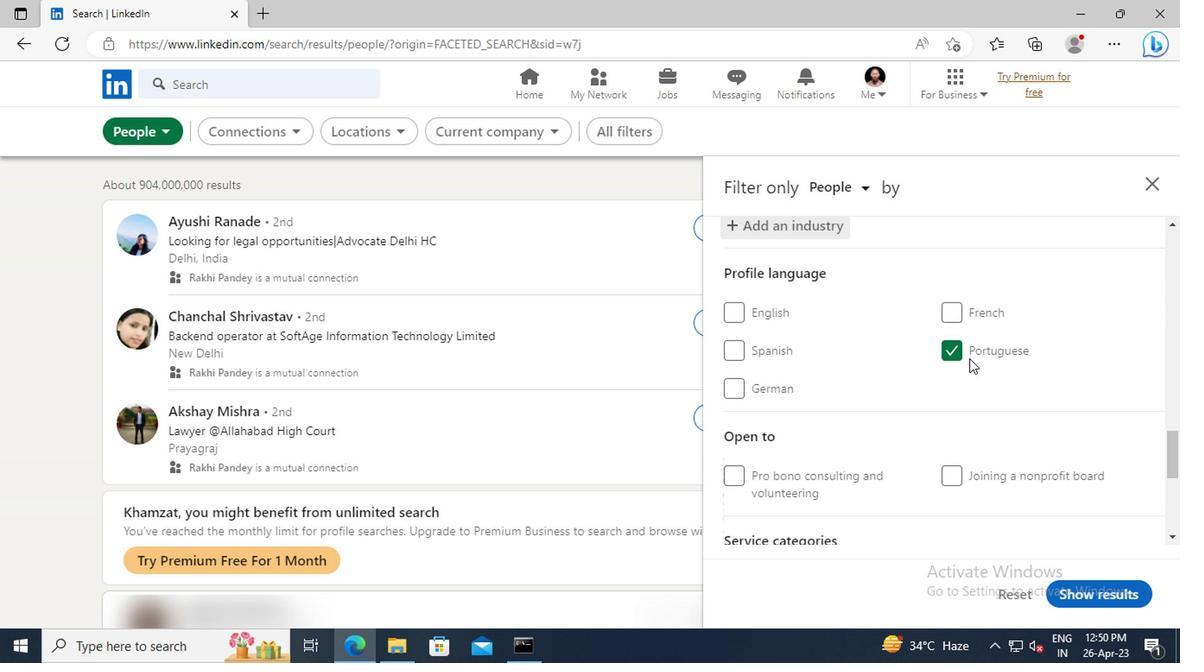 
Action: Mouse scrolled (965, 357) with delta (0, 0)
Screenshot: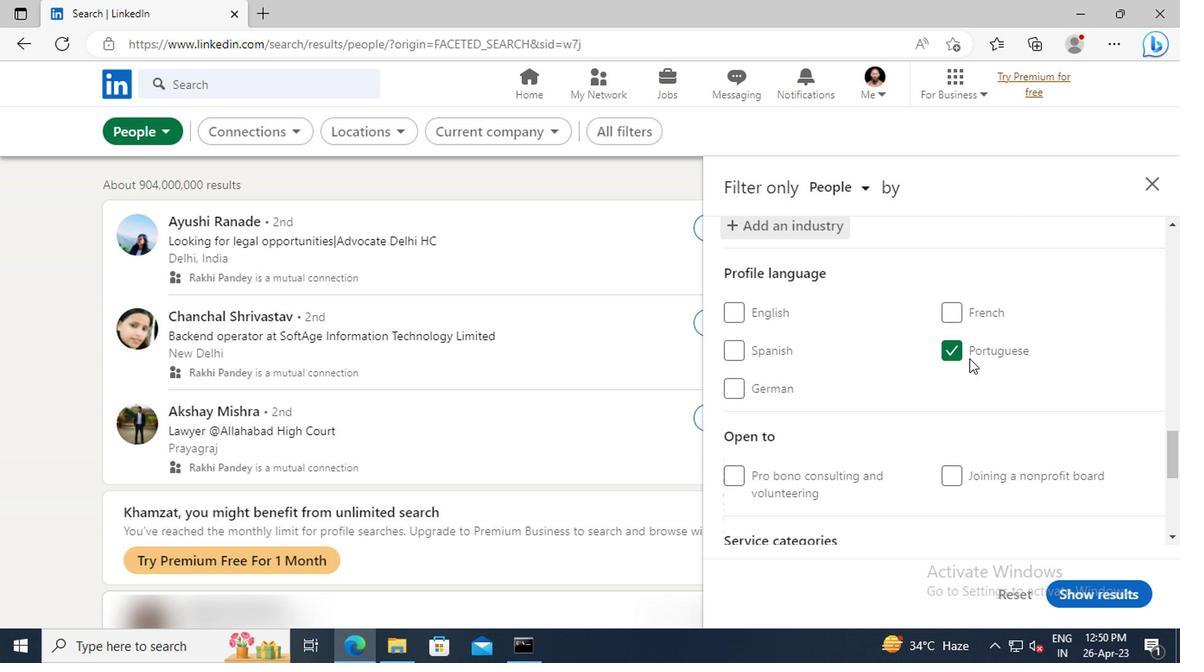
Action: Mouse scrolled (965, 357) with delta (0, 0)
Screenshot: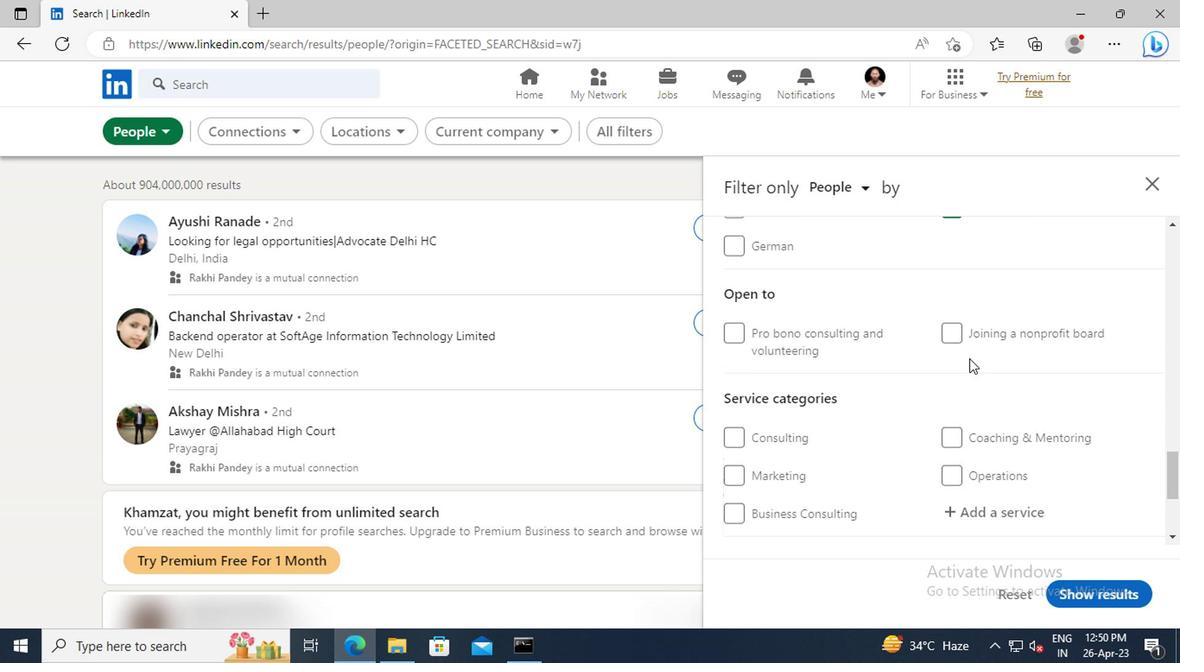 
Action: Mouse scrolled (965, 357) with delta (0, 0)
Screenshot: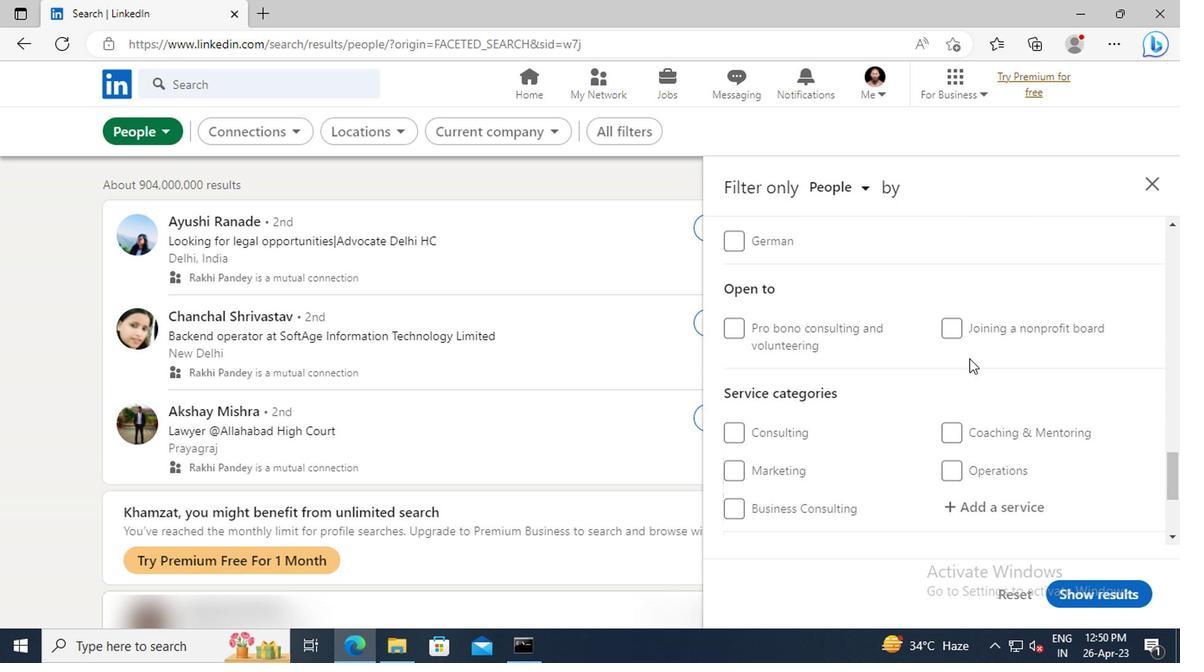 
Action: Mouse moved to (974, 408)
Screenshot: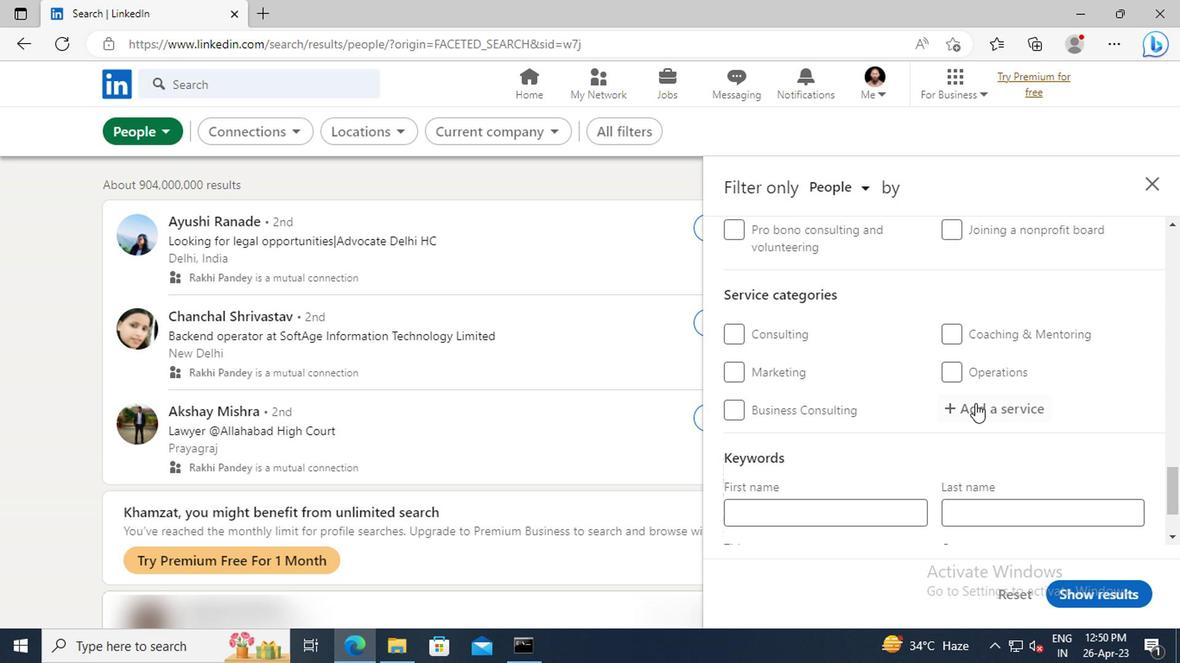 
Action: Mouse pressed left at (974, 408)
Screenshot: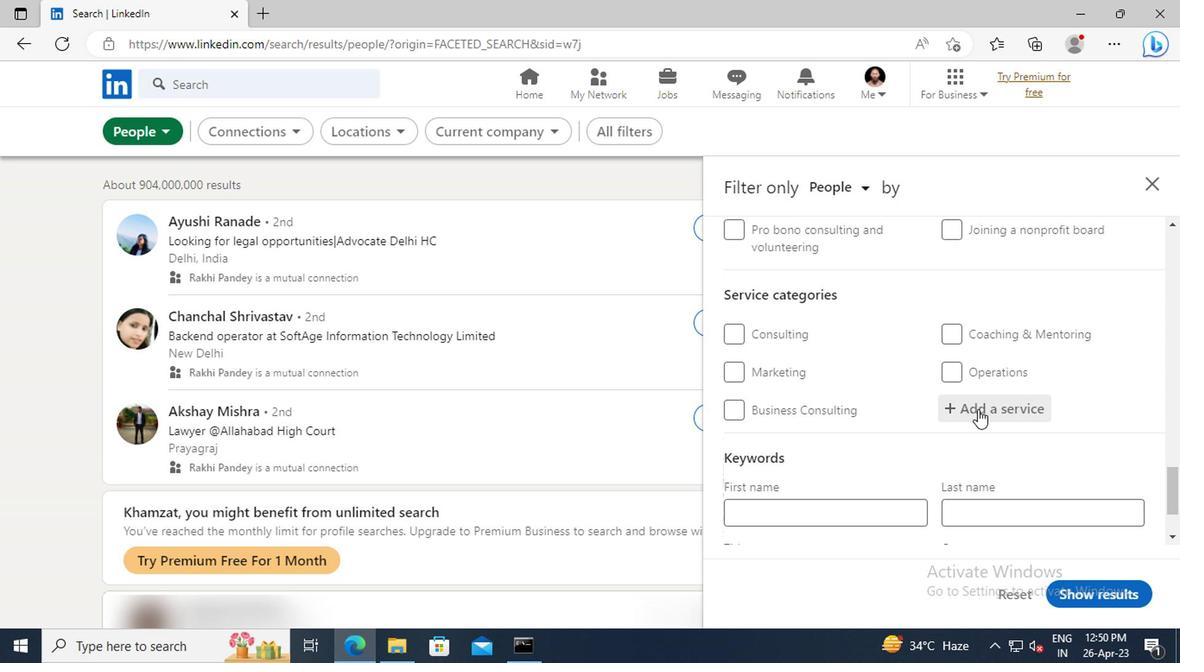
Action: Key pressed <Key.shift>PROJECT<Key.space><Key.shift>MANAGEMENT
Screenshot: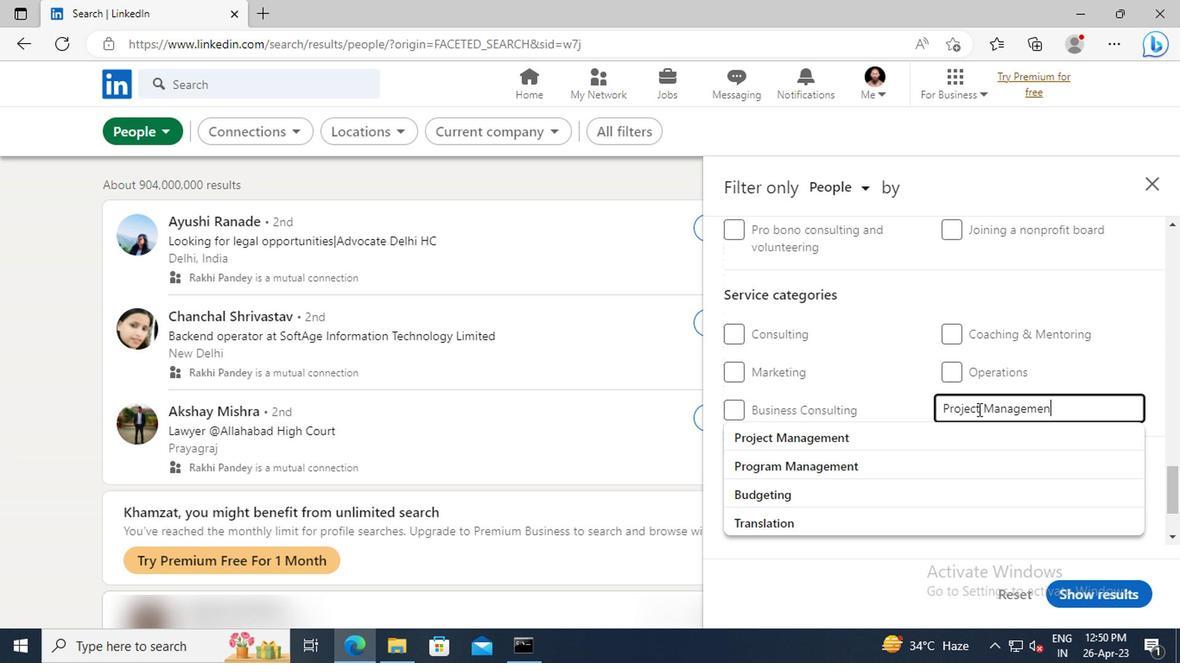 
Action: Mouse moved to (968, 433)
Screenshot: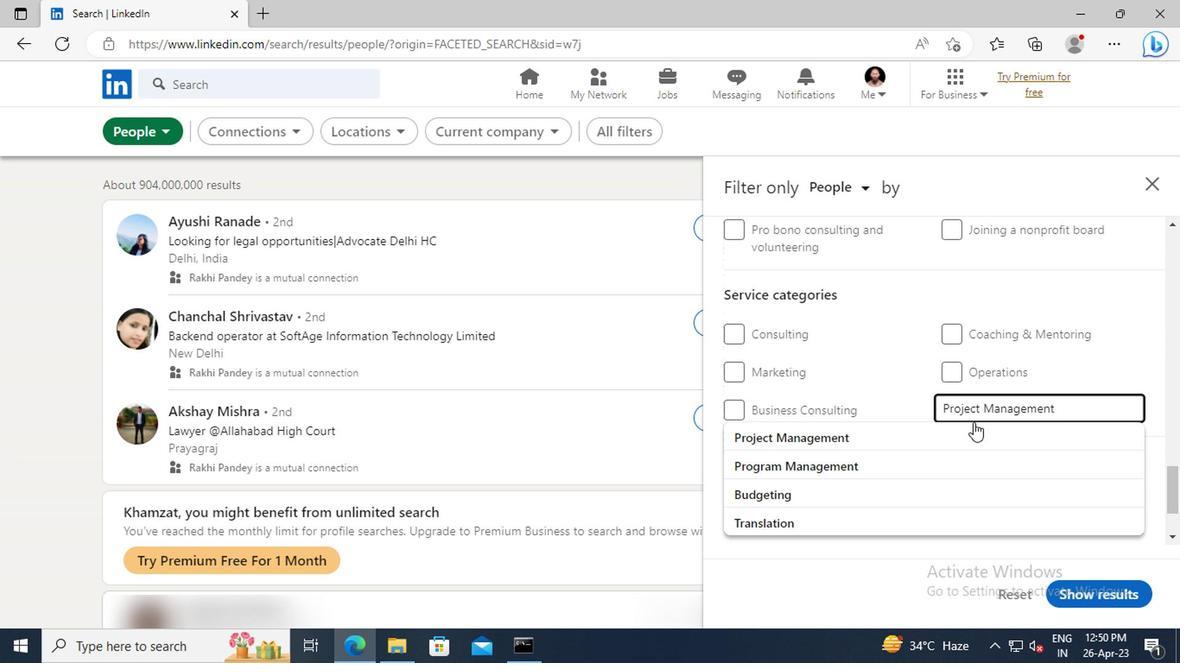 
Action: Mouse pressed left at (968, 433)
Screenshot: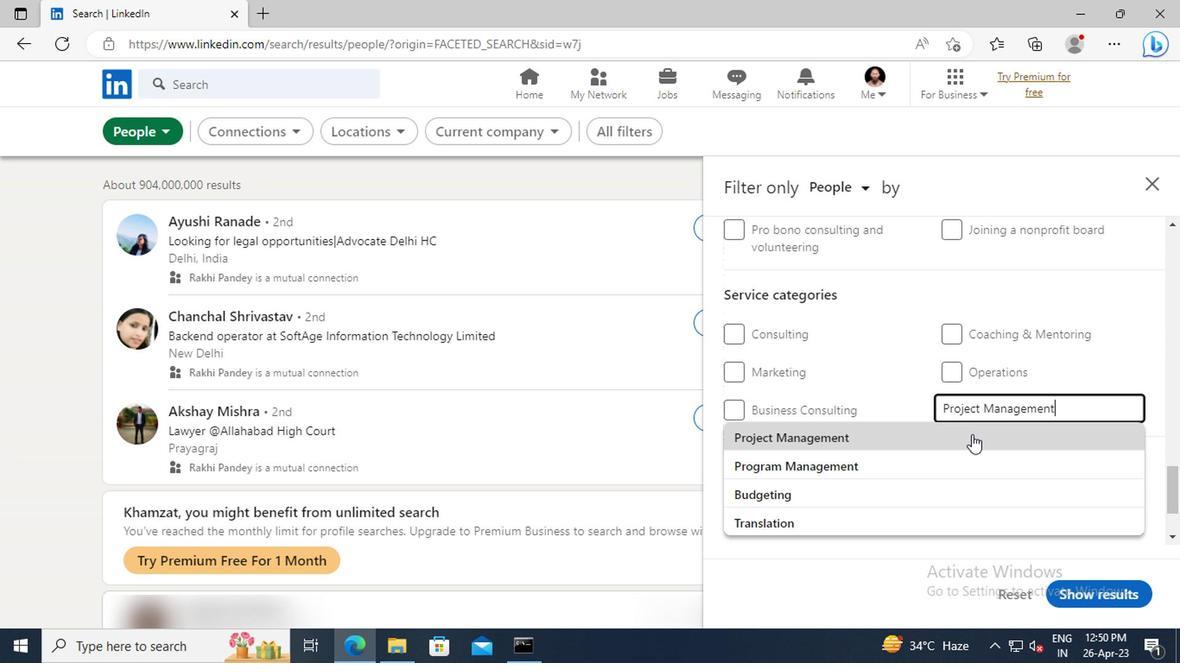 
Action: Mouse moved to (923, 338)
Screenshot: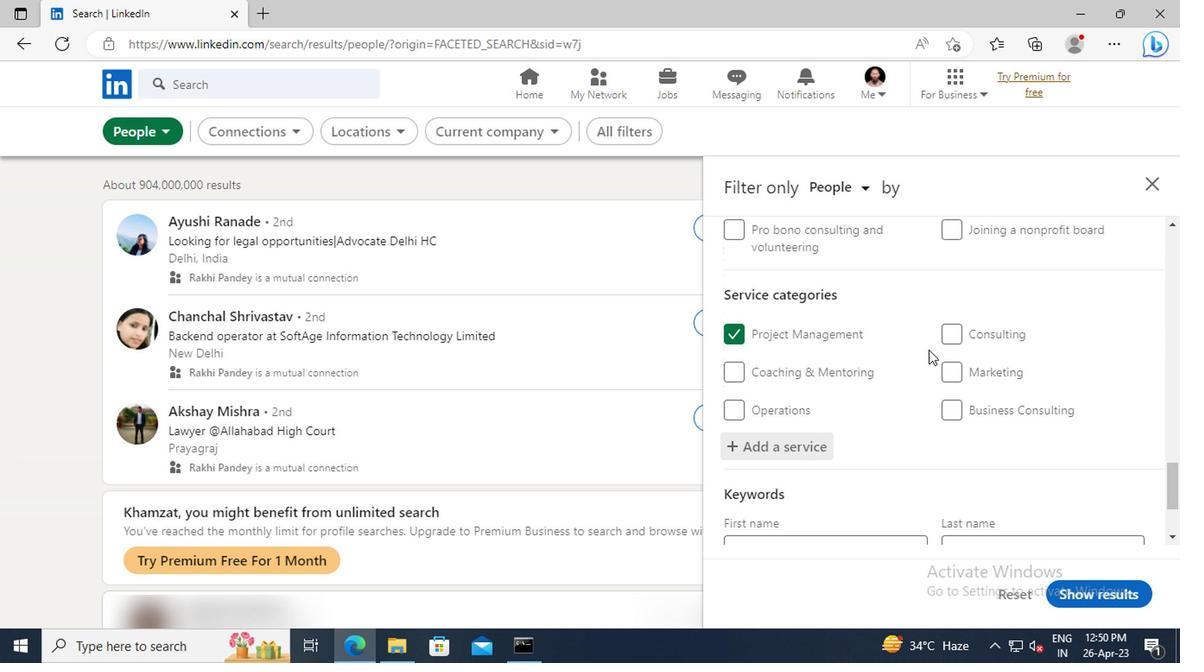 
Action: Mouse scrolled (923, 336) with delta (0, -1)
Screenshot: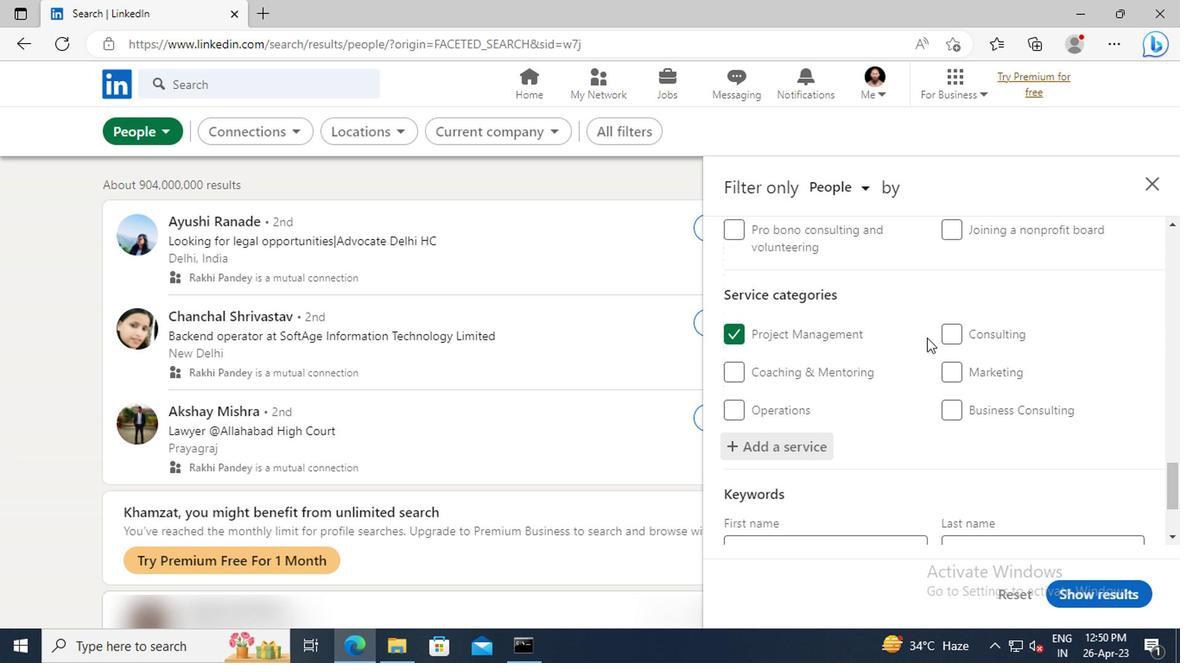 
Action: Mouse scrolled (923, 336) with delta (0, -1)
Screenshot: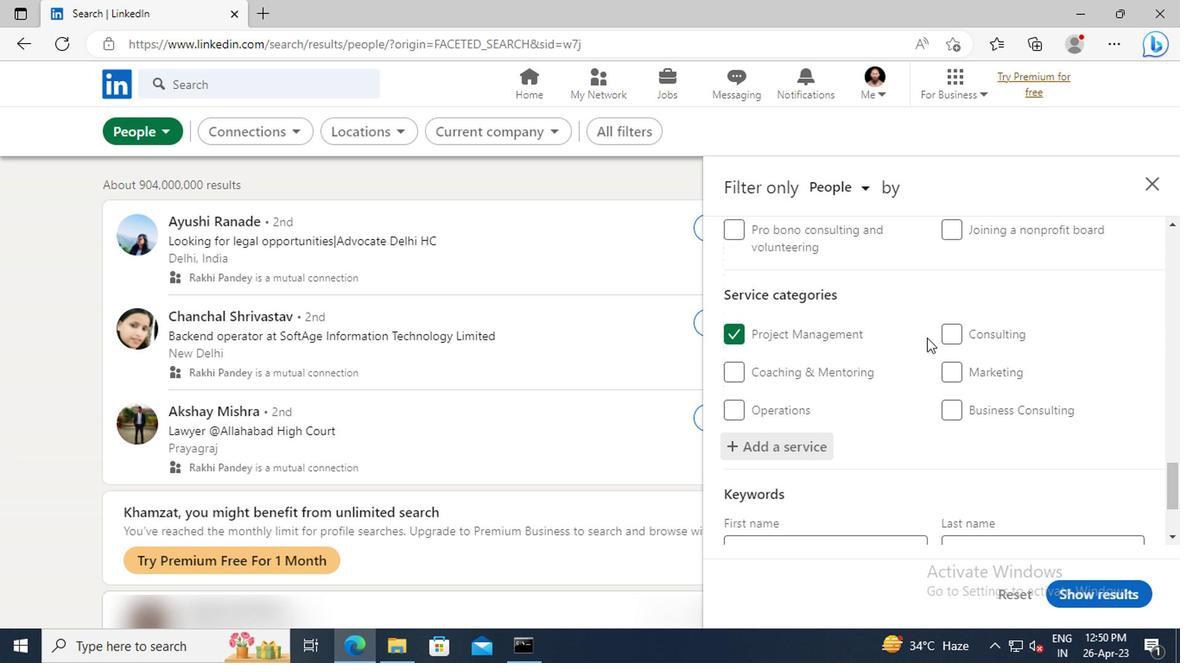 
Action: Mouse scrolled (923, 336) with delta (0, -1)
Screenshot: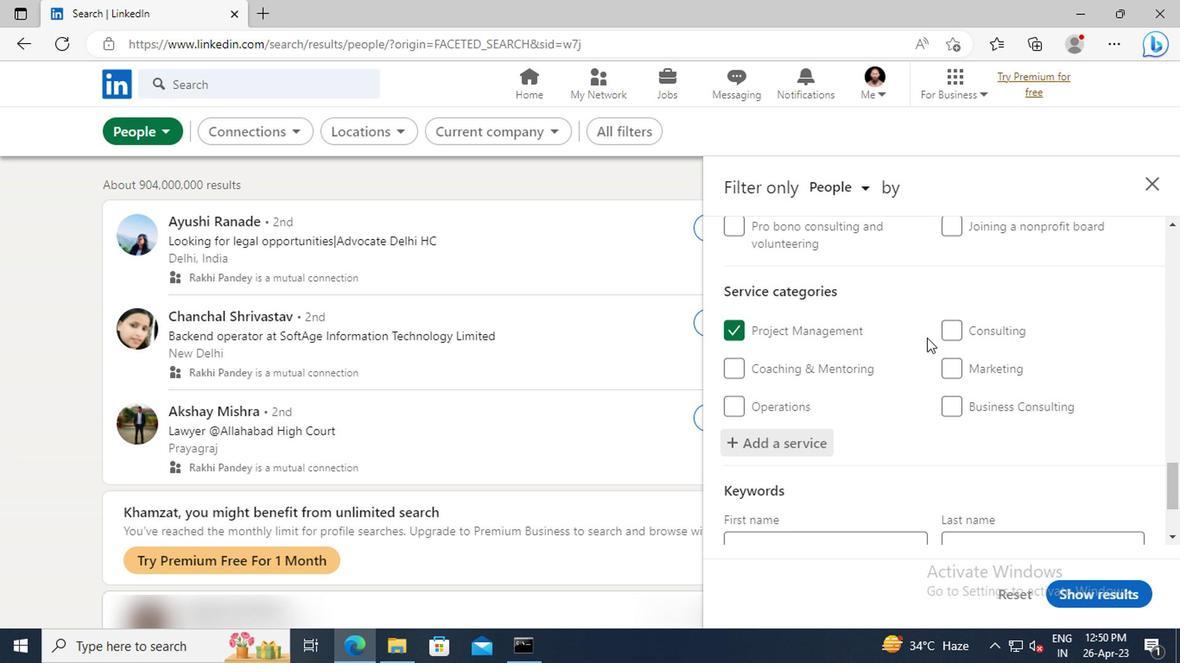 
Action: Mouse scrolled (923, 336) with delta (0, -1)
Screenshot: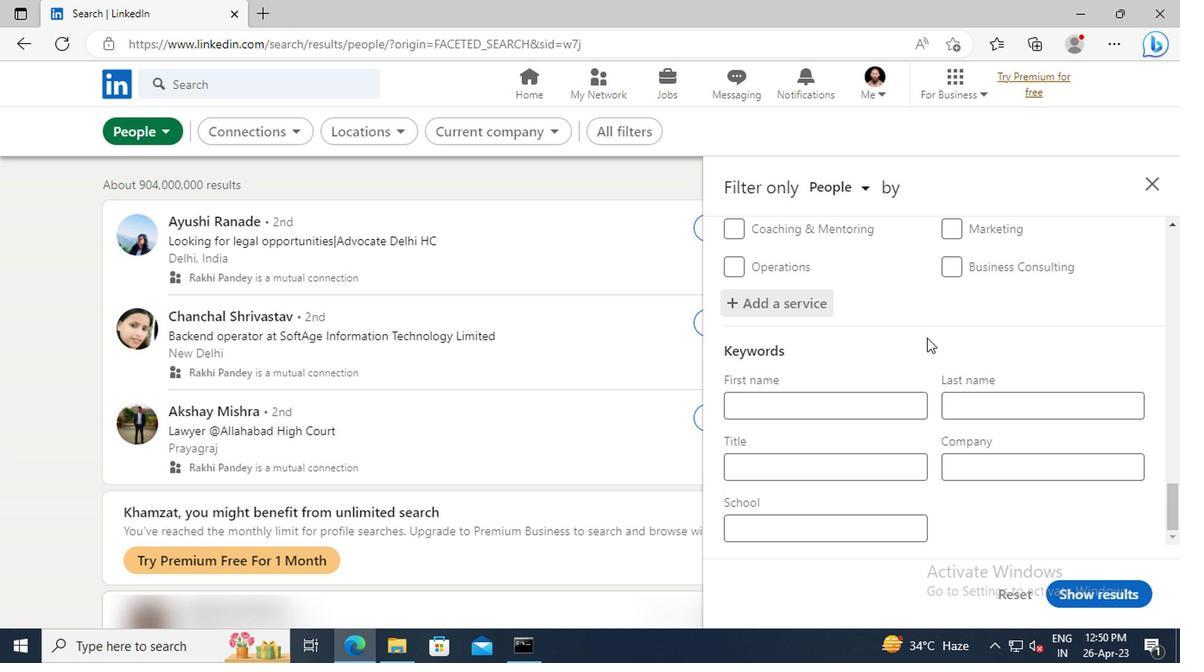 
Action: Mouse scrolled (923, 336) with delta (0, -1)
Screenshot: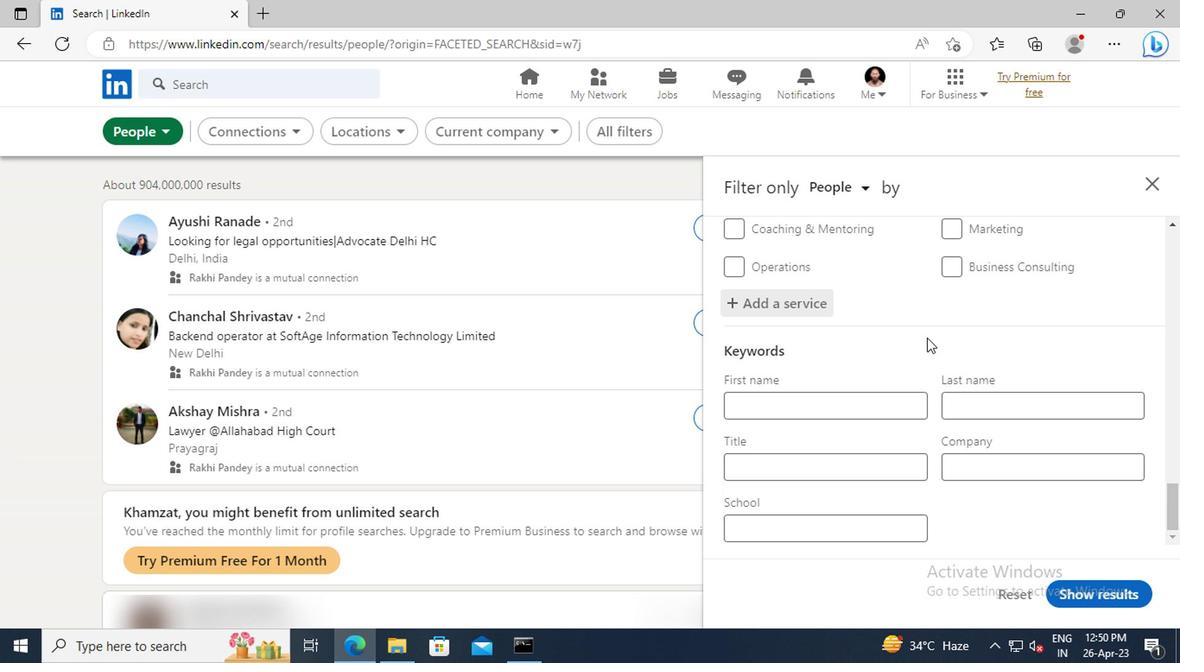 
Action: Mouse scrolled (923, 336) with delta (0, -1)
Screenshot: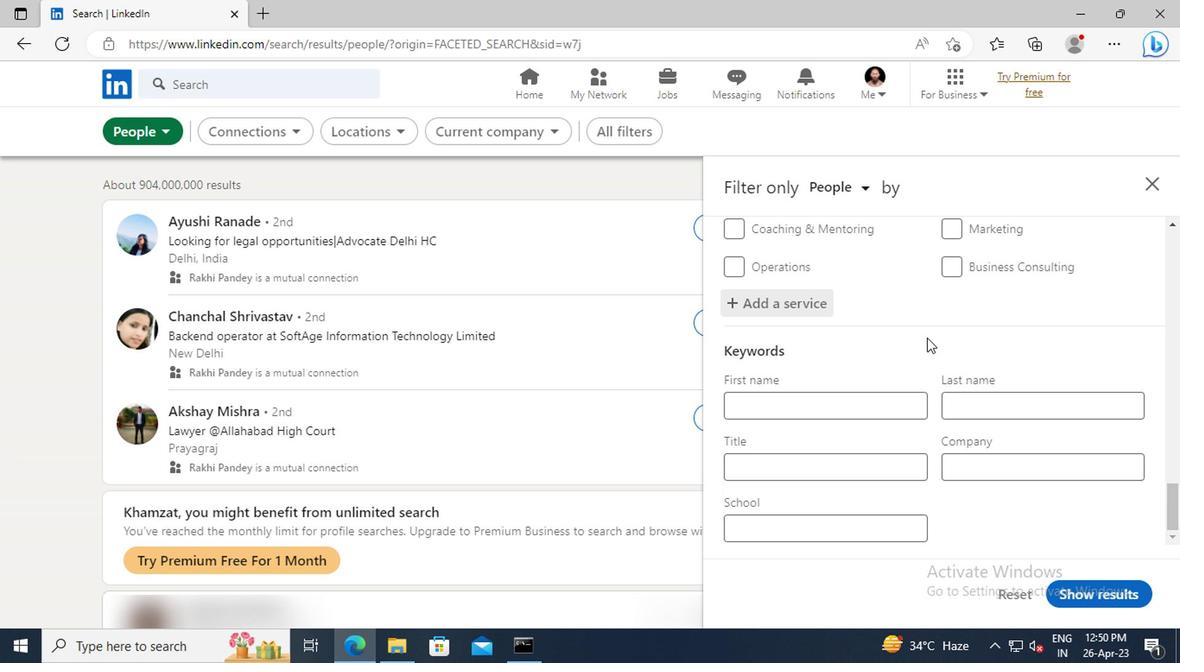 
Action: Mouse moved to (818, 473)
Screenshot: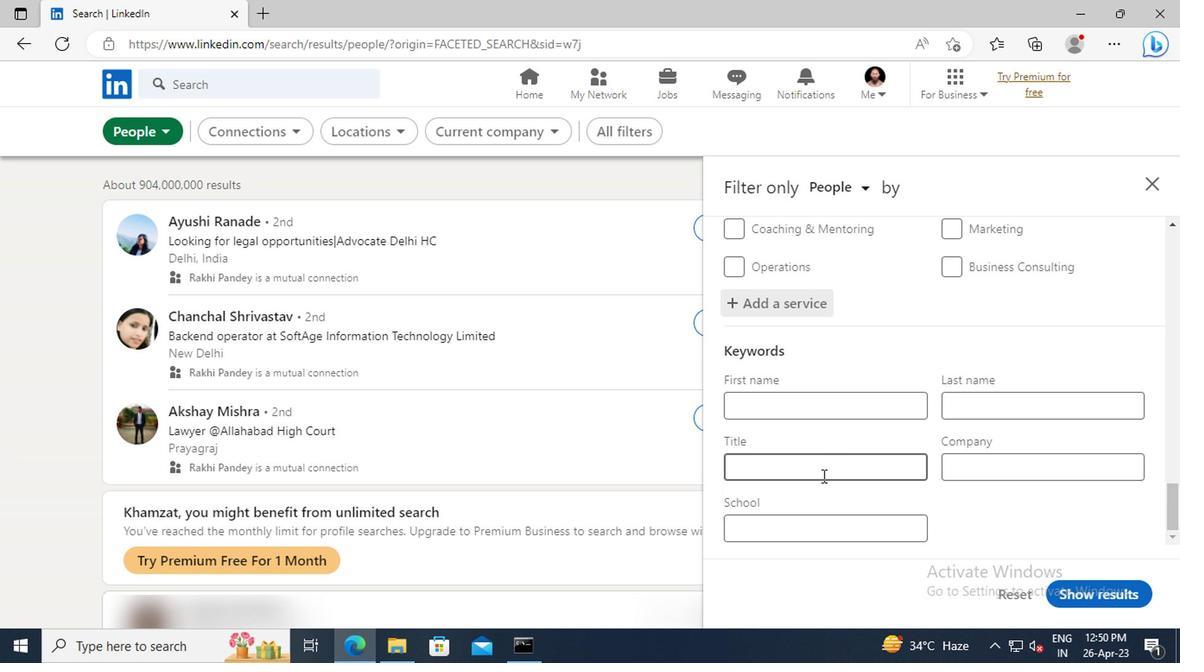 
Action: Mouse pressed left at (818, 473)
Screenshot: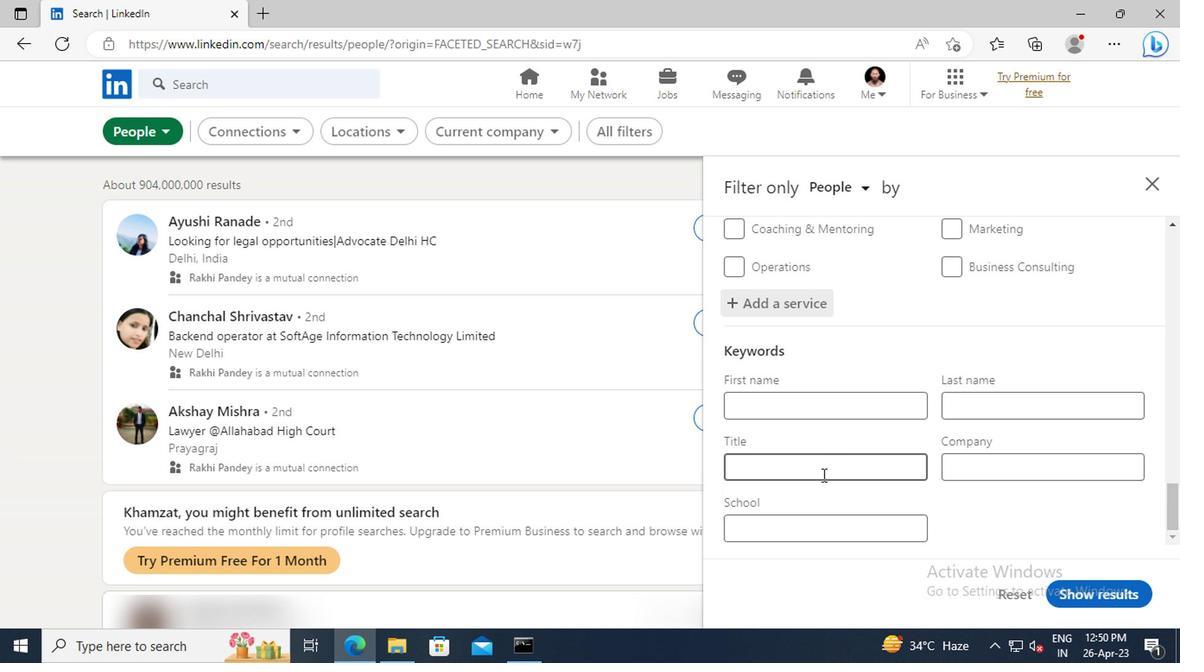 
Action: Key pressed <Key.shift>METAL<Key.space><Key.shift>WORKER<Key.enter>
Screenshot: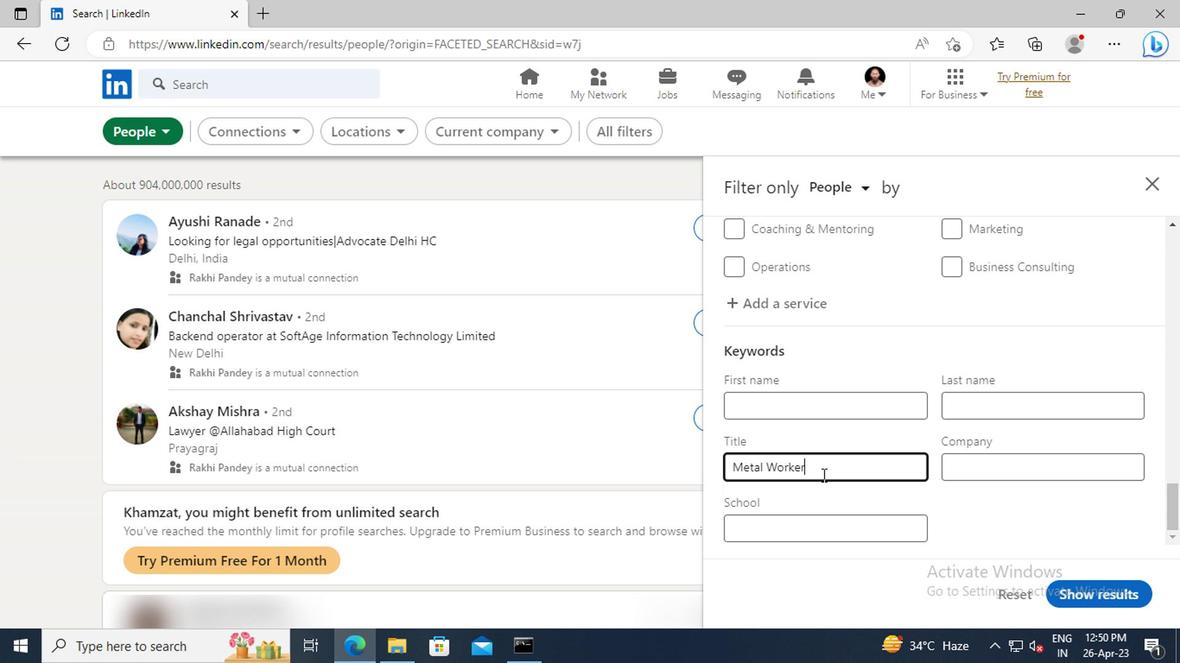 
Action: Mouse moved to (1083, 588)
Screenshot: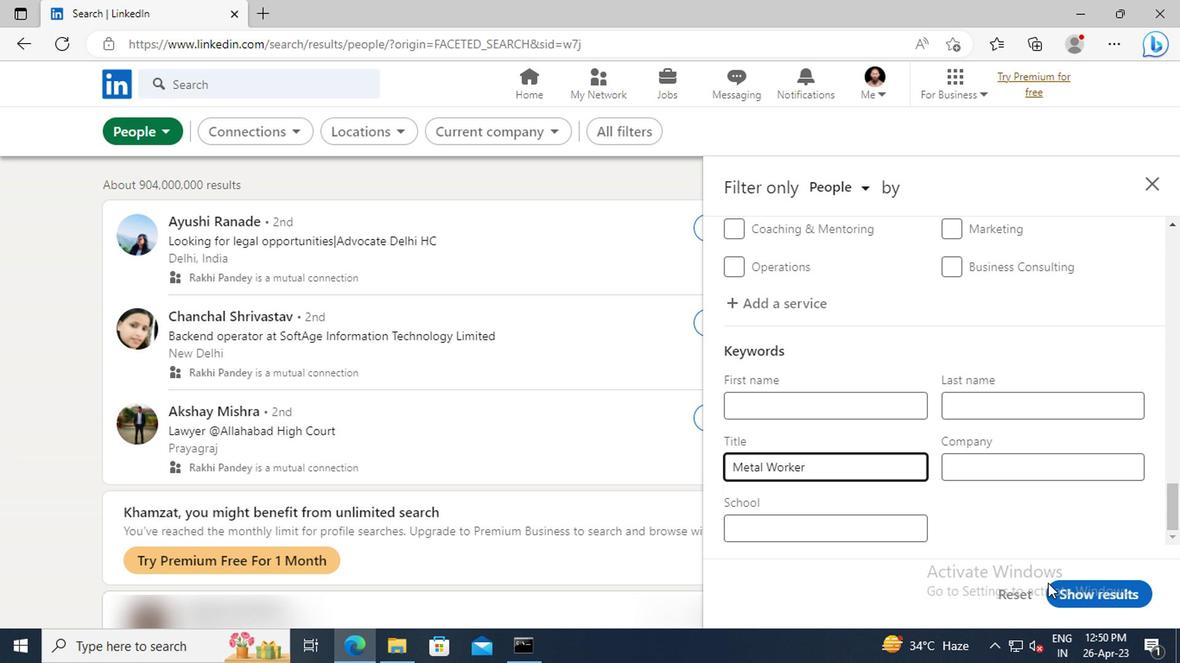 
Action: Mouse pressed left at (1083, 588)
Screenshot: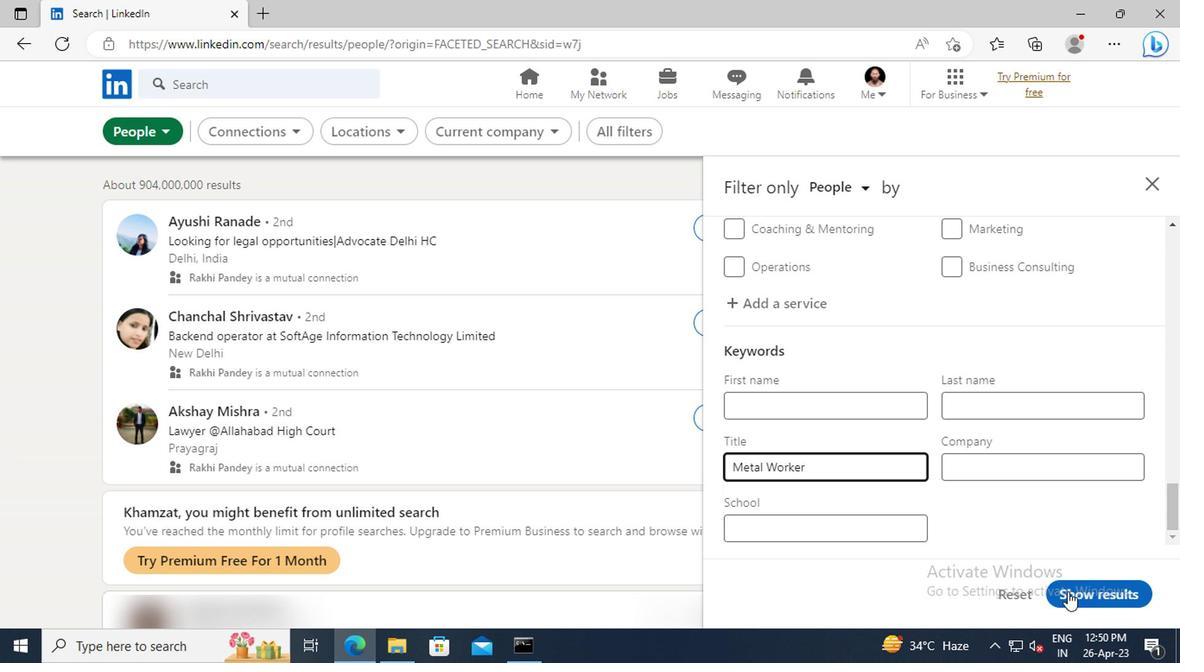 
